 Task: Explore bike-sharing stations in Washington, DC.
Action: Key pressed bike<Key.space>sharing<Key.space>statiobn<Key.space><Key.backspace><Key.backspace><Key.backspace>n
Screenshot: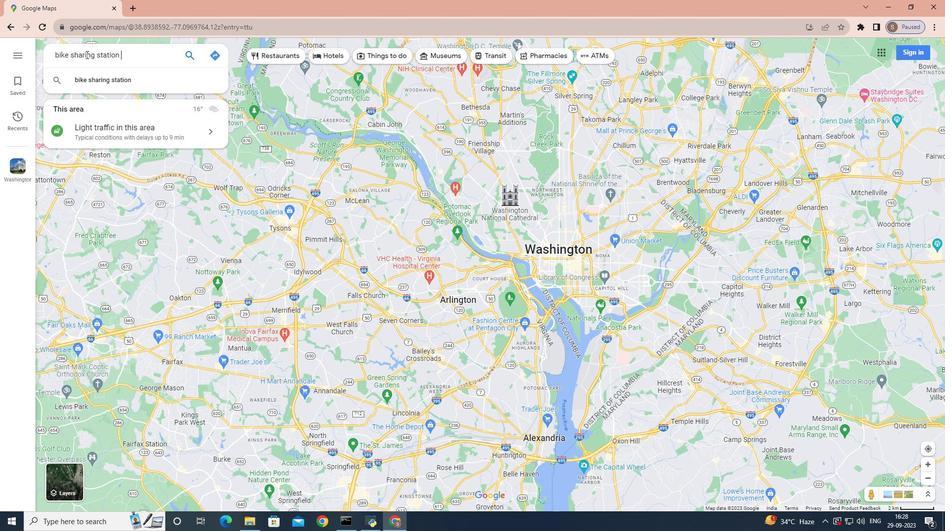 
Action: Mouse moved to (86, 54)
Screenshot: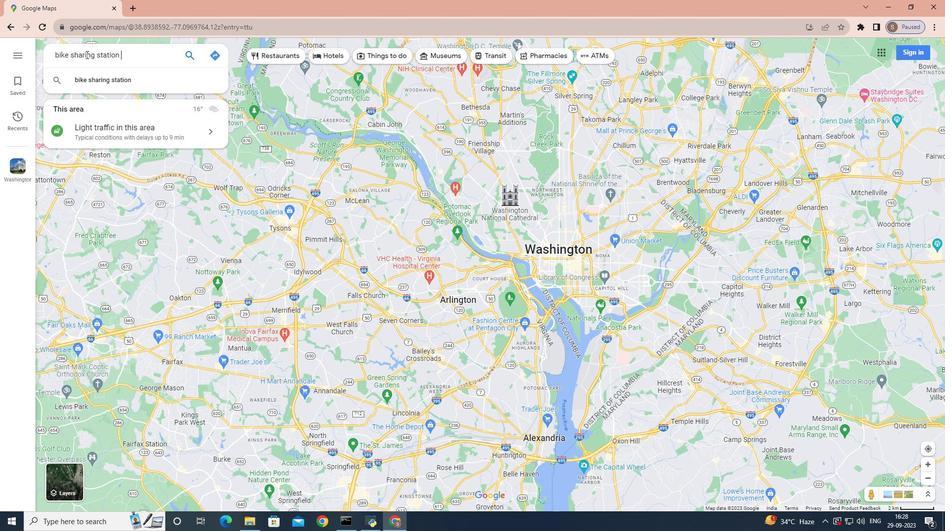 
Action: Key pressed <Key.space>in<Key.space>washingt
Screenshot: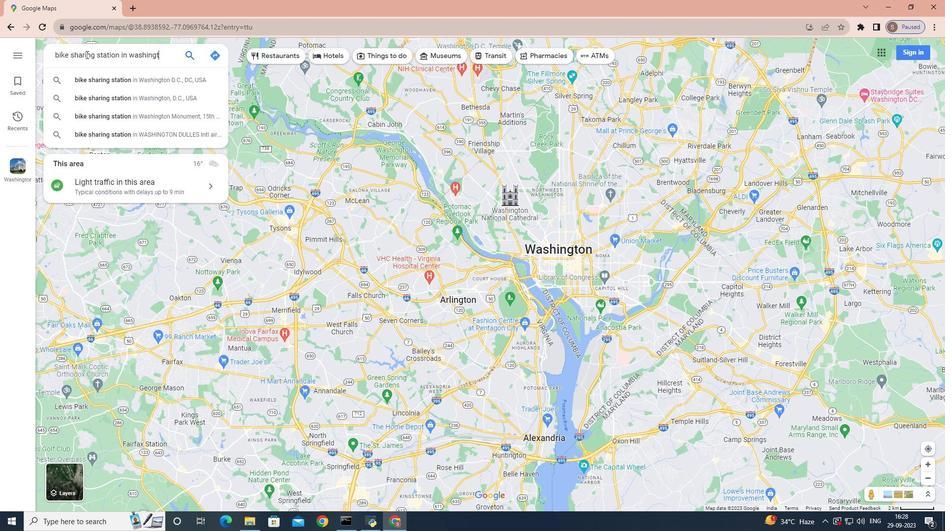 
Action: Mouse moved to (116, 72)
Screenshot: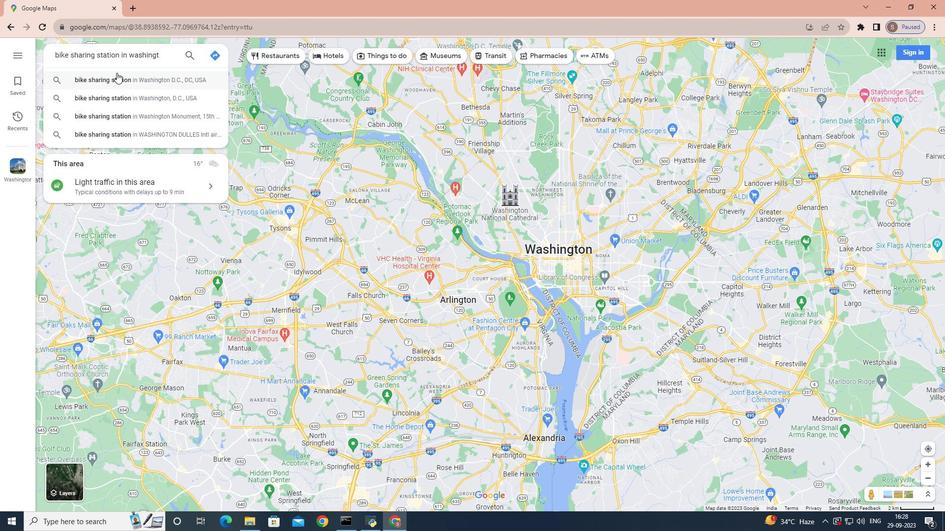 
Action: Mouse pressed left at (116, 72)
Screenshot: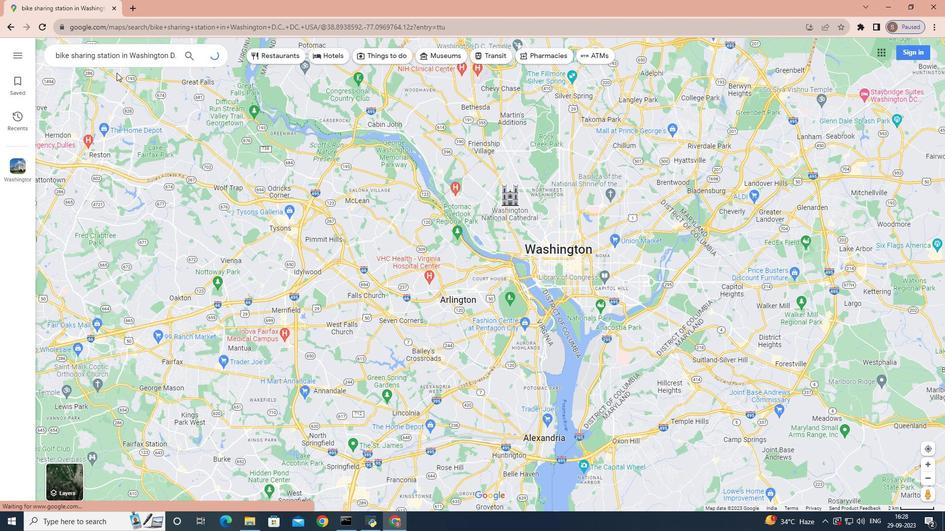 
Action: Mouse moved to (58, 236)
Screenshot: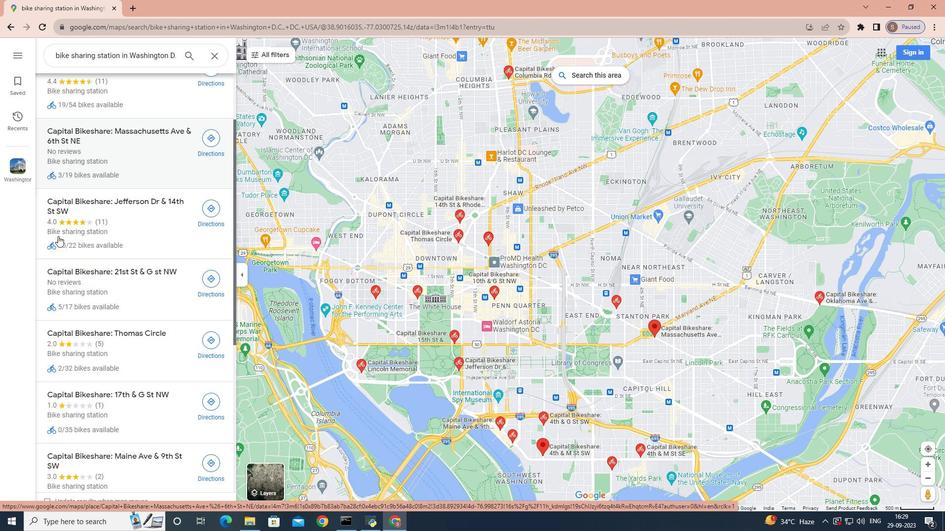 
Action: Mouse scrolled (58, 235) with delta (0, 0)
Screenshot: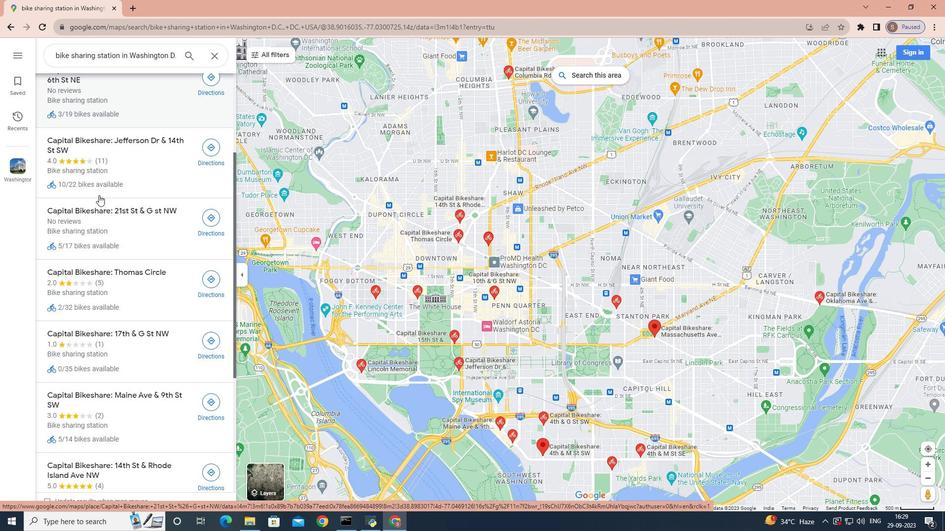 
Action: Mouse scrolled (58, 235) with delta (0, 0)
Screenshot: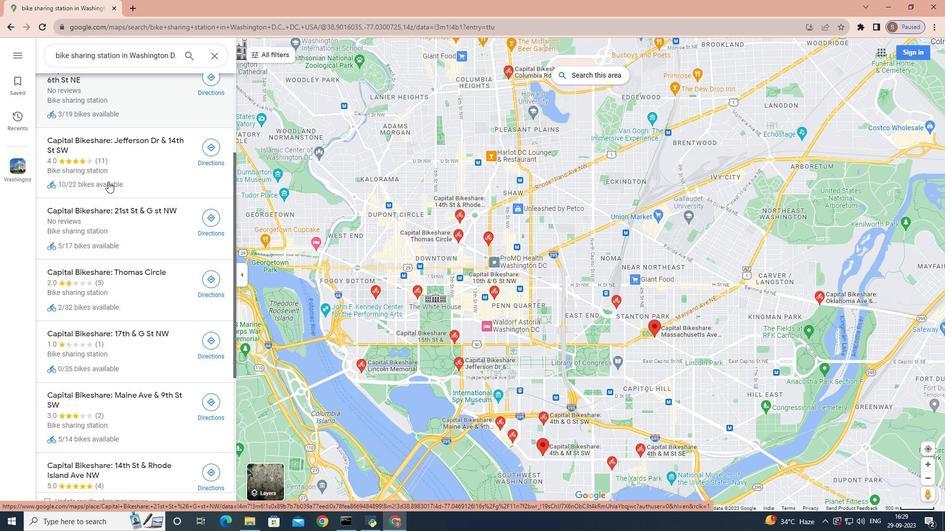 
Action: Mouse scrolled (58, 235) with delta (0, 0)
Screenshot: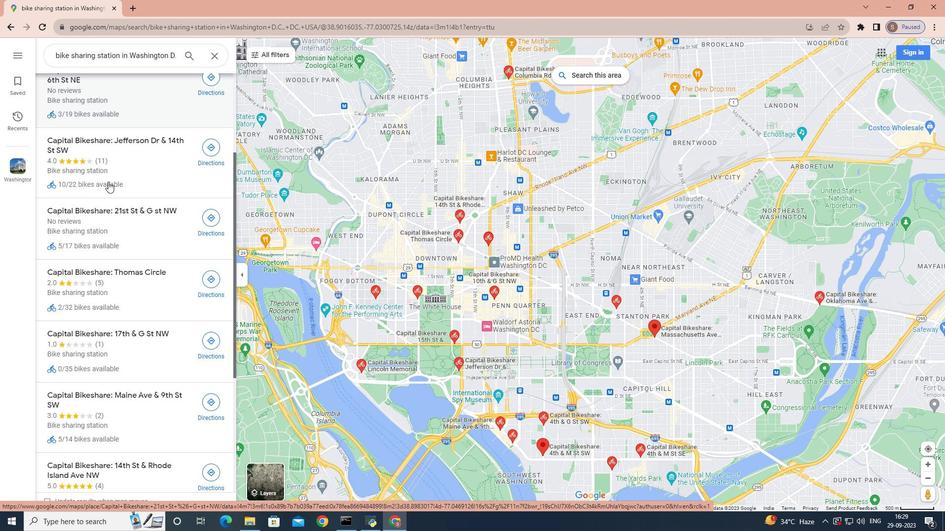 
Action: Mouse moved to (119, 161)
Screenshot: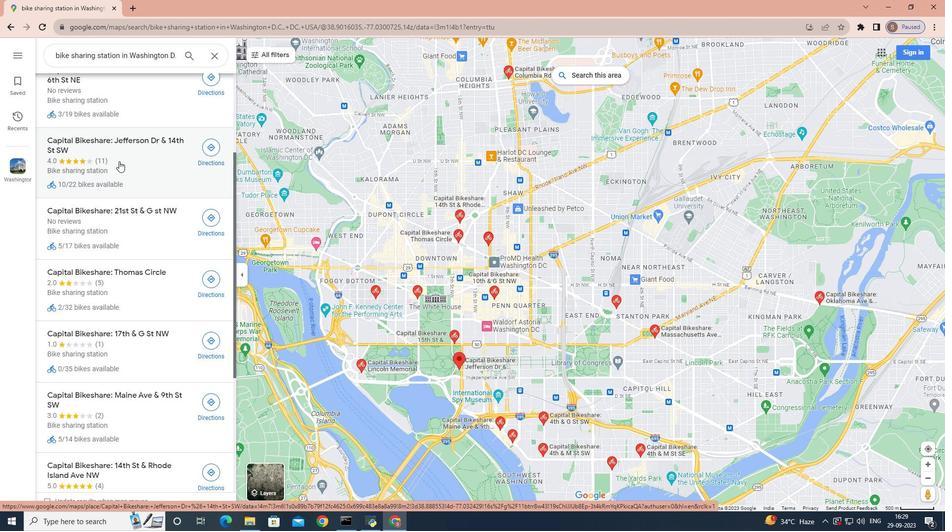 
Action: Mouse pressed left at (119, 161)
Screenshot: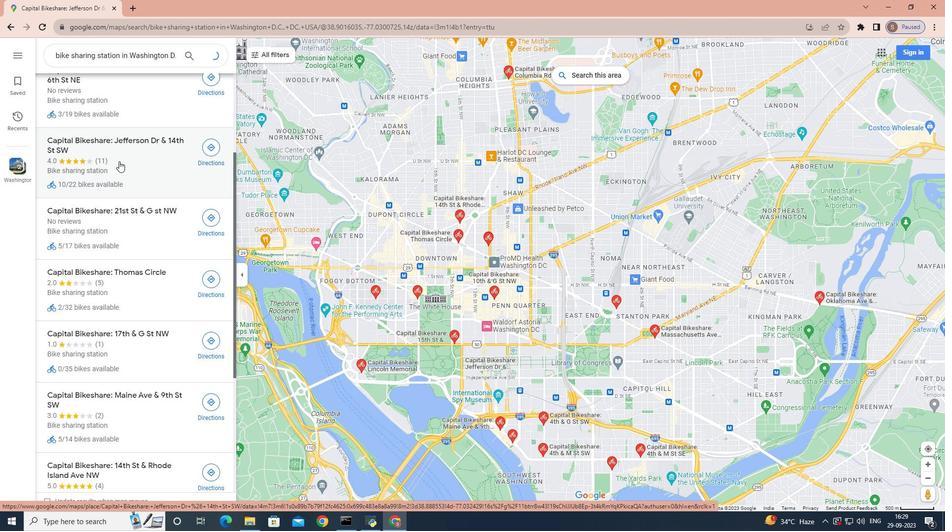 
Action: Mouse moved to (312, 280)
Screenshot: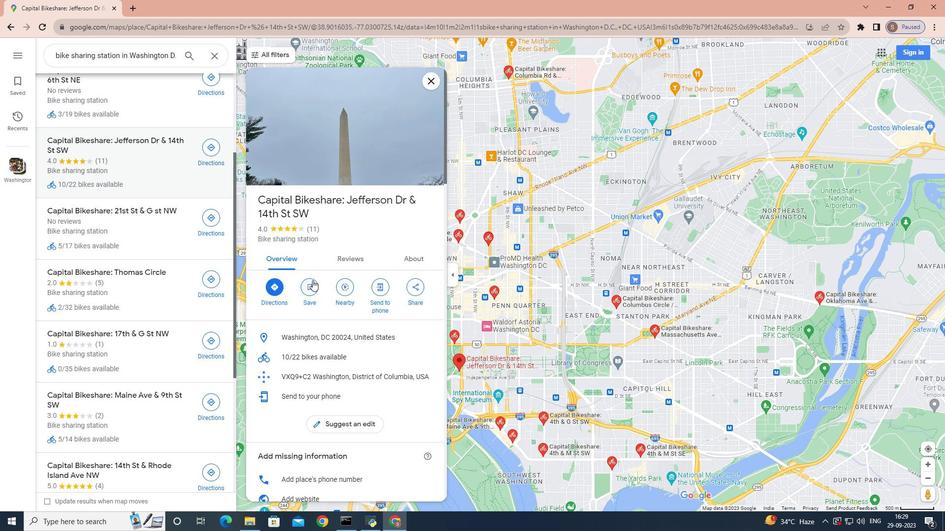 
Action: Mouse scrolled (312, 280) with delta (0, 0)
Screenshot: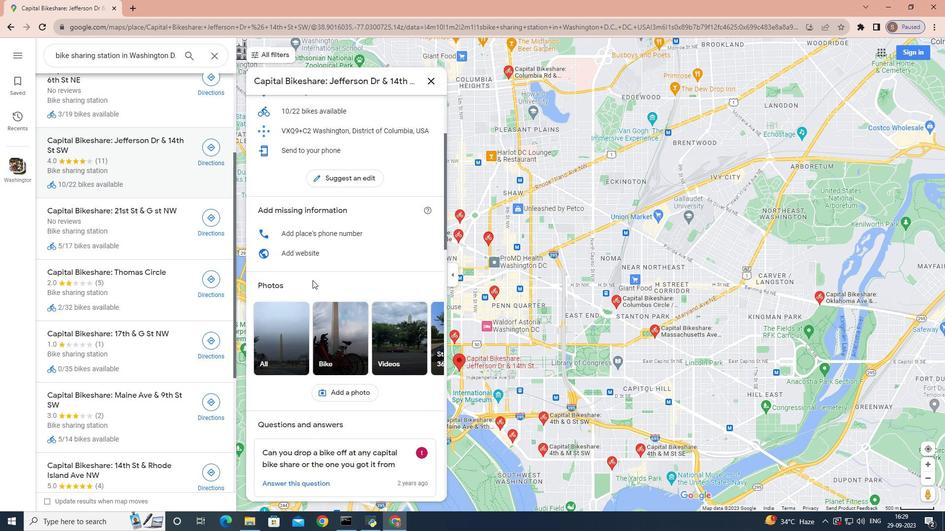 
Action: Mouse scrolled (312, 280) with delta (0, 0)
Screenshot: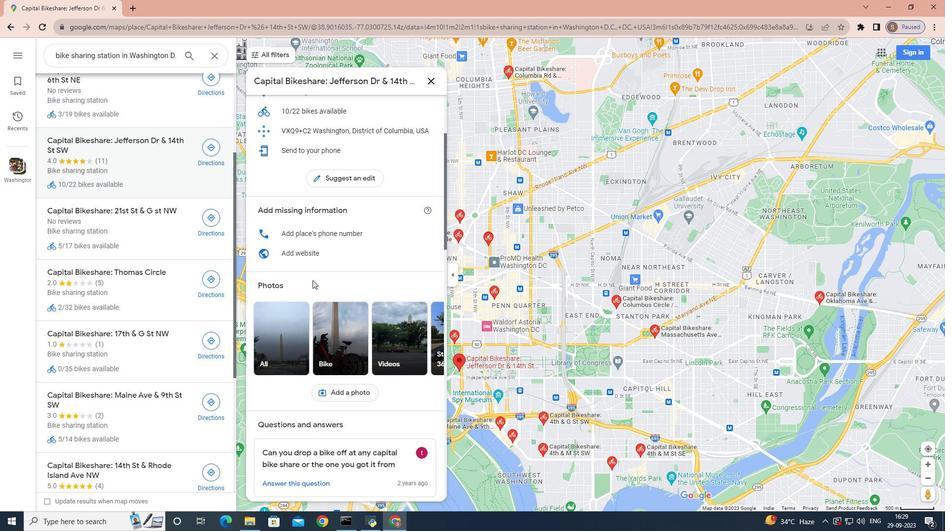 
Action: Mouse scrolled (312, 280) with delta (0, 0)
Screenshot: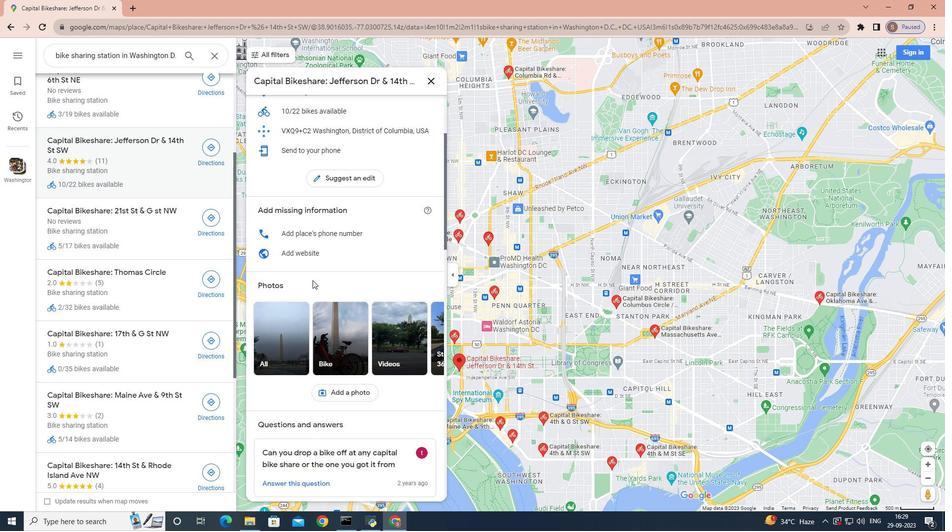 
Action: Mouse scrolled (312, 280) with delta (0, 0)
Screenshot: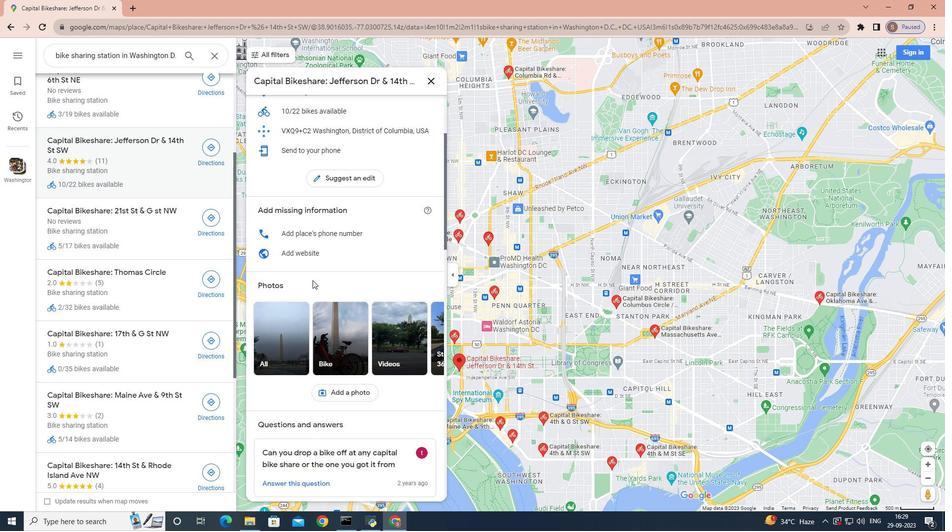 
Action: Mouse scrolled (312, 280) with delta (0, 0)
Screenshot: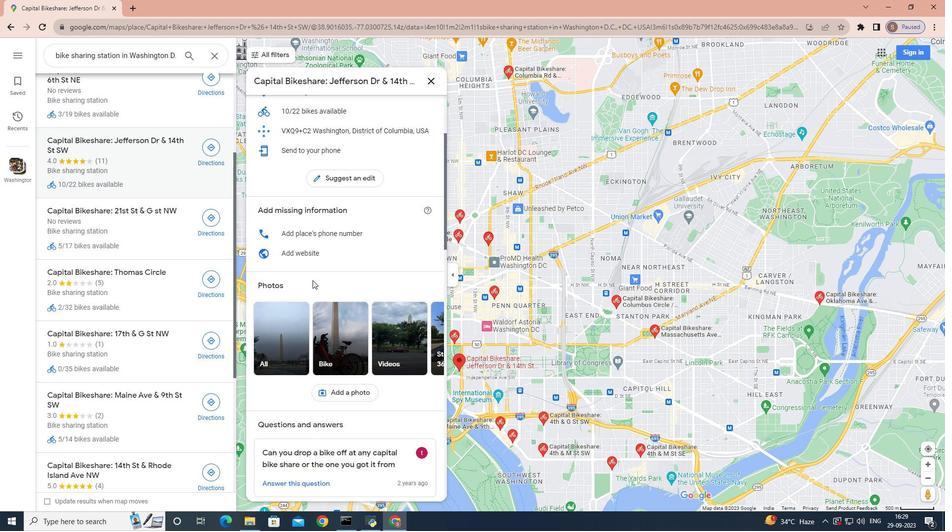 
Action: Mouse scrolled (312, 280) with delta (0, 0)
Screenshot: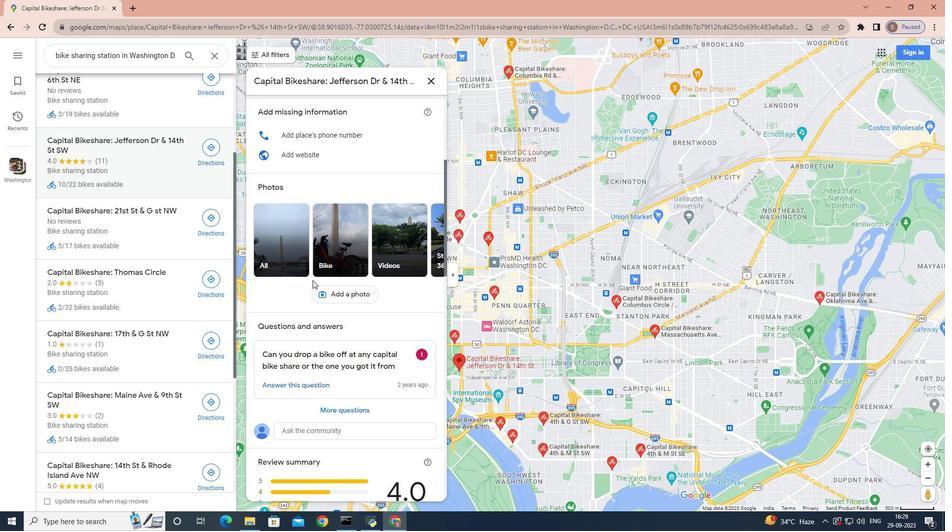 
Action: Mouse scrolled (312, 280) with delta (0, 0)
Screenshot: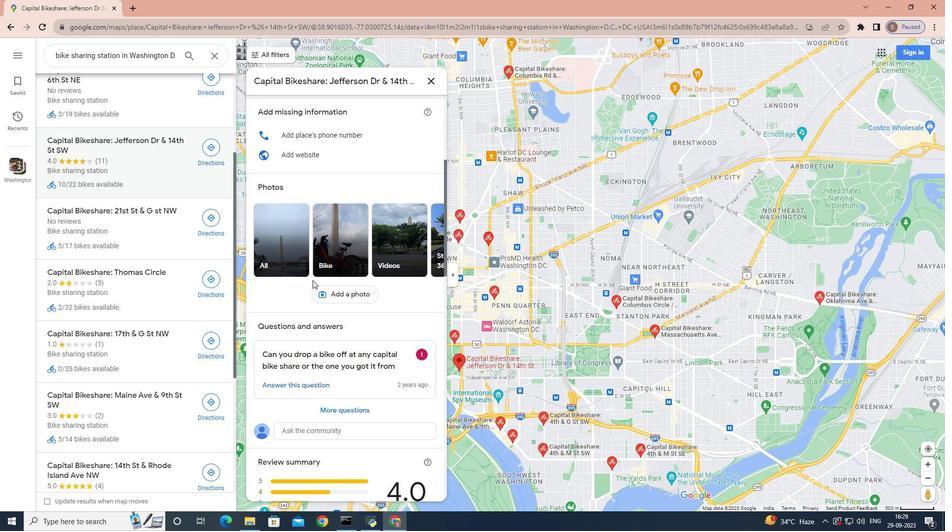 
Action: Mouse scrolled (312, 280) with delta (0, 0)
Screenshot: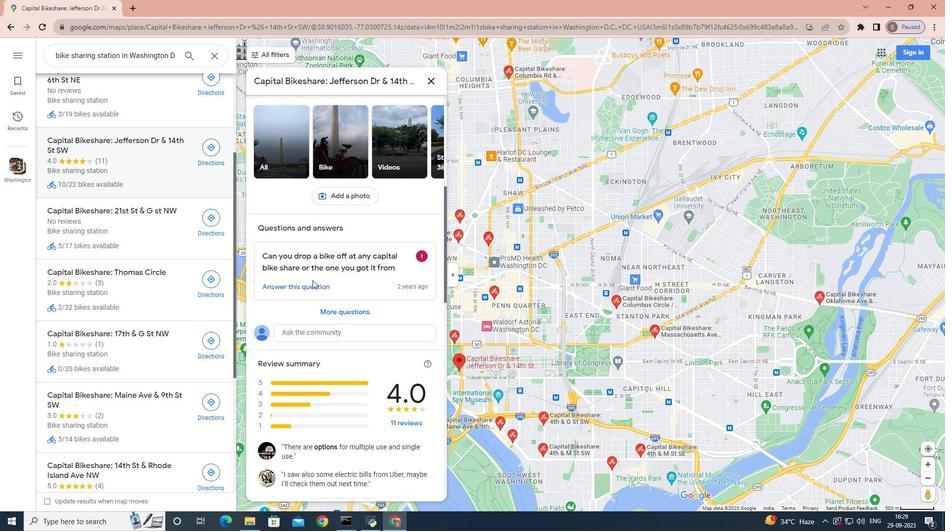 
Action: Mouse scrolled (312, 280) with delta (0, 0)
Screenshot: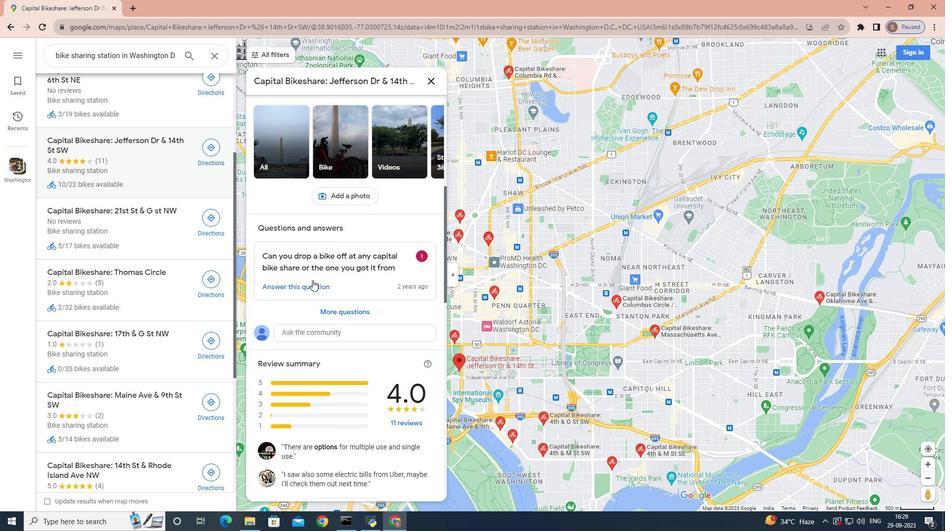 
Action: Mouse scrolled (312, 280) with delta (0, 0)
Screenshot: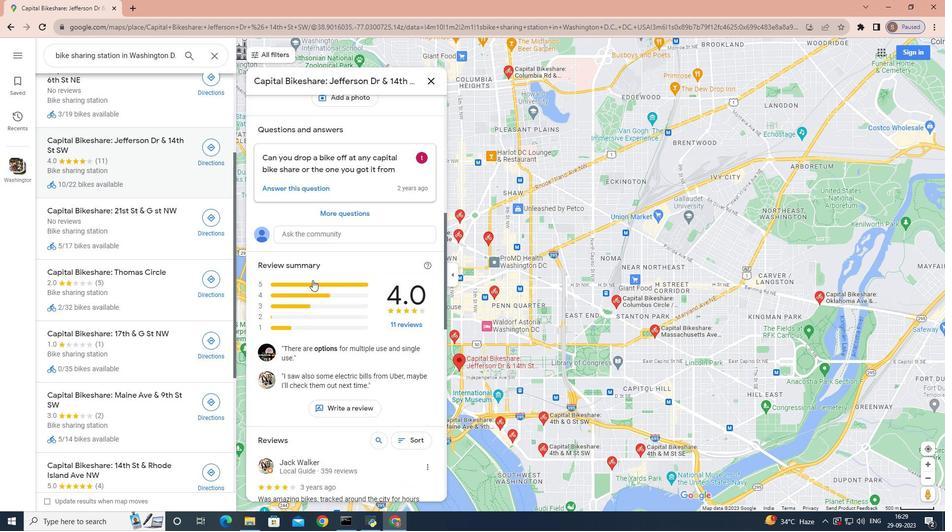 
Action: Mouse scrolled (312, 280) with delta (0, 0)
Screenshot: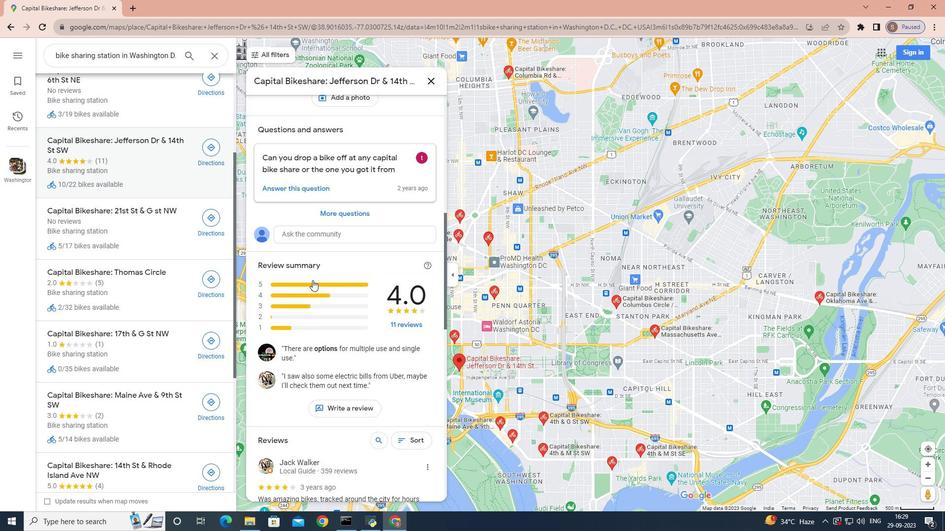 
Action: Mouse scrolled (312, 280) with delta (0, 0)
Screenshot: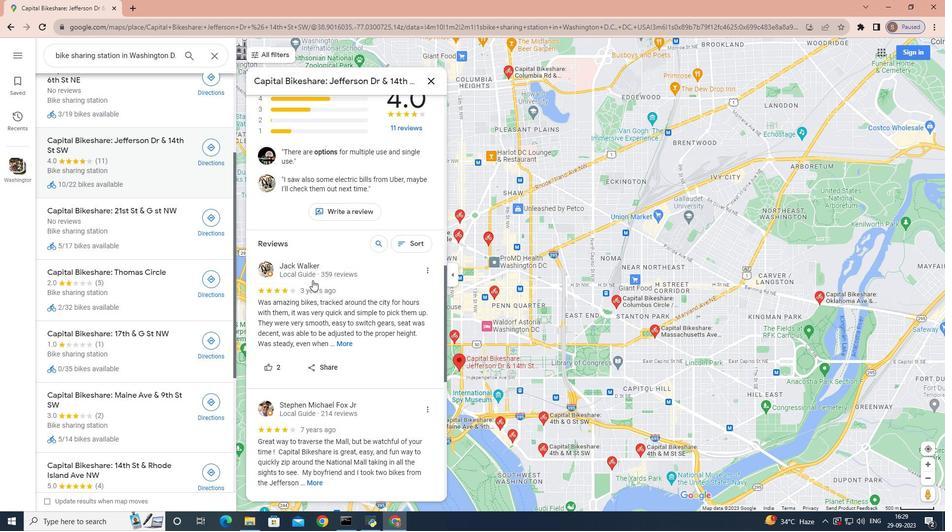 
Action: Mouse scrolled (312, 280) with delta (0, 0)
Screenshot: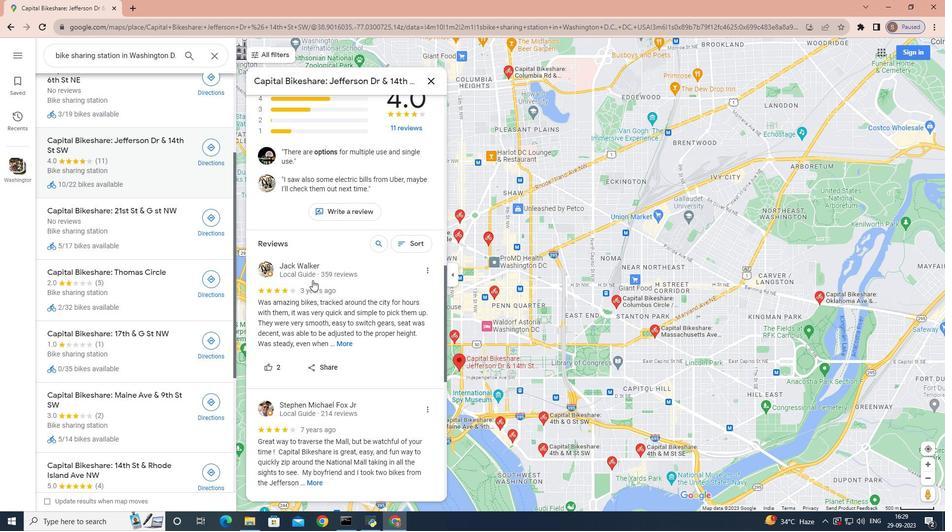 
Action: Mouse scrolled (312, 280) with delta (0, 0)
Screenshot: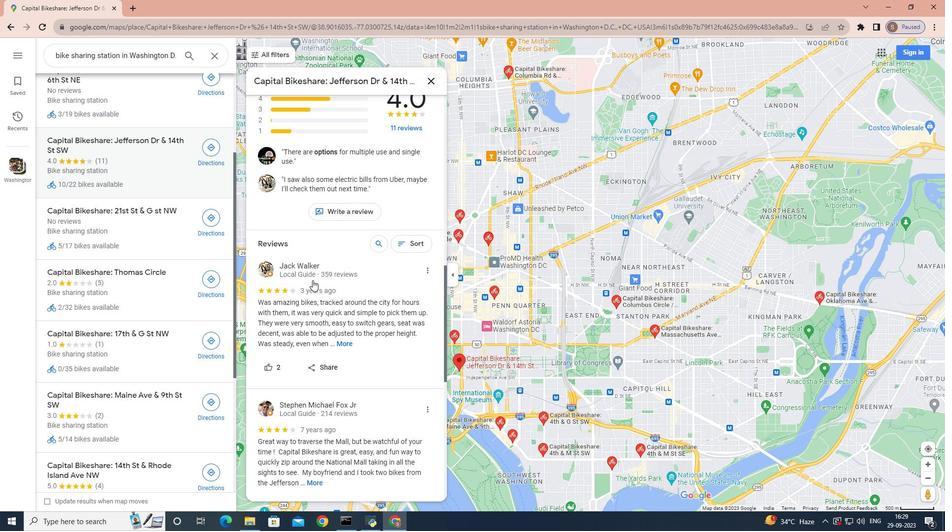 
Action: Mouse scrolled (312, 280) with delta (0, 0)
Screenshot: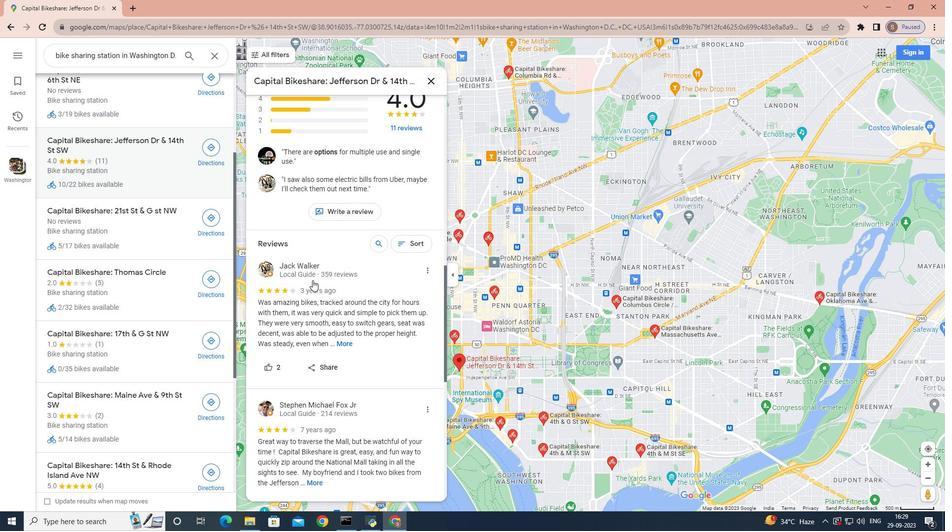 
Action: Mouse moved to (346, 345)
Screenshot: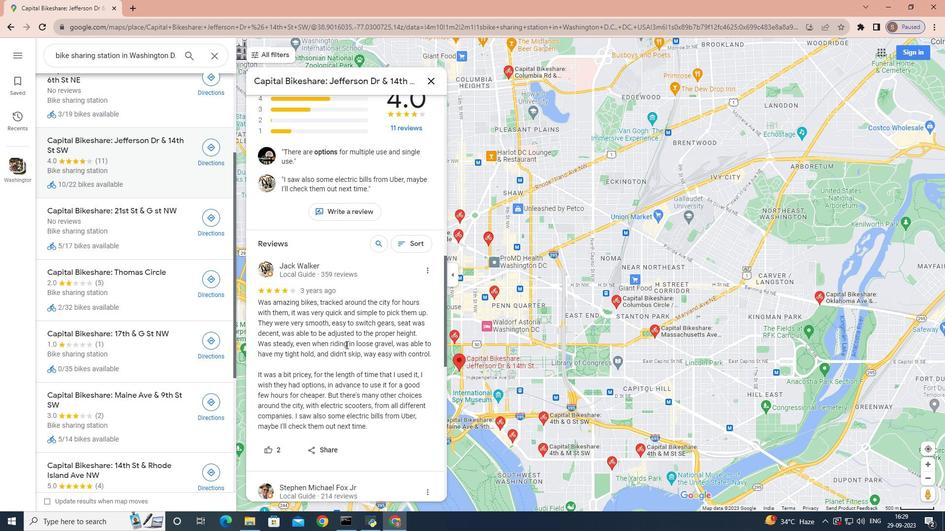 
Action: Mouse pressed left at (346, 345)
Screenshot: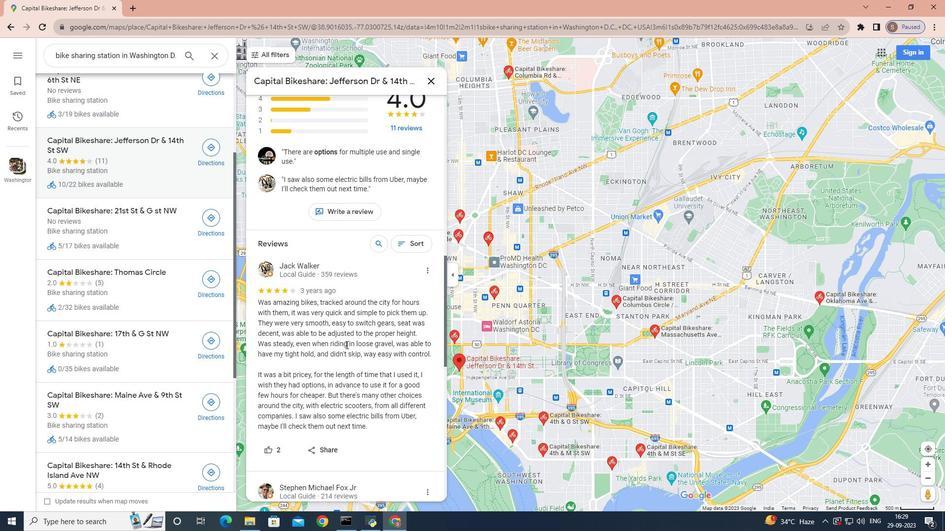 
Action: Mouse scrolled (346, 344) with delta (0, 0)
Screenshot: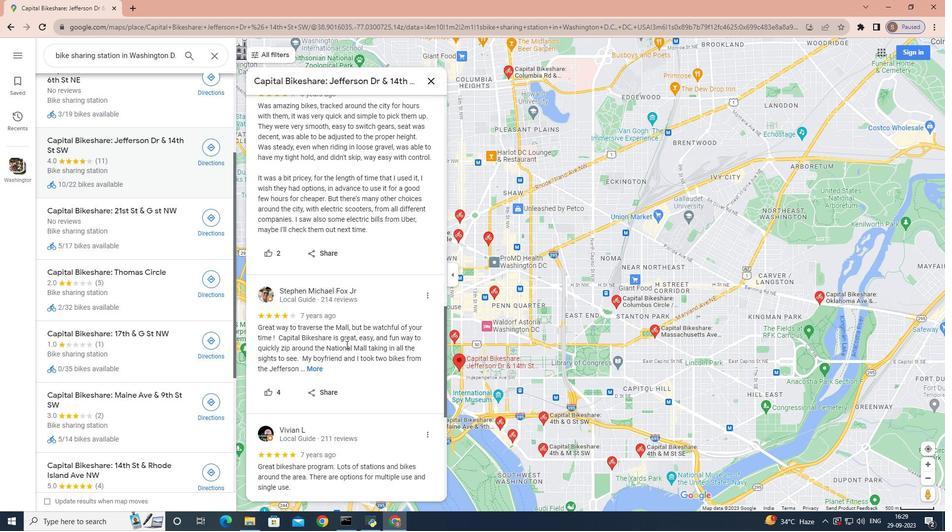 
Action: Mouse scrolled (346, 344) with delta (0, 0)
Screenshot: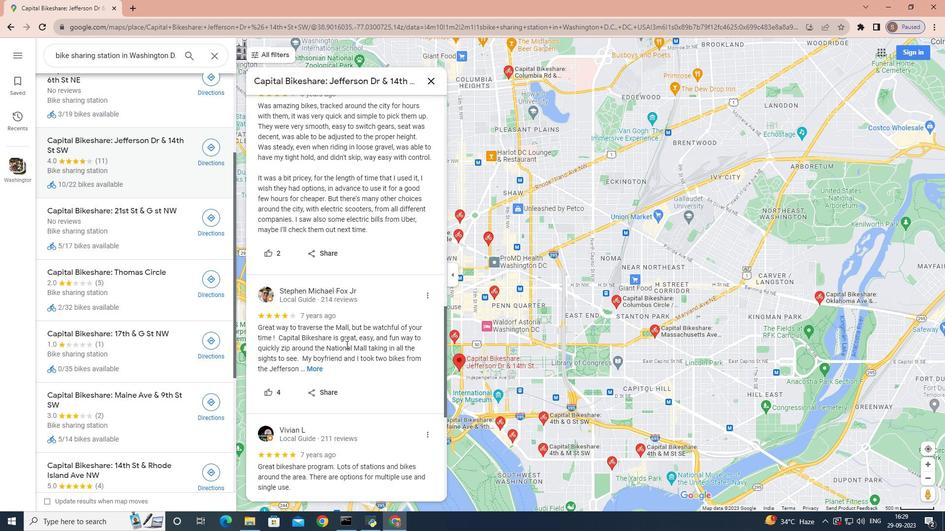 
Action: Mouse scrolled (346, 344) with delta (0, 0)
Screenshot: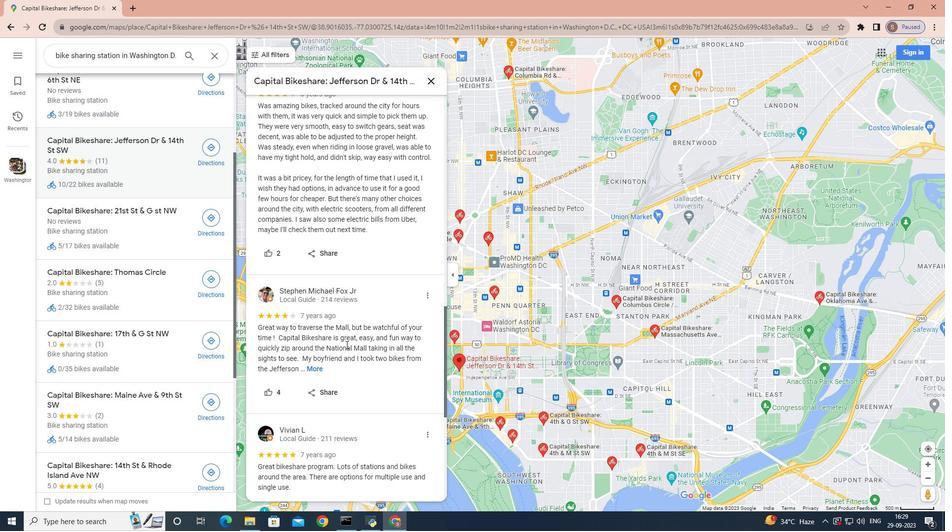 
Action: Mouse scrolled (346, 344) with delta (0, 0)
Screenshot: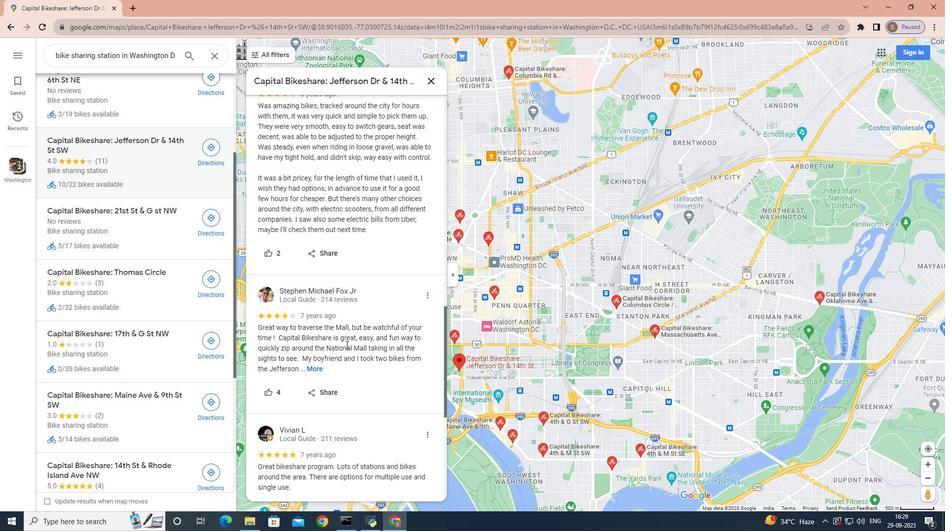
Action: Mouse moved to (313, 364)
Screenshot: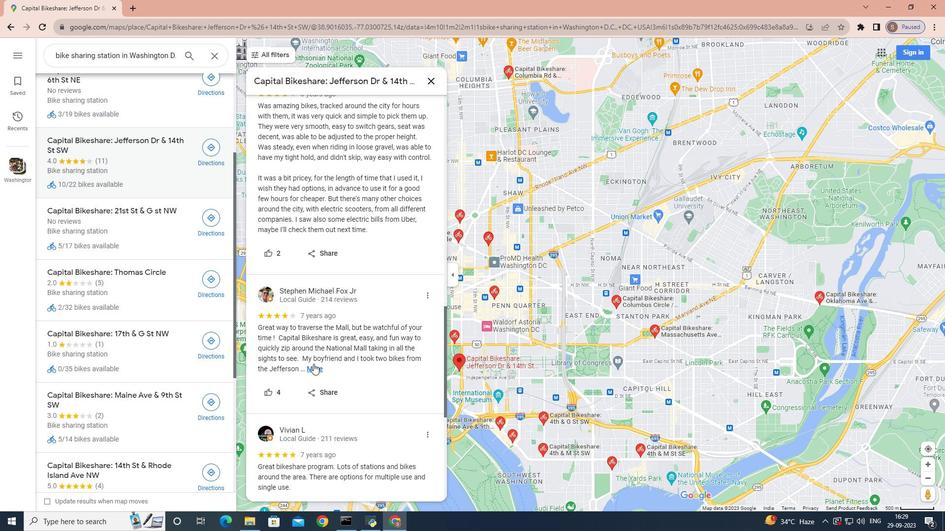 
Action: Mouse pressed left at (313, 364)
Screenshot: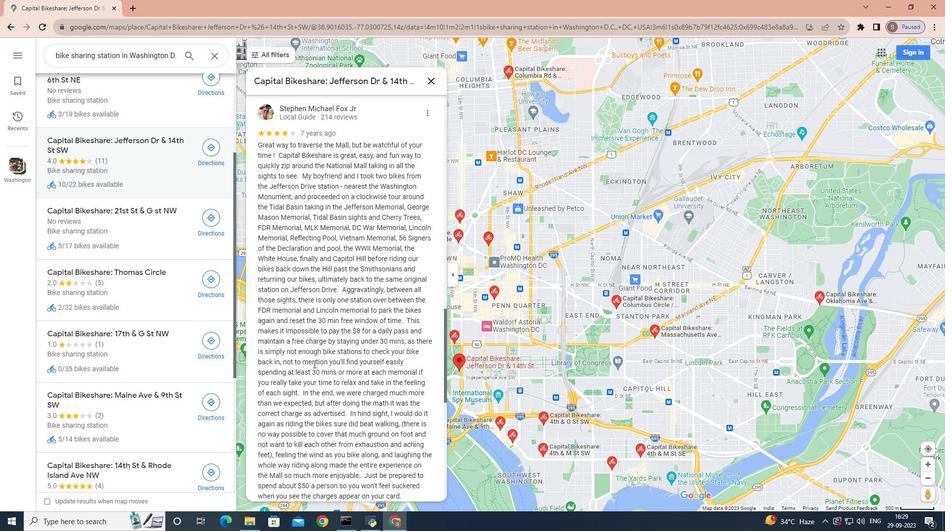 
Action: Mouse moved to (326, 355)
Screenshot: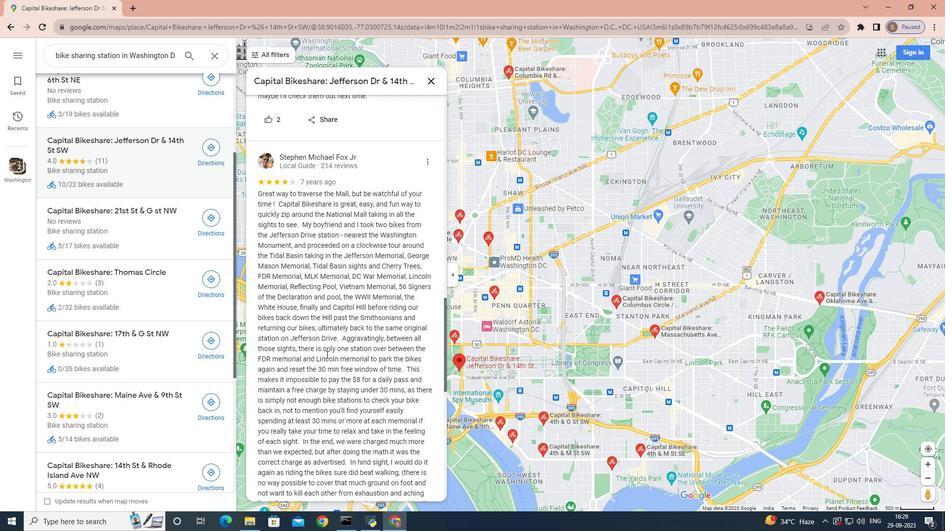 
Action: Mouse scrolled (326, 355) with delta (0, 0)
Screenshot: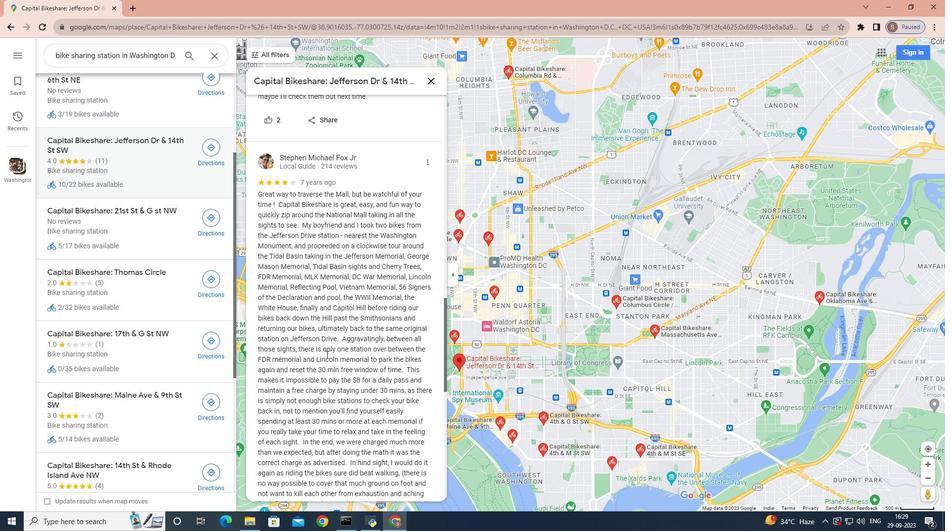 
Action: Mouse scrolled (326, 354) with delta (0, 0)
Screenshot: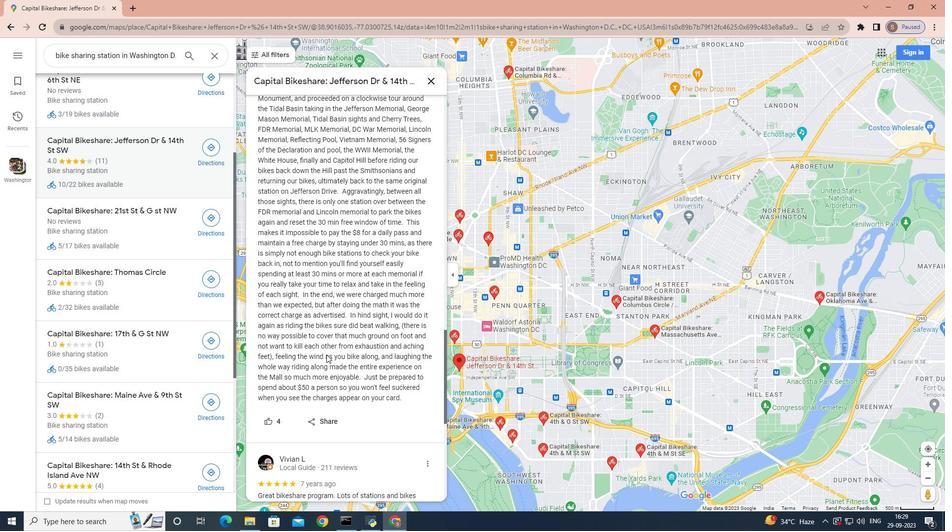 
Action: Mouse scrolled (326, 354) with delta (0, 0)
Screenshot: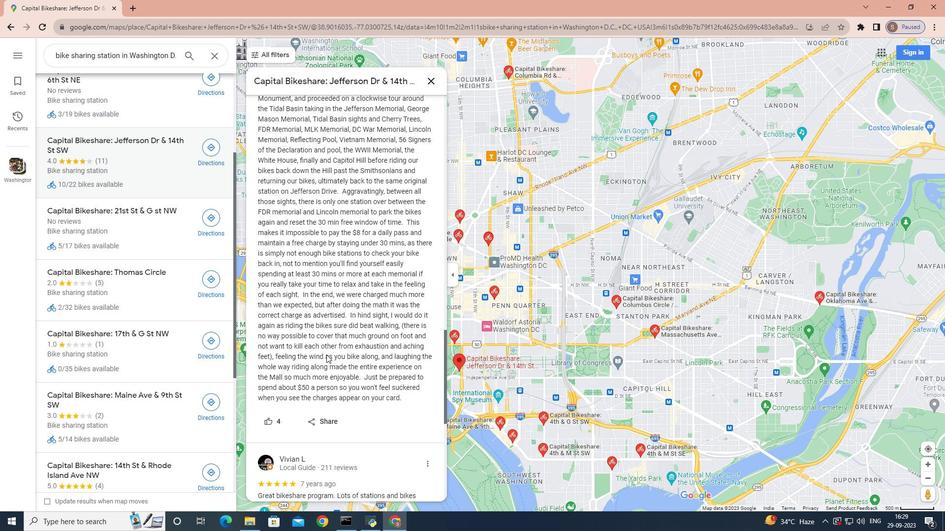 
Action: Mouse scrolled (326, 354) with delta (0, 0)
Screenshot: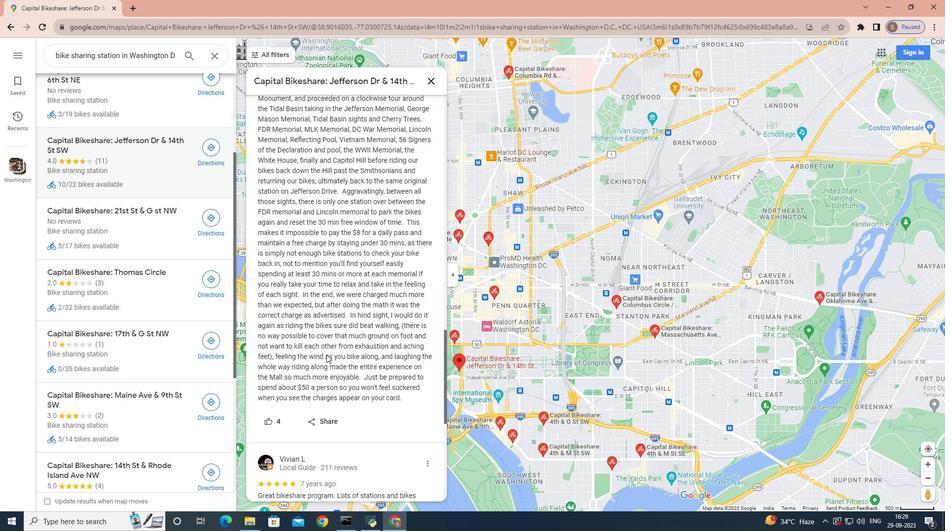 
Action: Mouse scrolled (326, 354) with delta (0, 0)
Screenshot: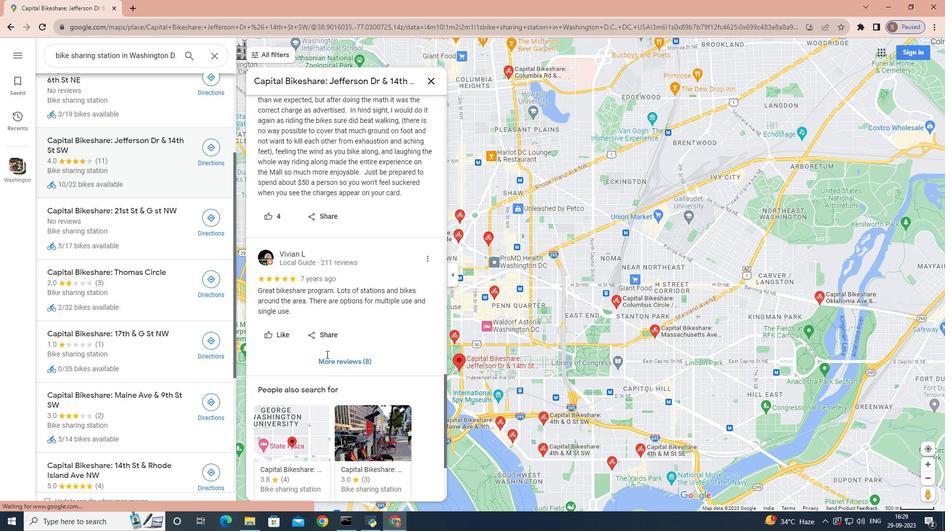 
Action: Mouse scrolled (326, 354) with delta (0, 0)
Screenshot: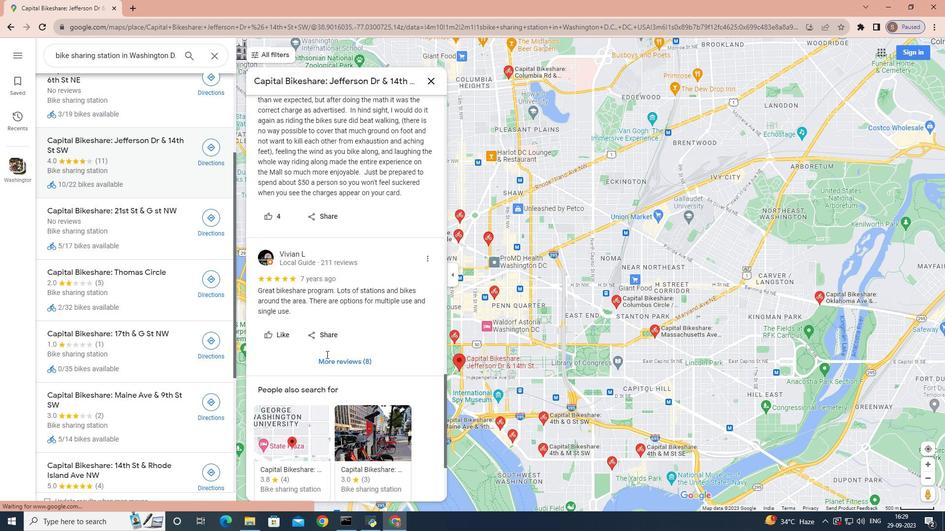 
Action: Mouse scrolled (326, 354) with delta (0, 0)
Screenshot: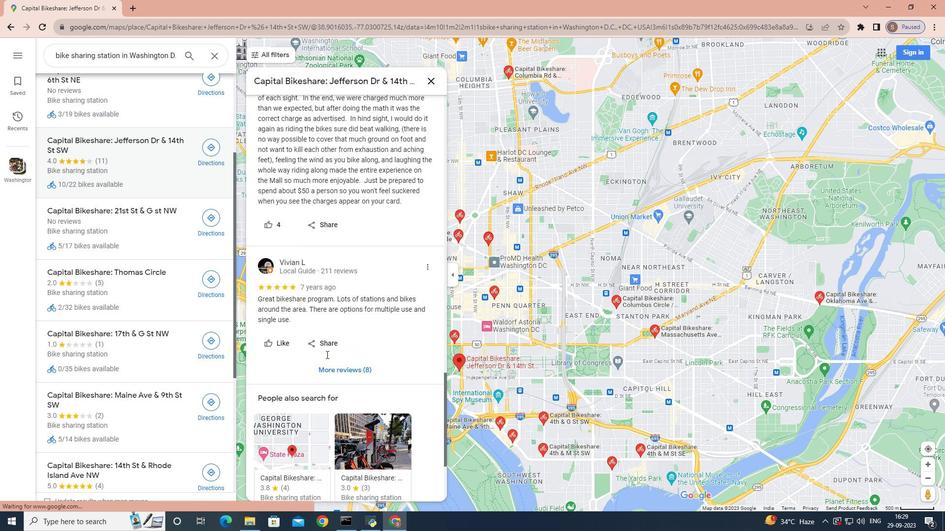 
Action: Mouse scrolled (326, 354) with delta (0, 0)
Screenshot: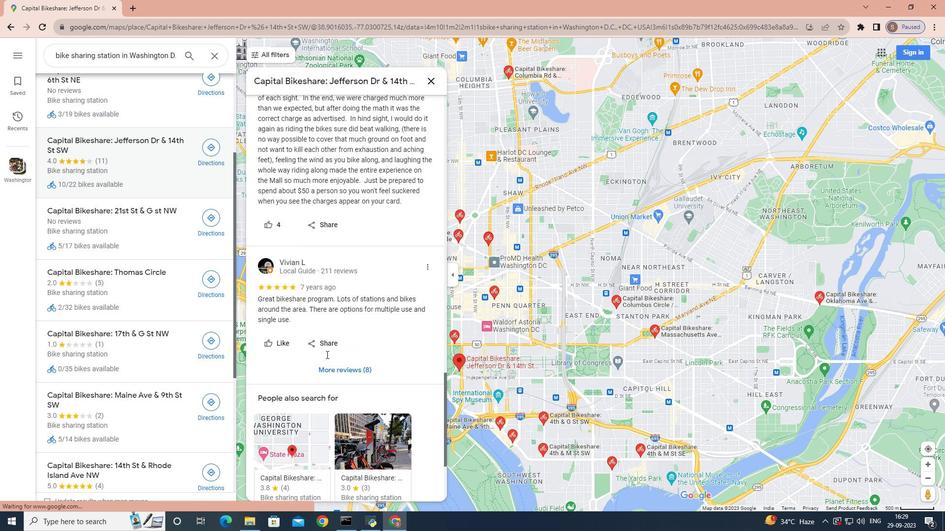 
Action: Mouse scrolled (326, 354) with delta (0, 0)
Screenshot: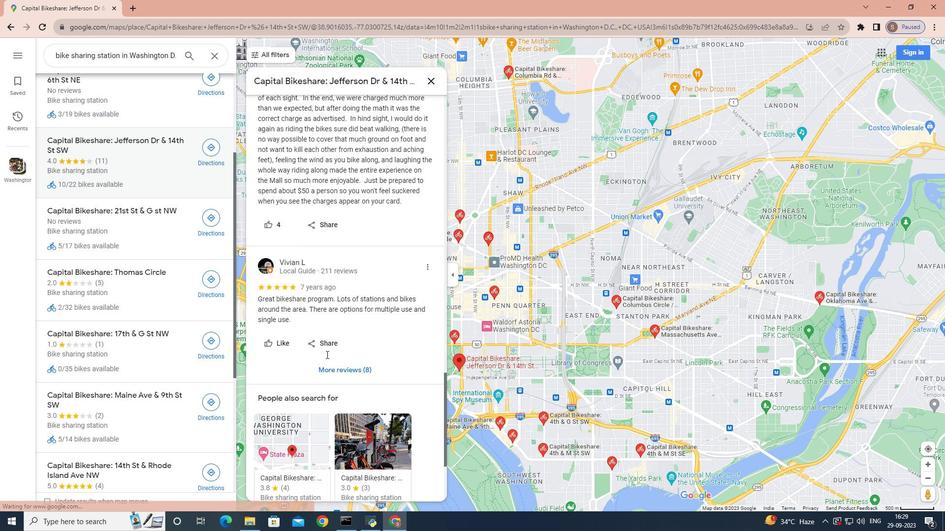 
Action: Mouse scrolled (326, 355) with delta (0, 0)
Screenshot: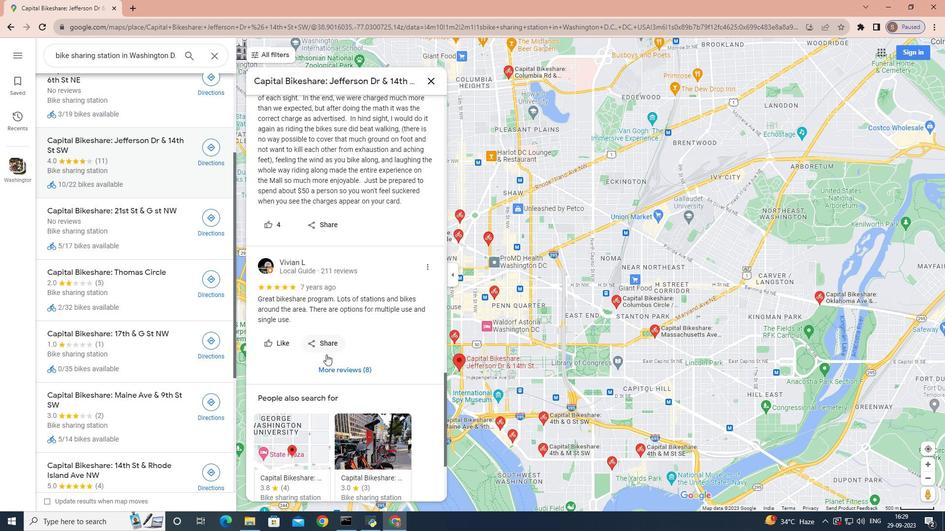 
Action: Mouse moved to (354, 323)
Screenshot: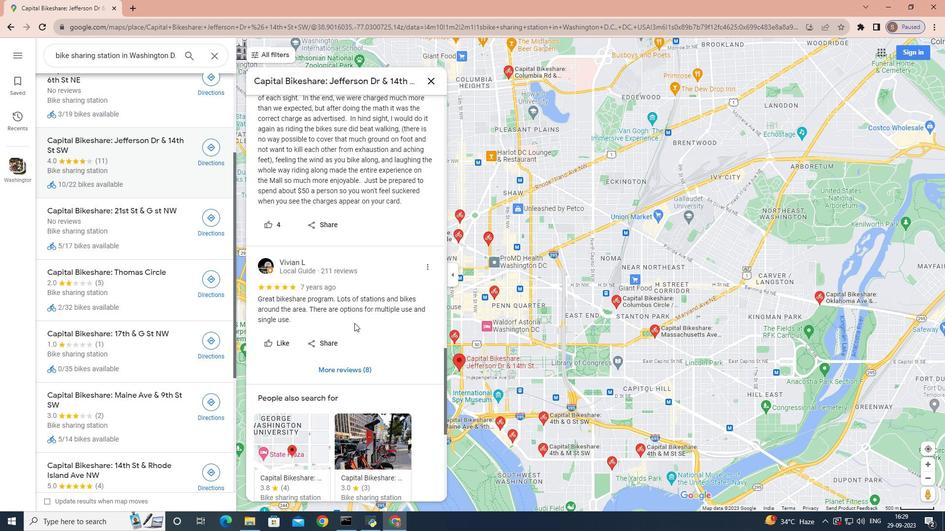 
Action: Mouse scrolled (354, 323) with delta (0, 0)
Screenshot: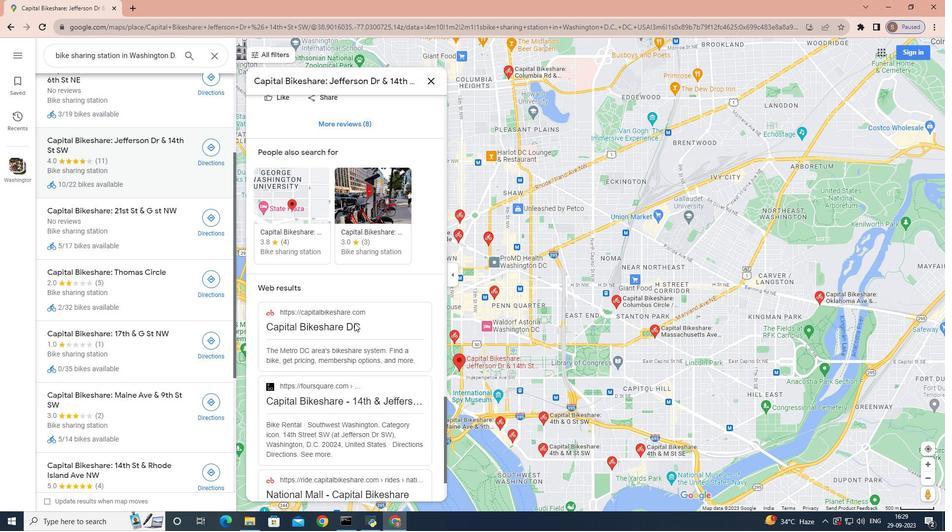 
Action: Mouse scrolled (354, 323) with delta (0, 0)
Screenshot: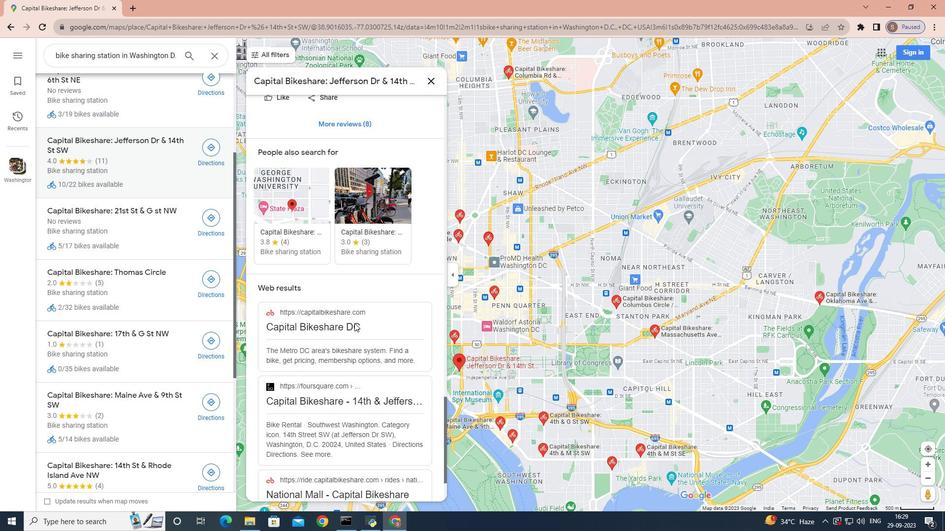 
Action: Mouse scrolled (354, 323) with delta (0, 0)
Screenshot: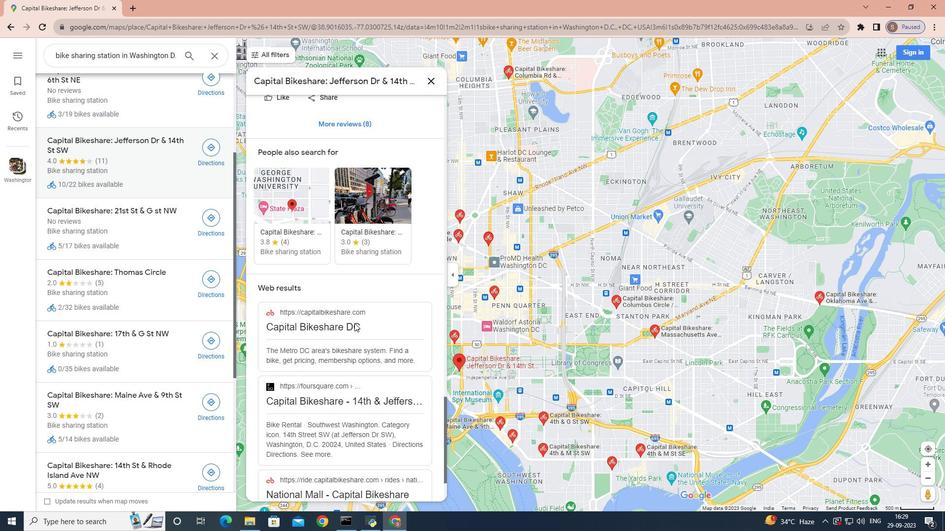 
Action: Mouse scrolled (354, 323) with delta (0, 0)
Screenshot: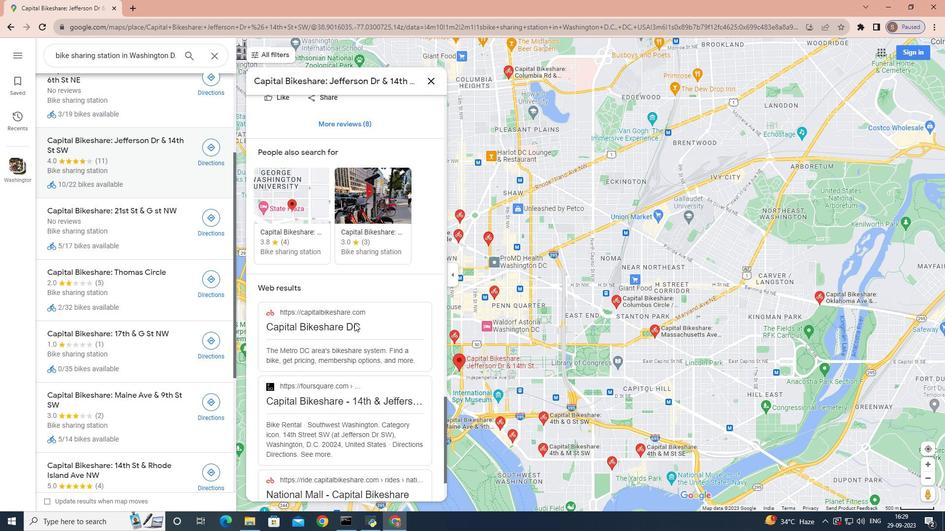 
Action: Mouse scrolled (354, 323) with delta (0, 0)
Screenshot: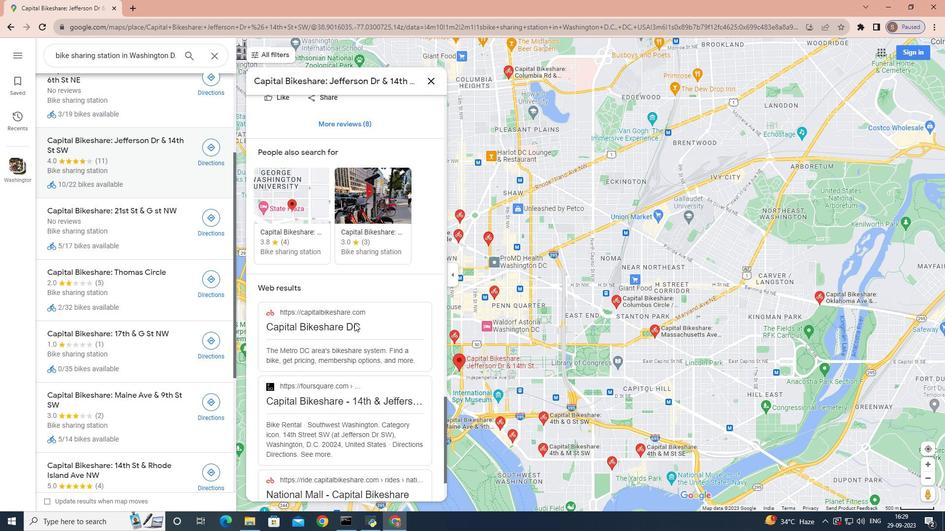 
Action: Mouse scrolled (354, 323) with delta (0, 0)
Screenshot: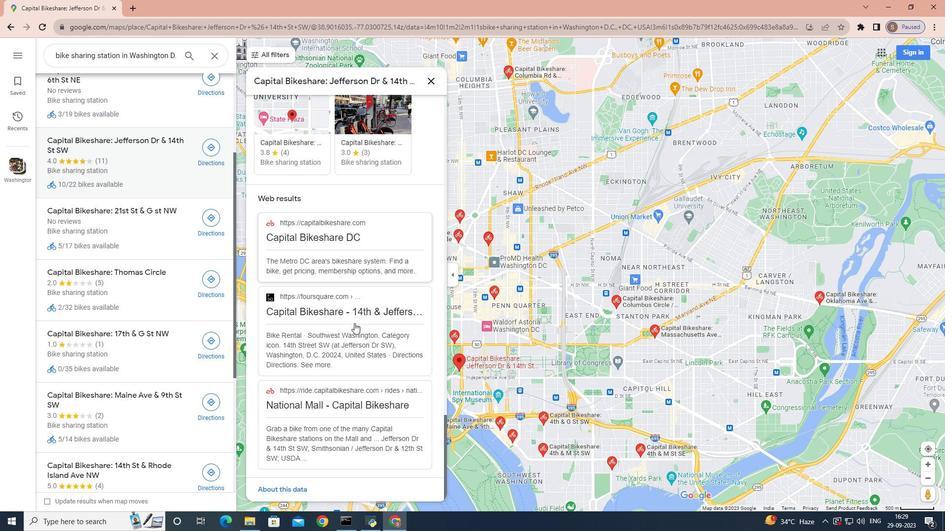 
Action: Mouse scrolled (354, 323) with delta (0, 0)
Screenshot: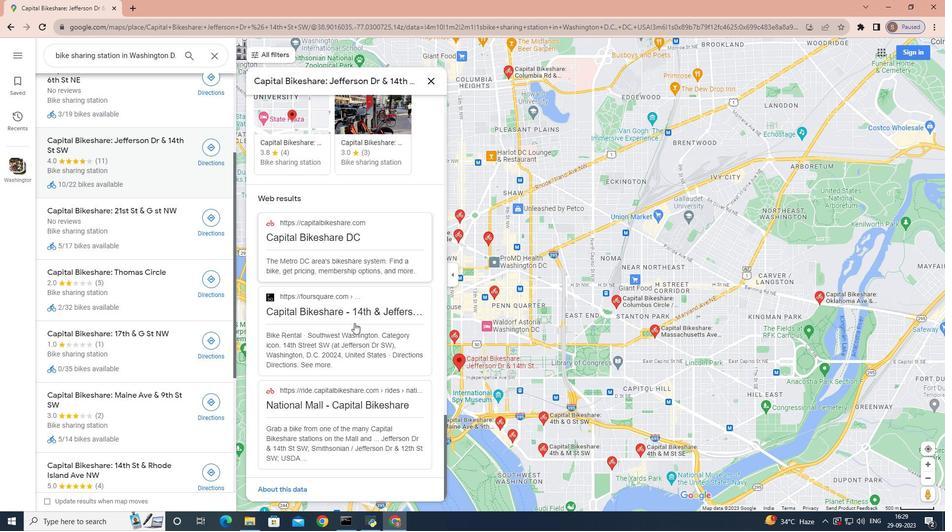 
Action: Mouse scrolled (354, 323) with delta (0, 0)
Screenshot: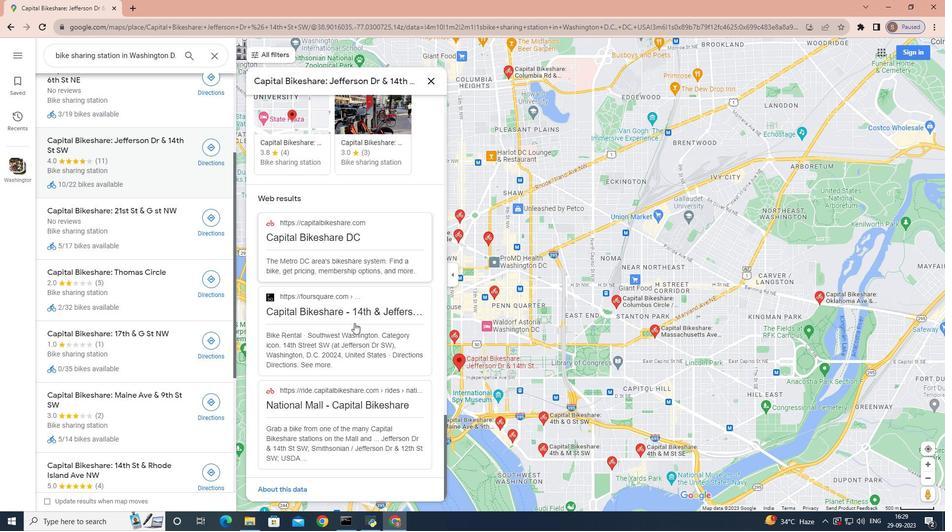 
Action: Mouse scrolled (354, 323) with delta (0, 0)
Screenshot: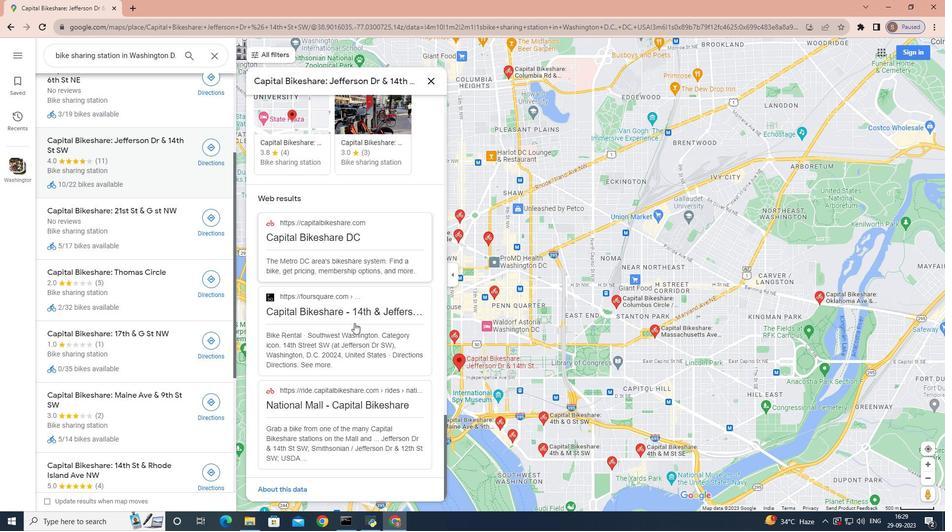 
Action: Mouse scrolled (354, 323) with delta (0, 0)
Screenshot: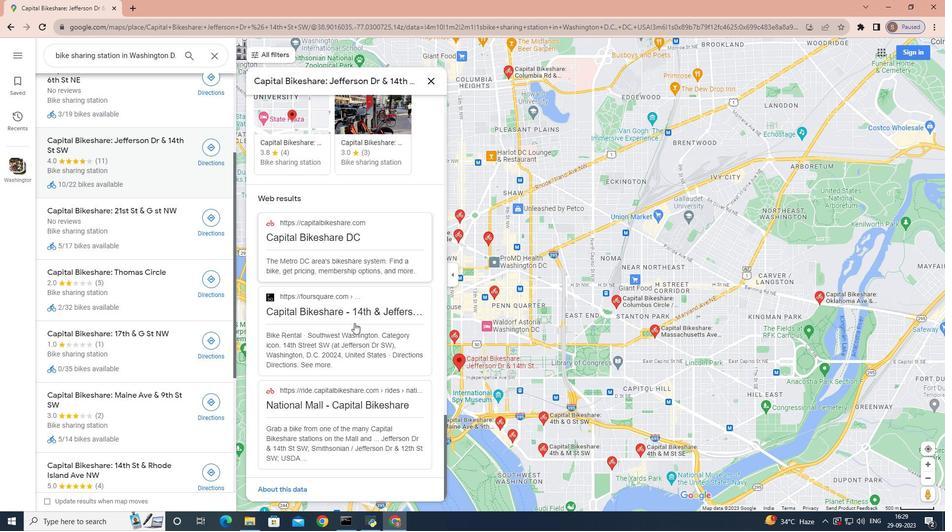 
Action: Mouse scrolled (354, 324) with delta (0, 0)
Screenshot: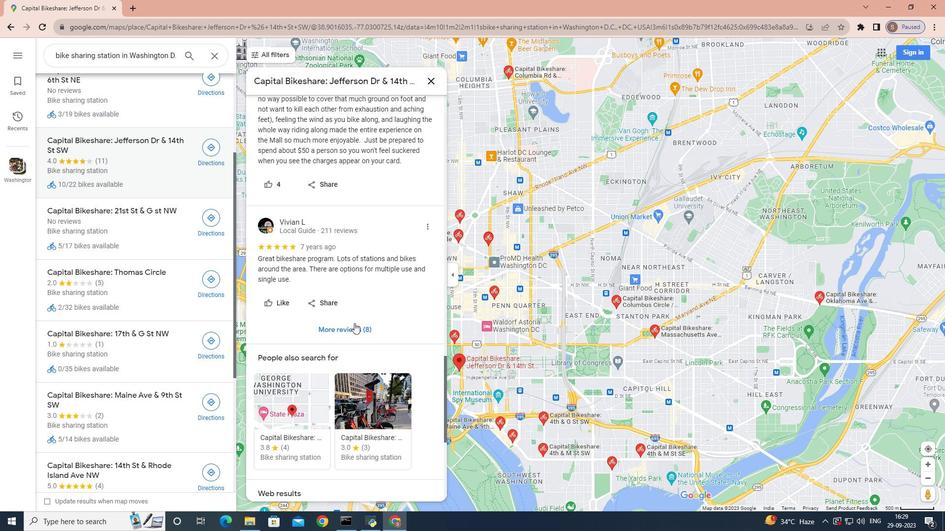 
Action: Mouse scrolled (354, 324) with delta (0, 0)
Screenshot: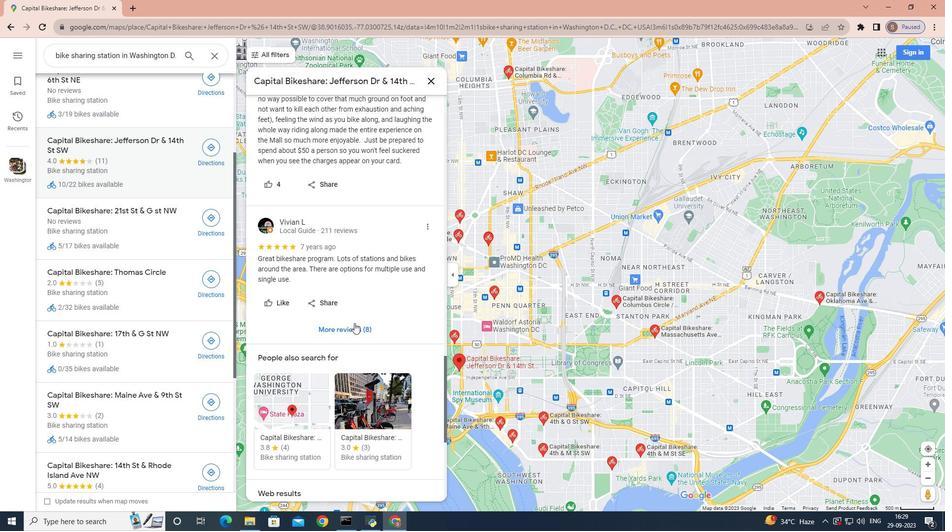 
Action: Mouse scrolled (354, 324) with delta (0, 0)
Screenshot: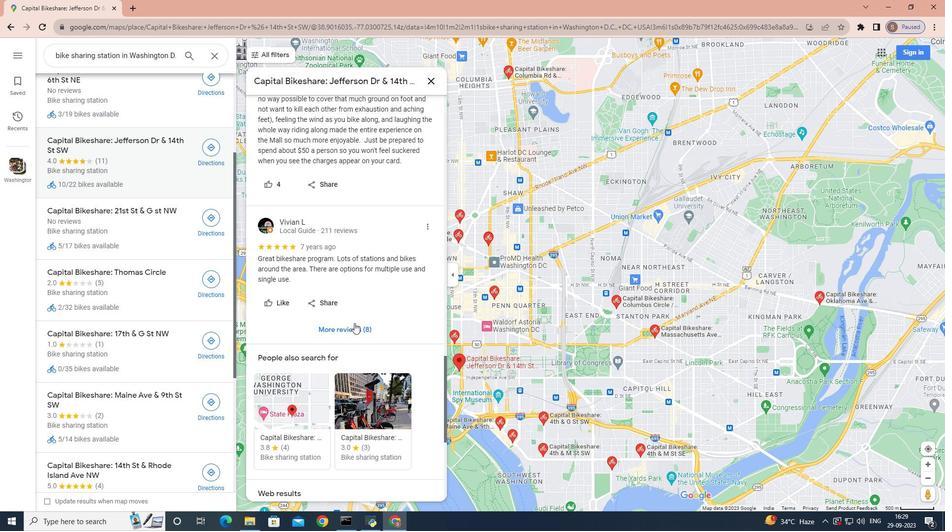 
Action: Mouse scrolled (354, 324) with delta (0, 0)
Screenshot: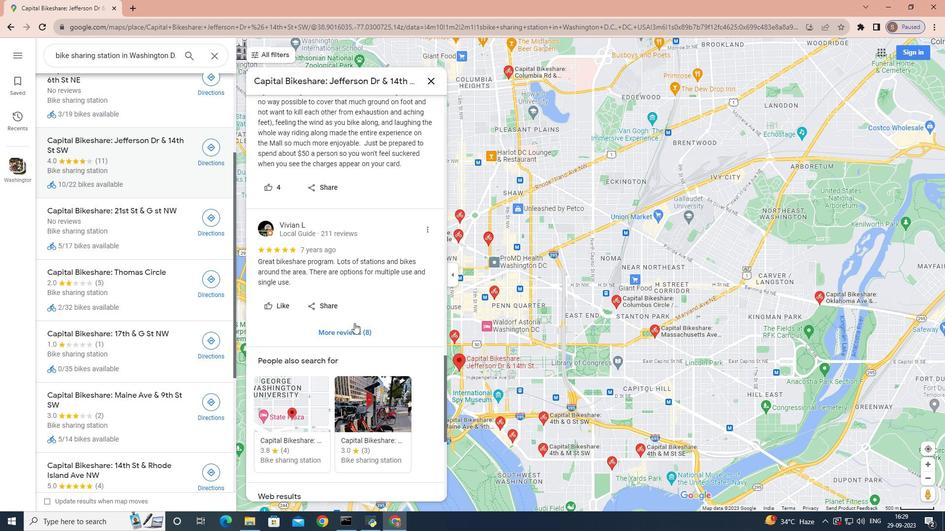 
Action: Mouse scrolled (354, 324) with delta (0, 0)
Screenshot: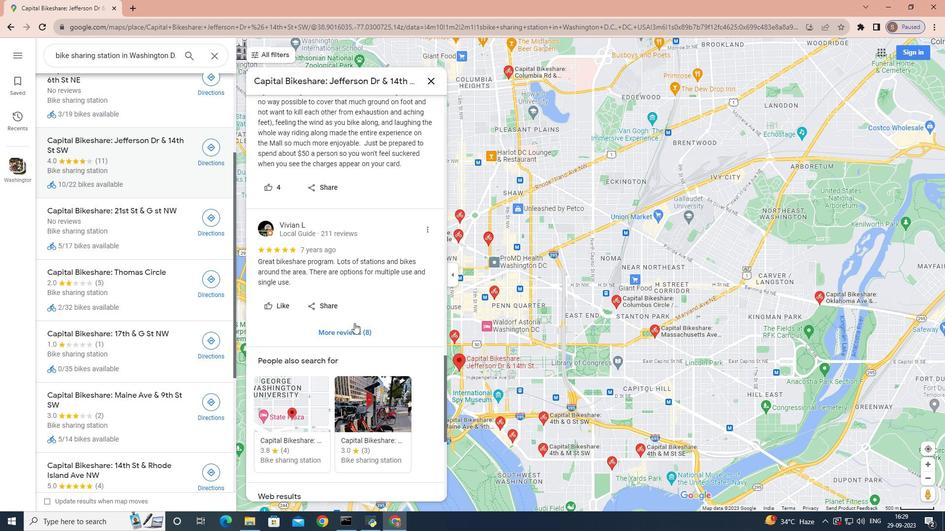
Action: Mouse scrolled (354, 324) with delta (0, 0)
Screenshot: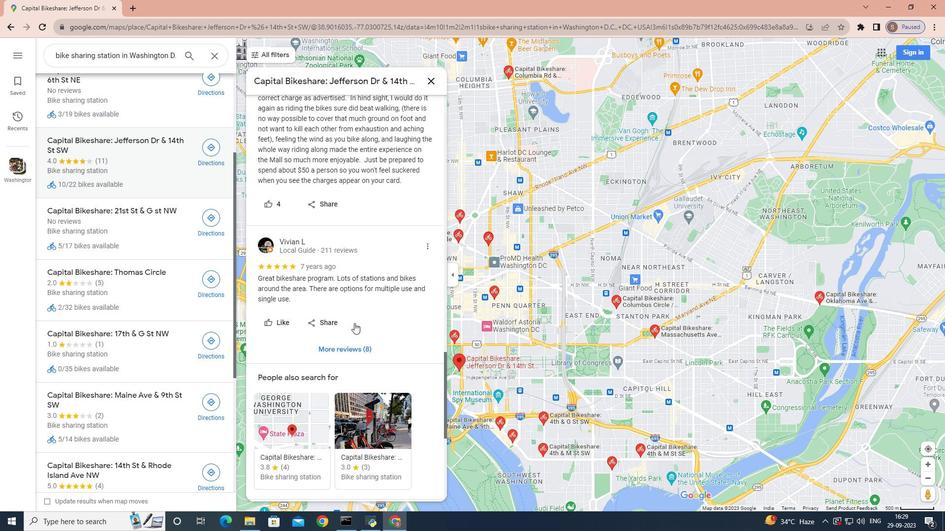 
Action: Mouse scrolled (354, 324) with delta (0, 0)
Screenshot: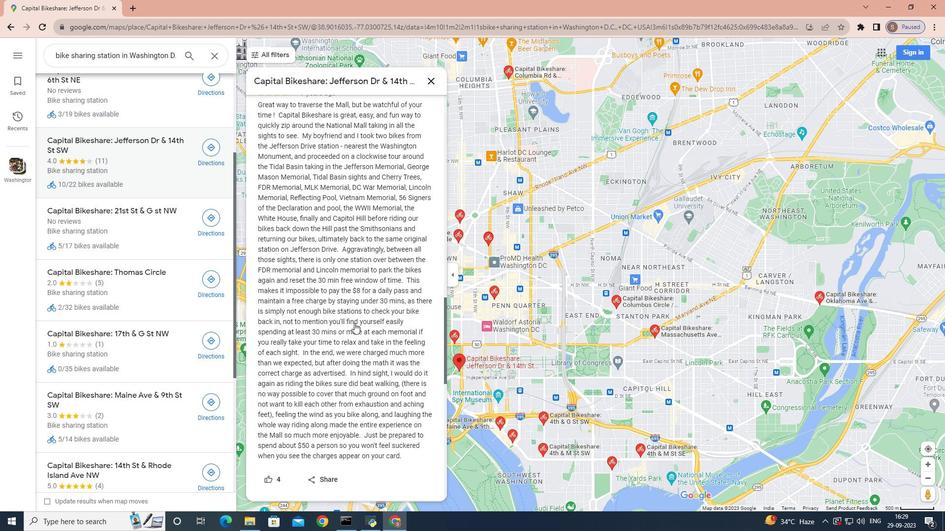 
Action: Mouse scrolled (354, 324) with delta (0, 0)
Screenshot: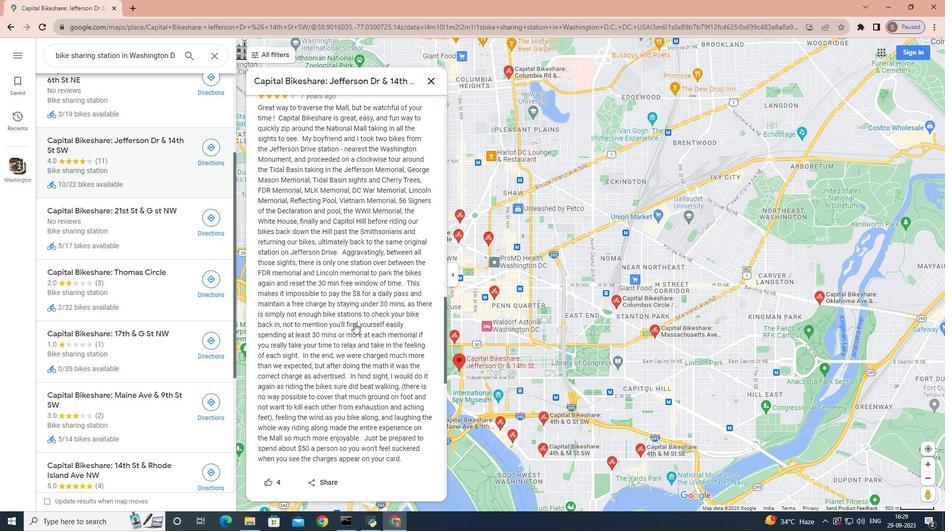 
Action: Mouse scrolled (354, 324) with delta (0, 0)
Screenshot: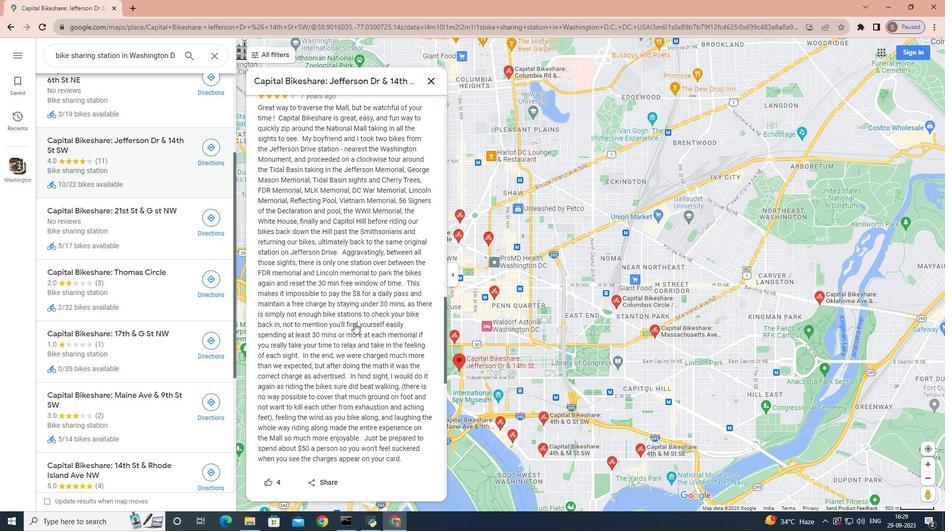 
Action: Mouse scrolled (354, 324) with delta (0, 0)
Screenshot: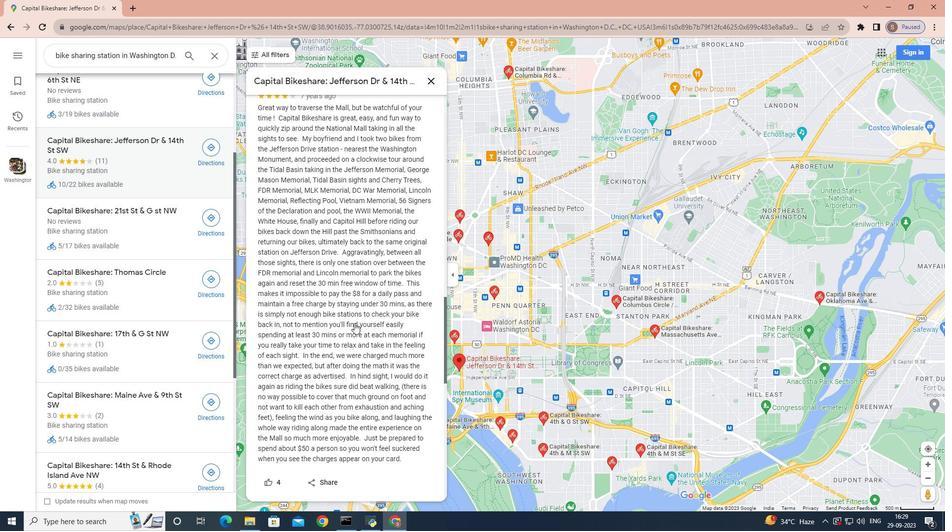 
Action: Mouse scrolled (354, 324) with delta (0, 0)
Screenshot: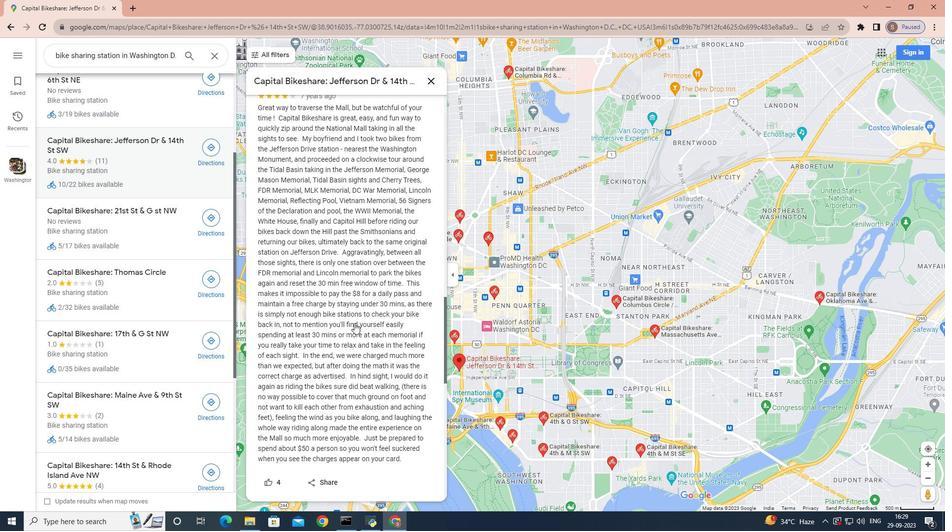 
Action: Mouse scrolled (354, 324) with delta (0, 0)
Screenshot: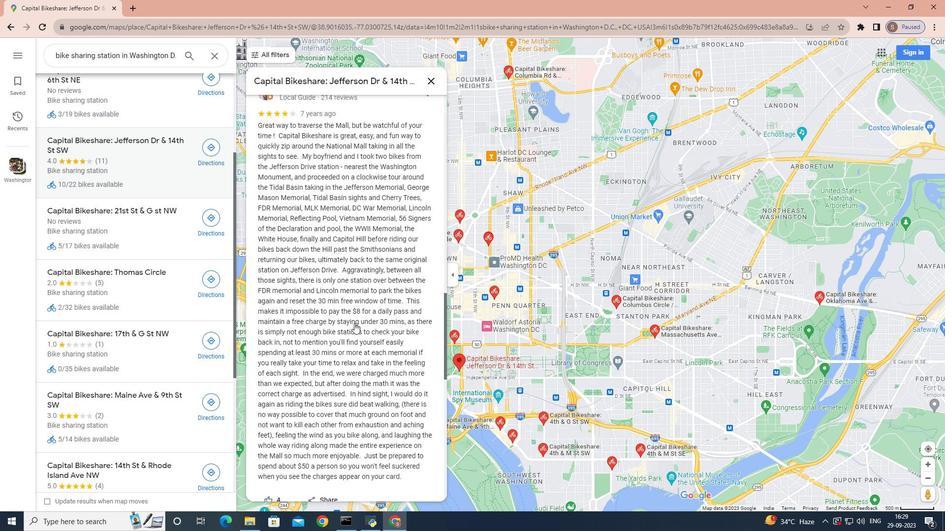
Action: Mouse scrolled (354, 324) with delta (0, 0)
Screenshot: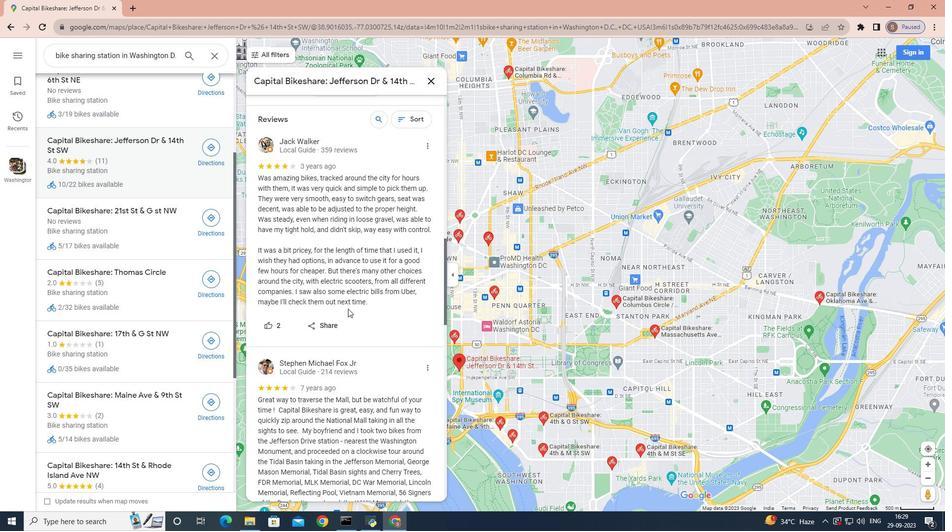
Action: Mouse scrolled (354, 324) with delta (0, 0)
Screenshot: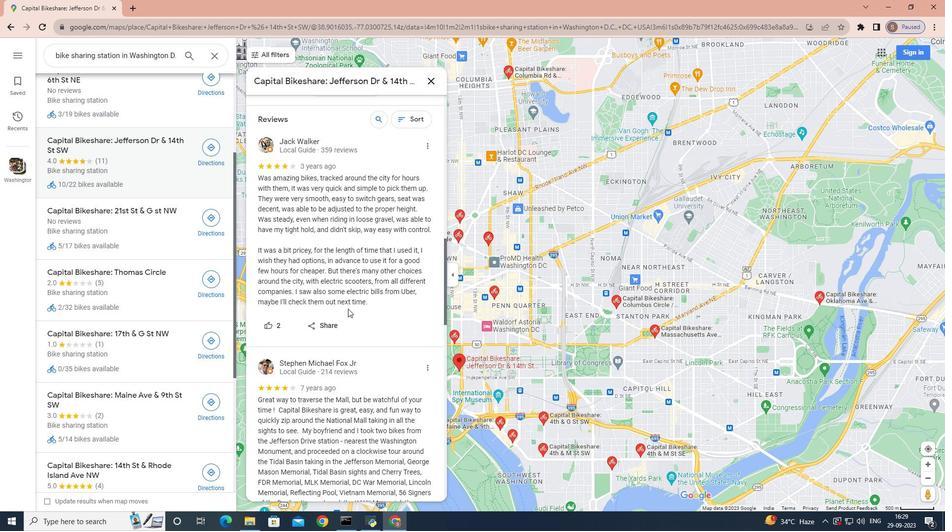 
Action: Mouse scrolled (354, 324) with delta (0, 0)
Screenshot: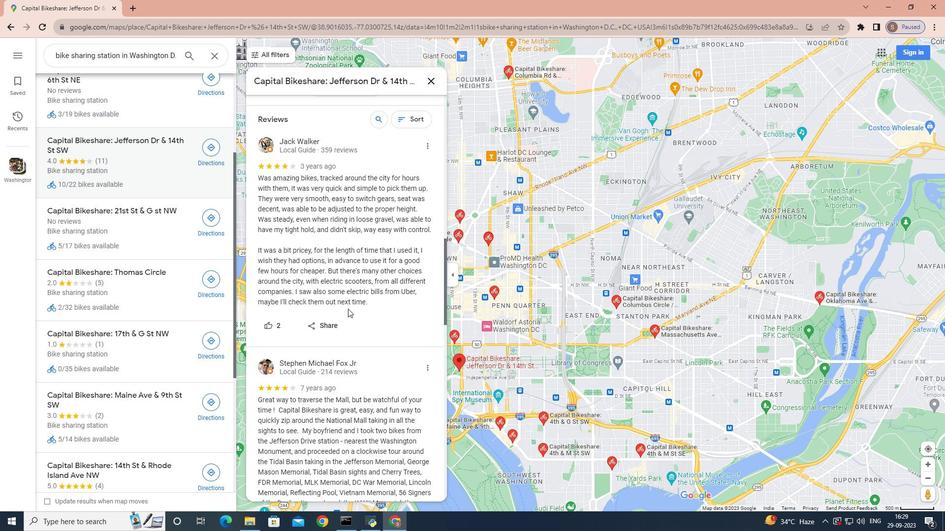 
Action: Mouse scrolled (354, 324) with delta (0, 0)
Screenshot: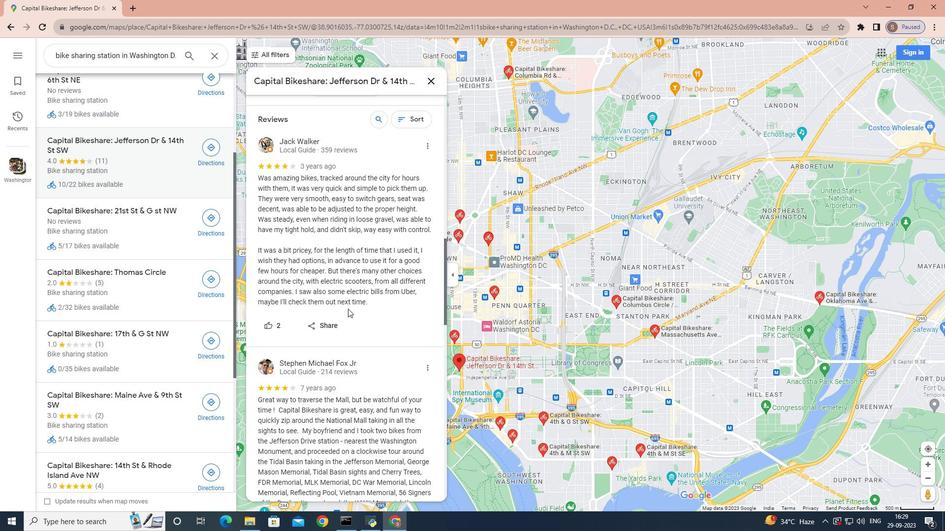 
Action: Mouse scrolled (354, 324) with delta (0, 0)
Screenshot: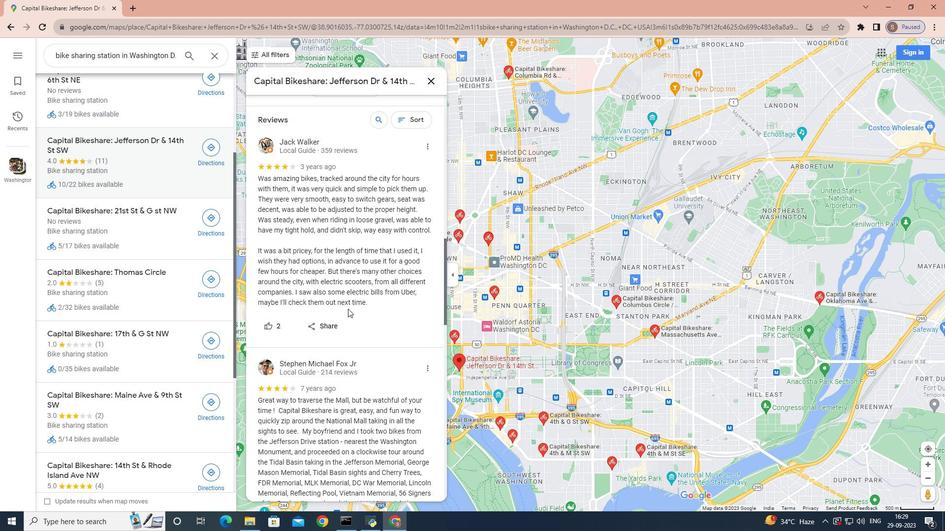 
Action: Mouse scrolled (354, 324) with delta (0, 0)
Screenshot: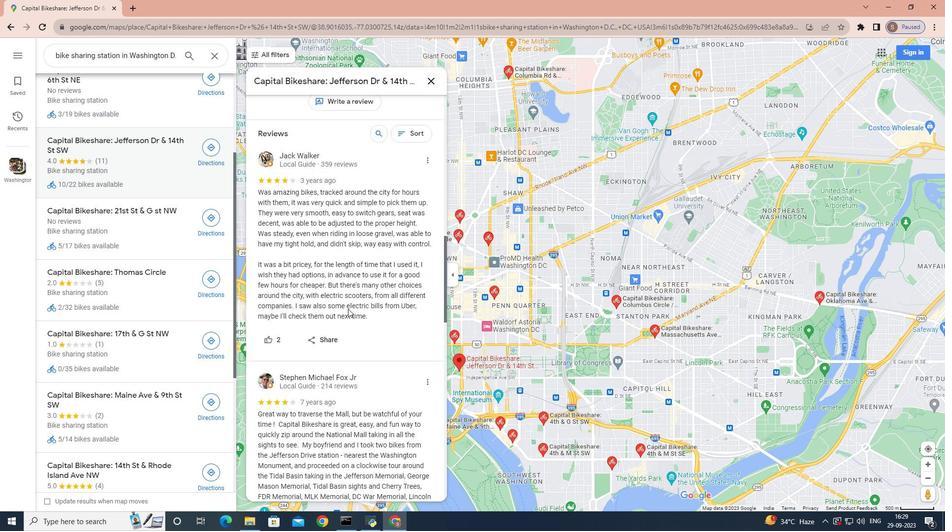 
Action: Mouse moved to (348, 309)
Screenshot: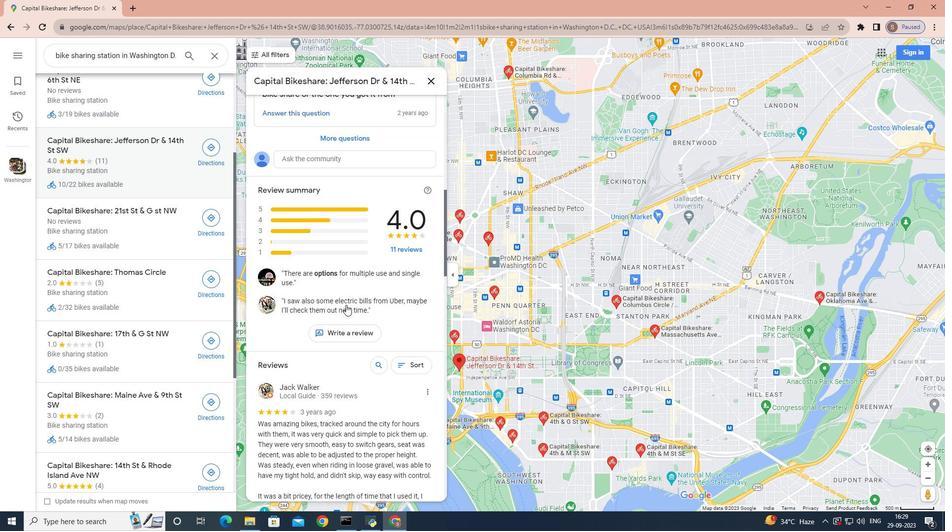 
Action: Mouse scrolled (348, 309) with delta (0, 0)
Screenshot: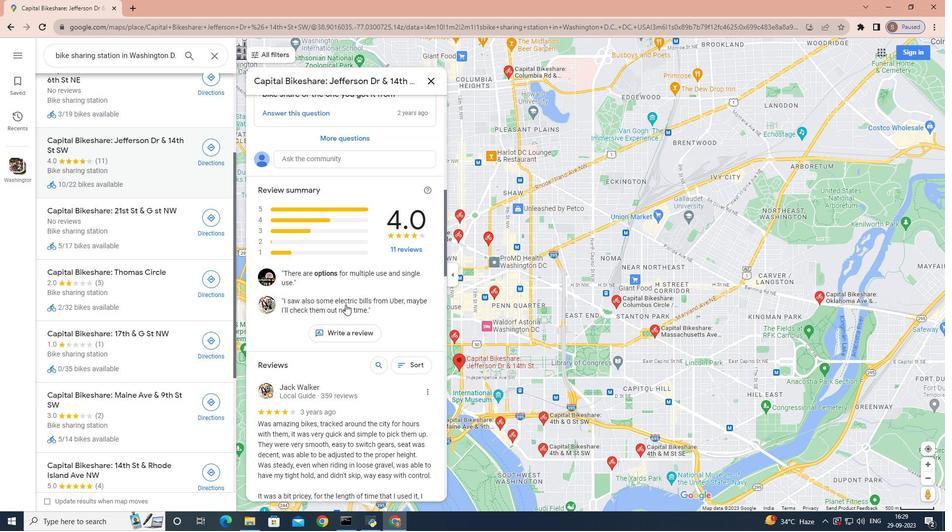 
Action: Mouse scrolled (348, 309) with delta (0, 0)
Screenshot: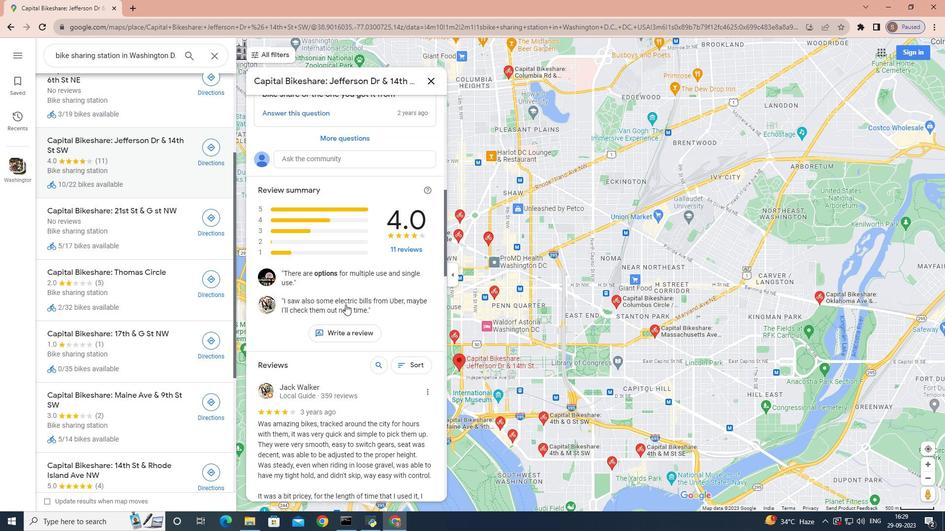 
Action: Mouse scrolled (348, 309) with delta (0, 0)
Screenshot: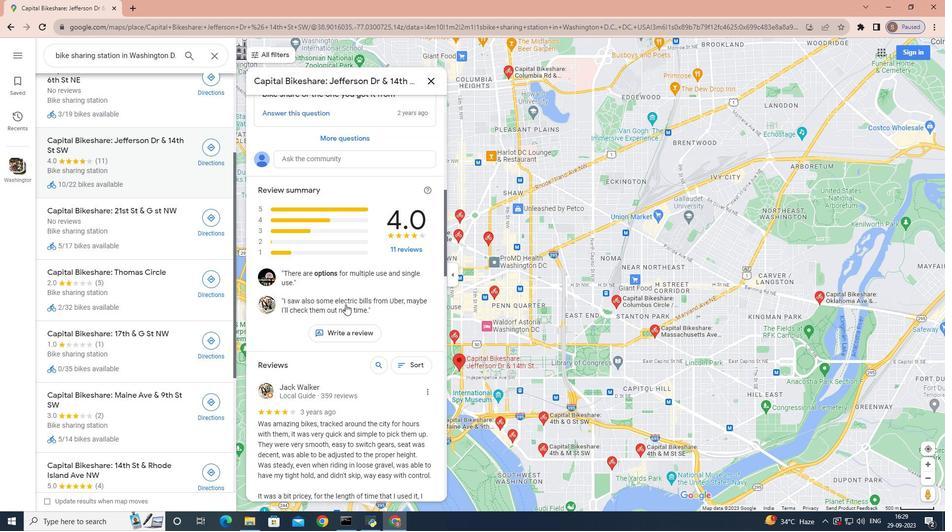 
Action: Mouse scrolled (348, 309) with delta (0, 0)
Screenshot: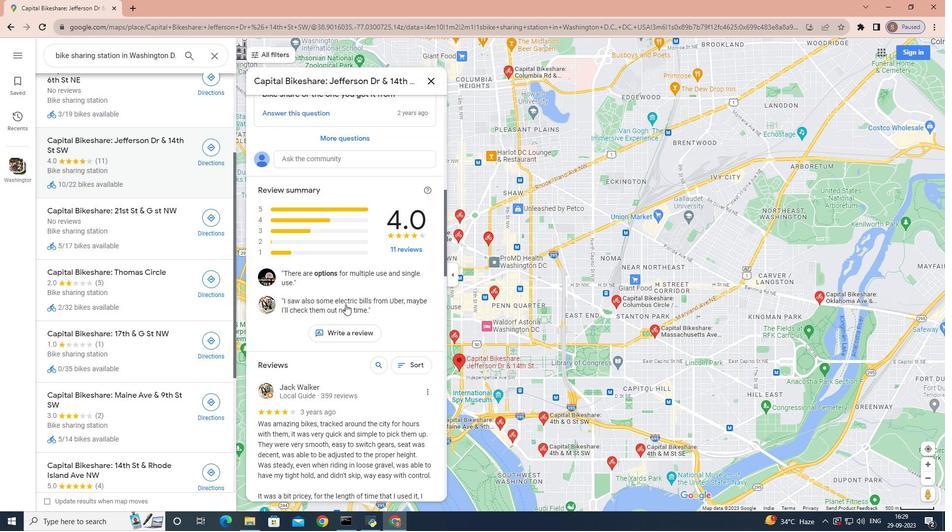 
Action: Mouse scrolled (348, 309) with delta (0, 0)
Screenshot: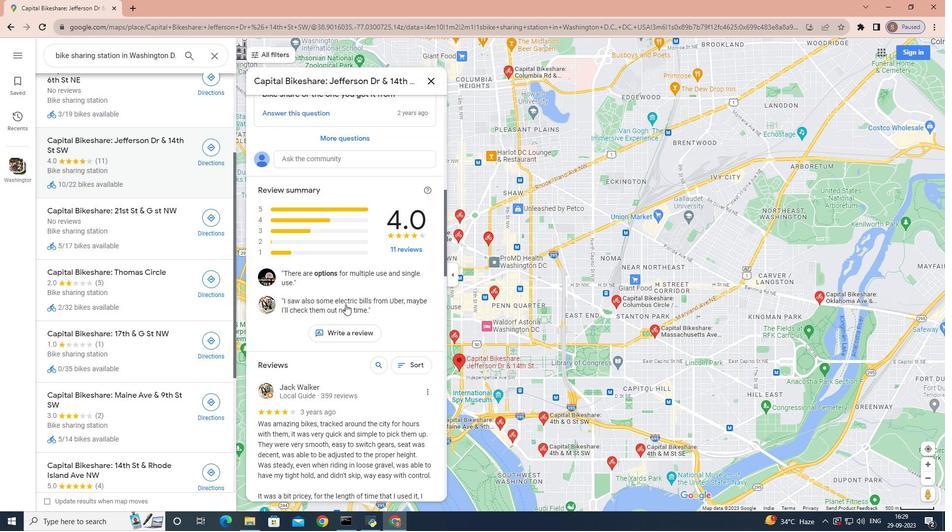
Action: Mouse moved to (345, 304)
Screenshot: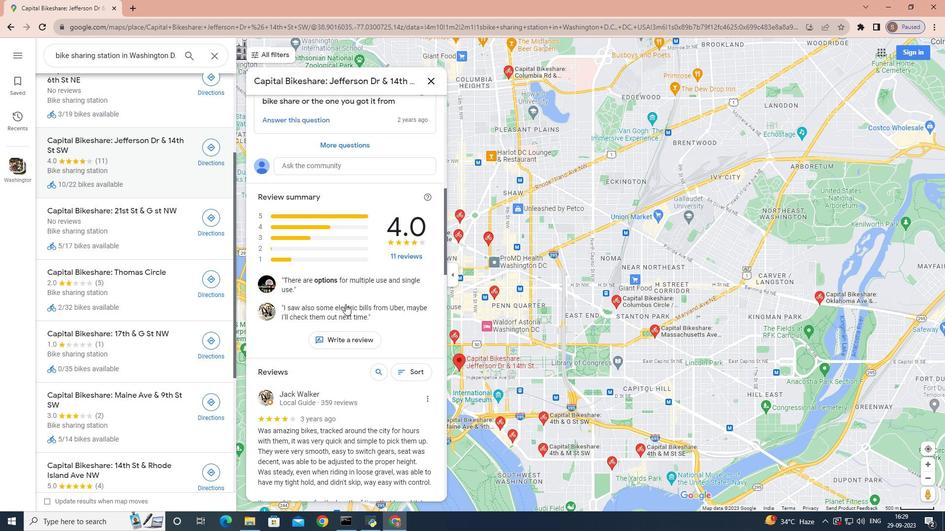
Action: Mouse scrolled (345, 305) with delta (0, 0)
Screenshot: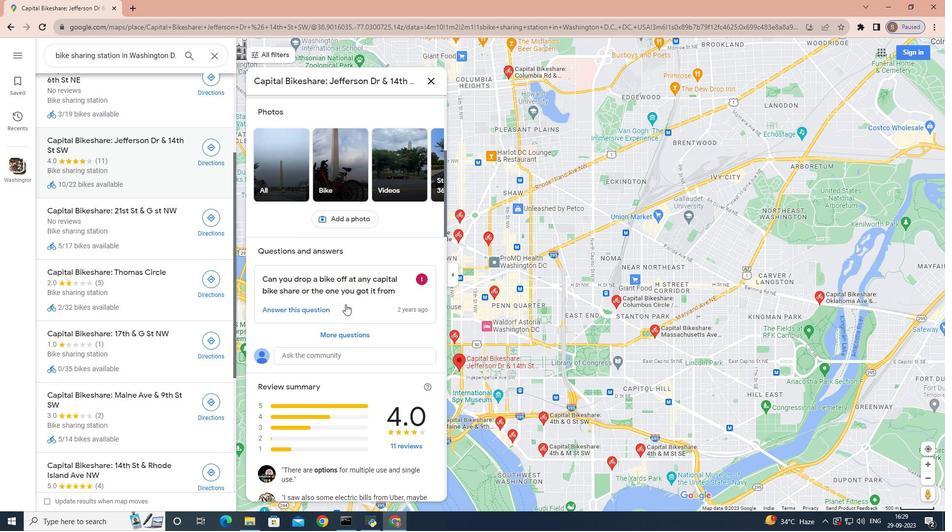 
Action: Mouse scrolled (345, 305) with delta (0, 0)
Screenshot: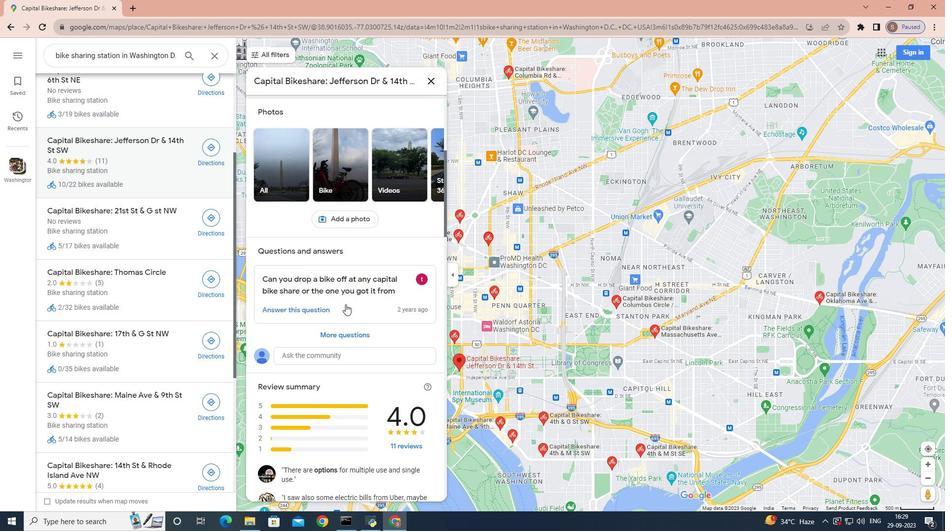 
Action: Mouse scrolled (345, 305) with delta (0, 0)
Screenshot: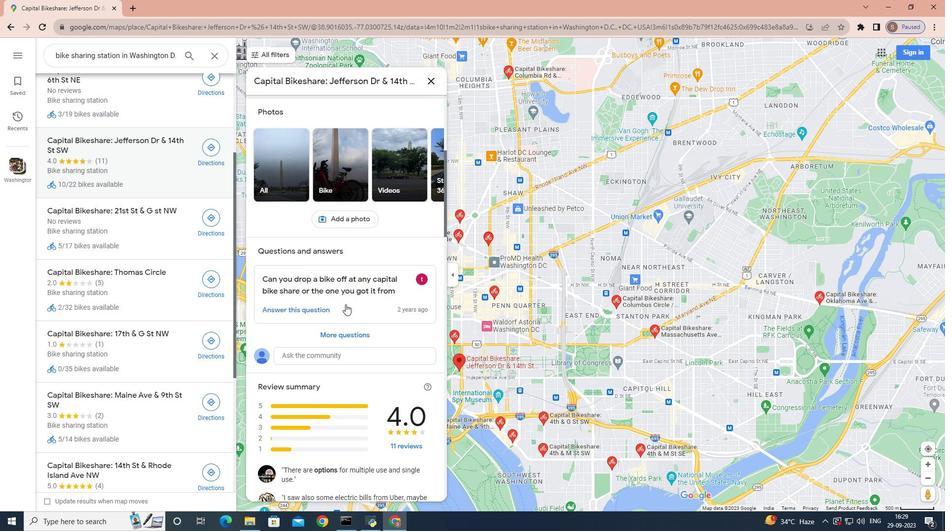 
Action: Mouse scrolled (345, 305) with delta (0, 0)
Screenshot: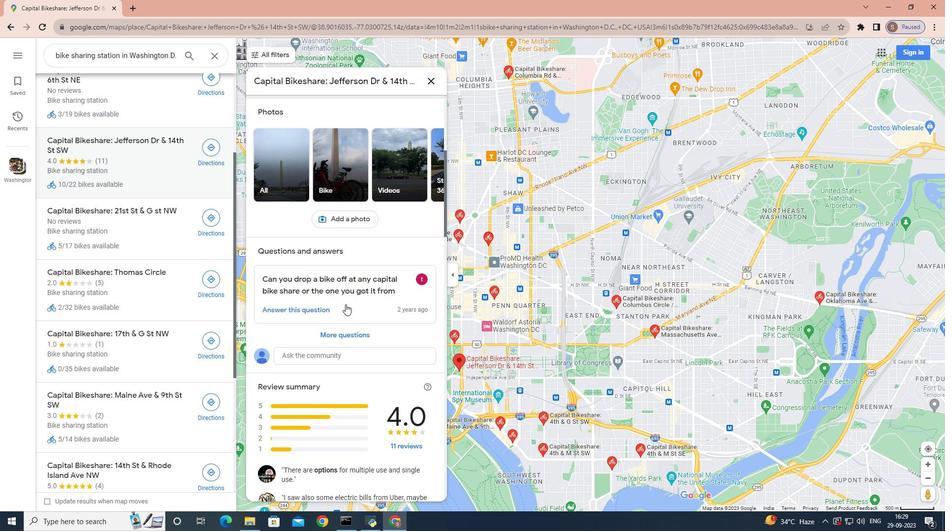 
Action: Mouse scrolled (345, 305) with delta (0, 0)
Screenshot: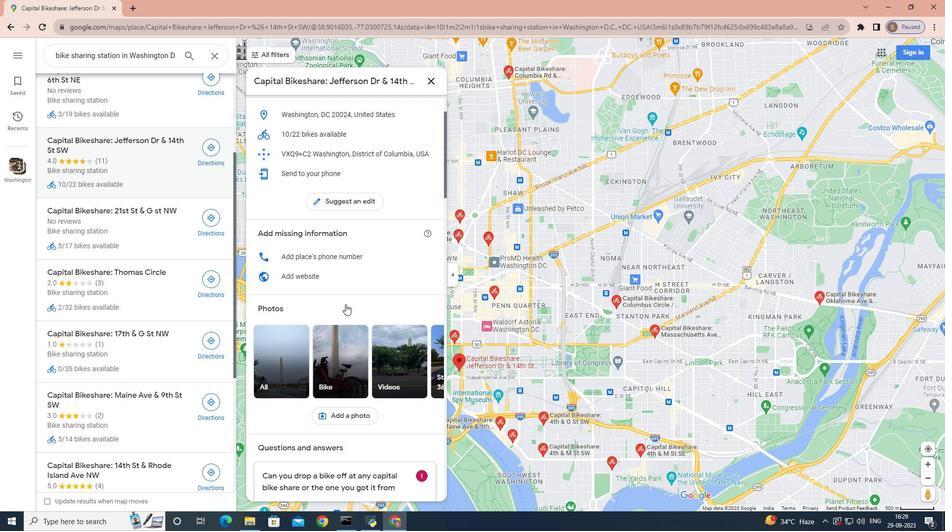 
Action: Mouse scrolled (345, 305) with delta (0, 0)
Screenshot: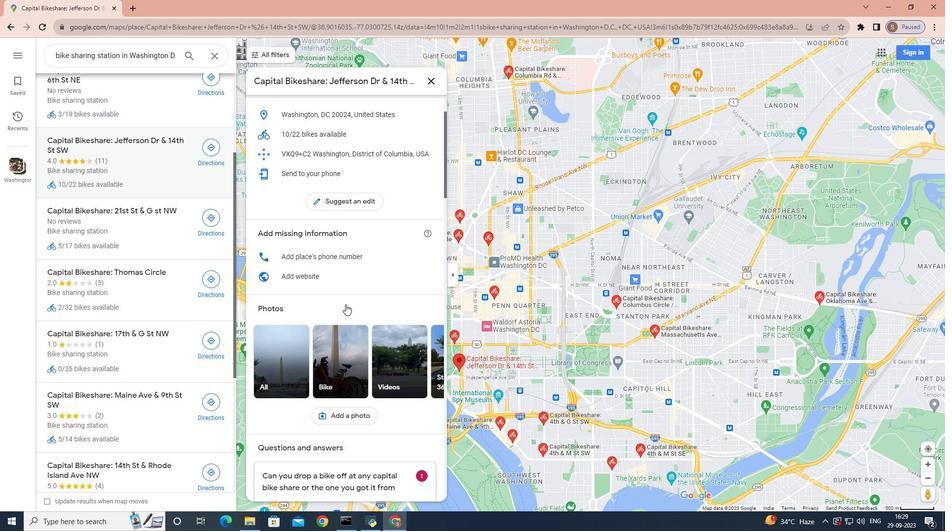 
Action: Mouse scrolled (345, 305) with delta (0, 0)
Screenshot: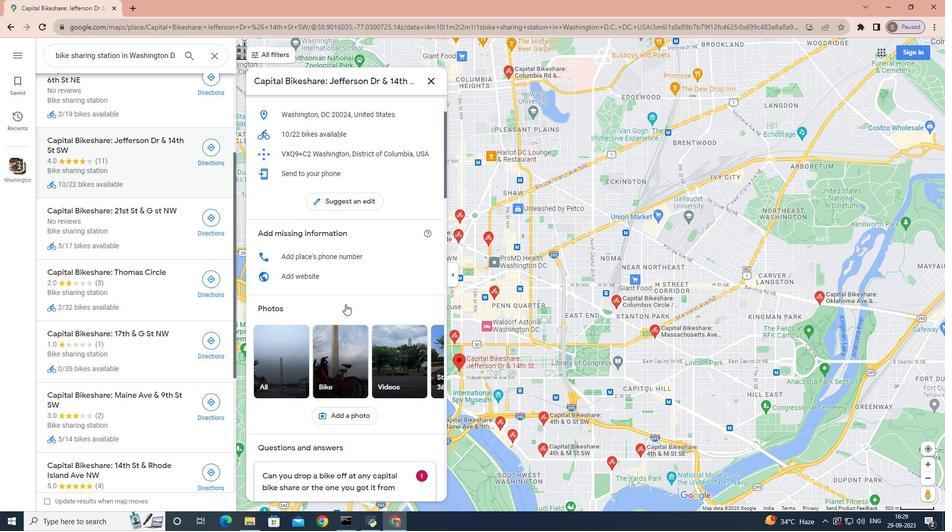 
Action: Mouse scrolled (345, 305) with delta (0, 0)
Screenshot: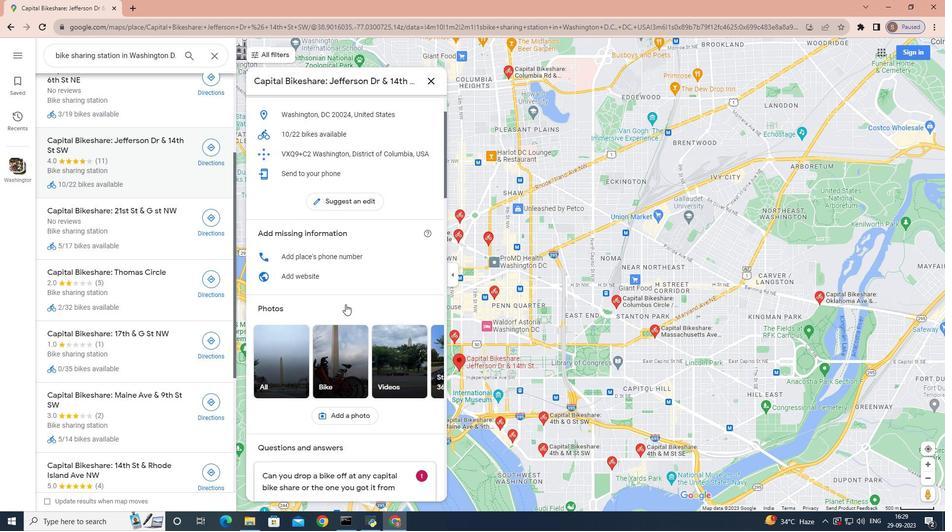 
Action: Mouse scrolled (345, 305) with delta (0, 0)
Screenshot: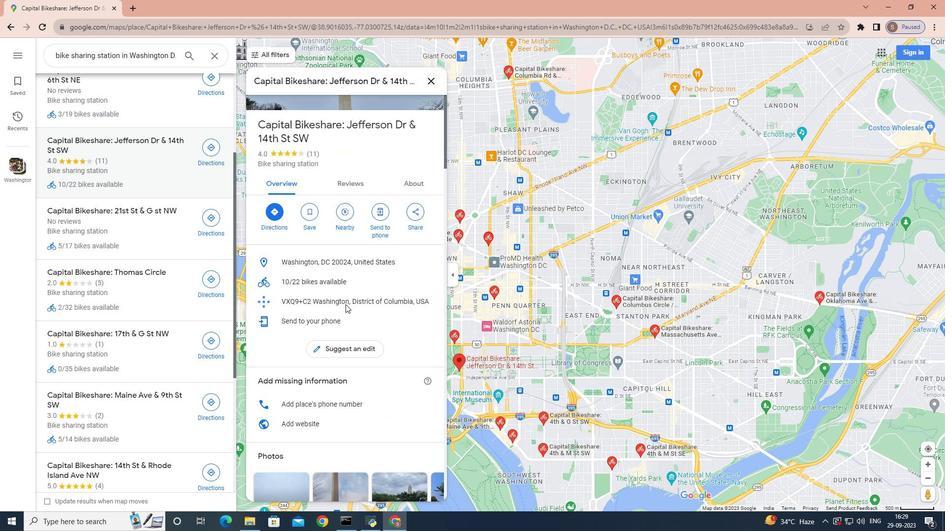 
Action: Mouse scrolled (345, 305) with delta (0, 0)
Screenshot: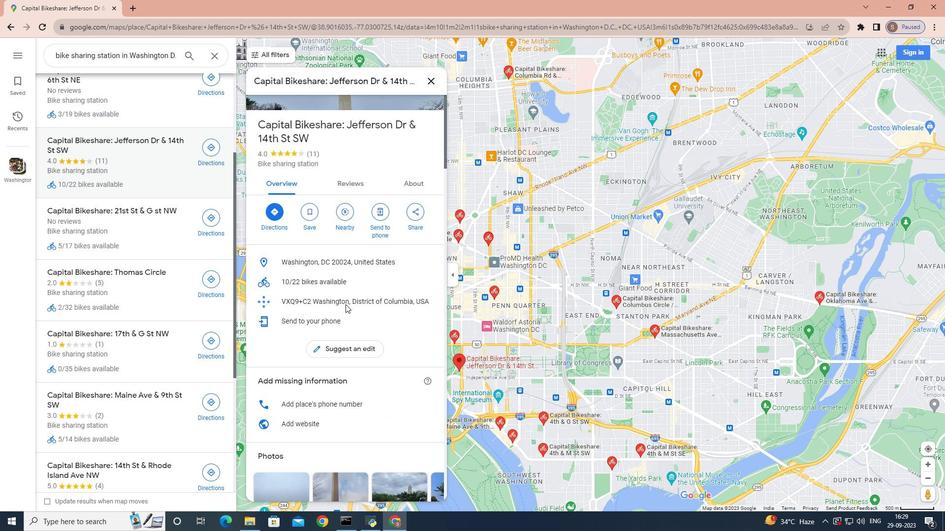 
Action: Mouse scrolled (345, 305) with delta (0, 0)
Screenshot: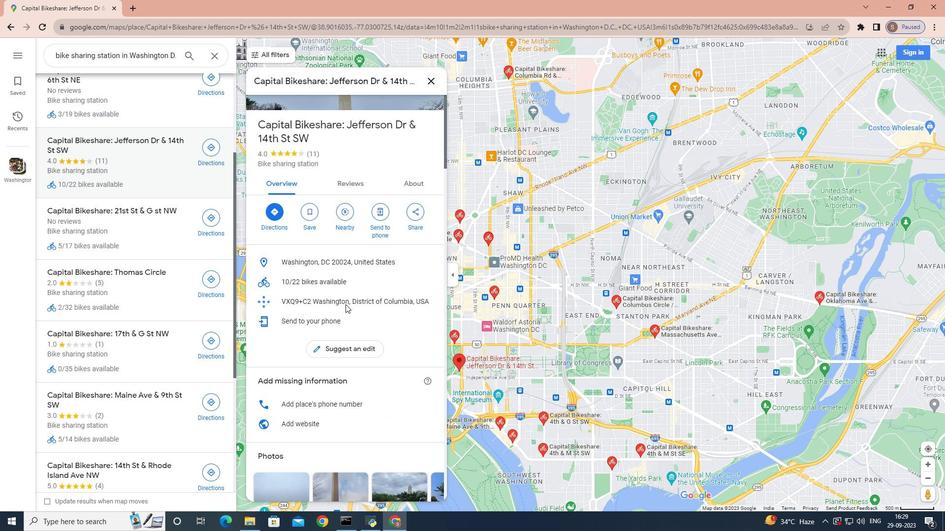 
Action: Mouse scrolled (345, 305) with delta (0, 0)
Screenshot: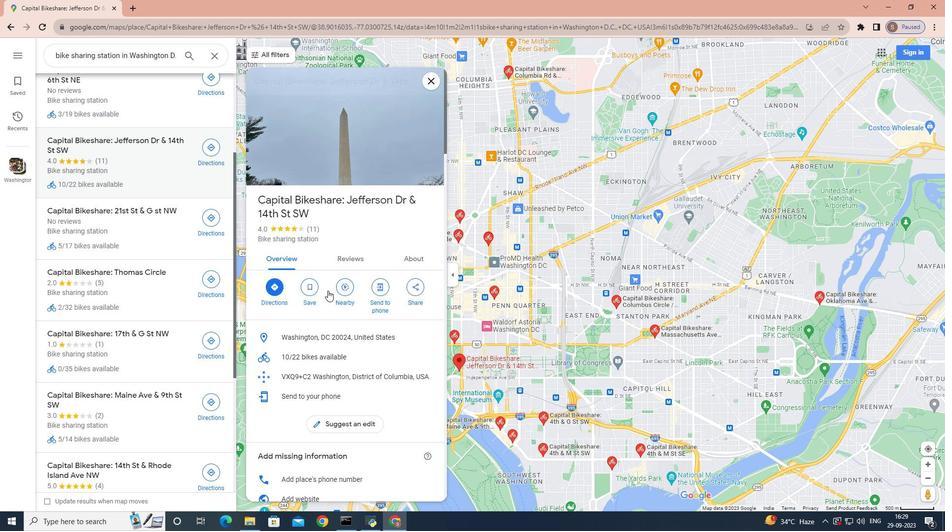 
Action: Mouse scrolled (345, 305) with delta (0, 0)
Screenshot: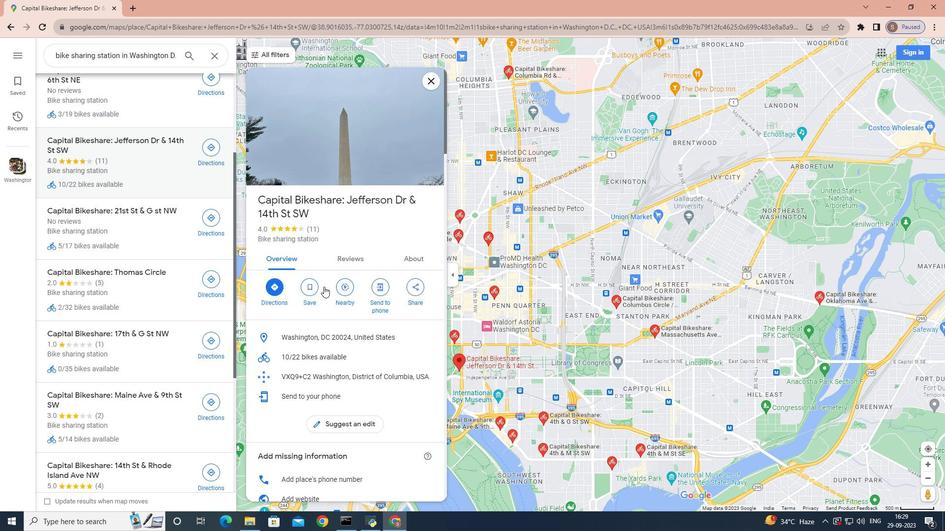 
Action: Mouse scrolled (345, 305) with delta (0, 0)
Screenshot: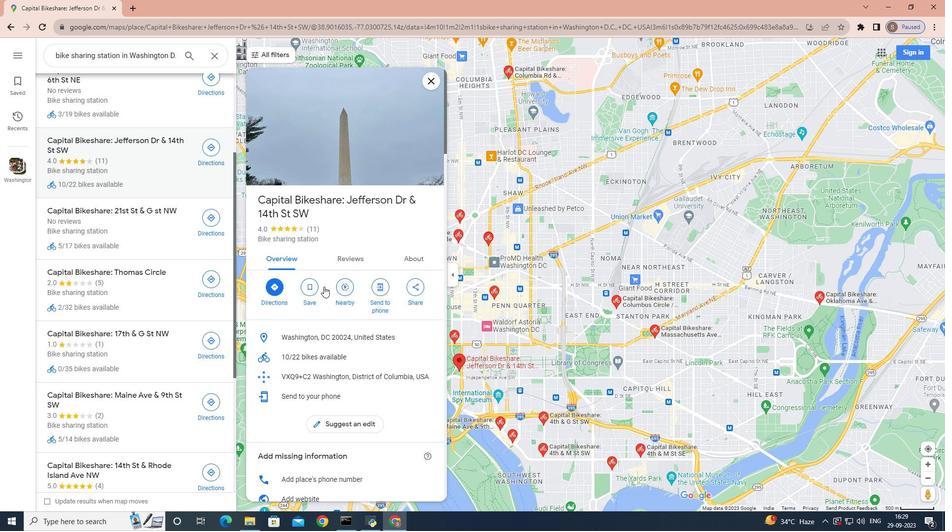 
Action: Mouse scrolled (345, 305) with delta (0, 0)
Screenshot: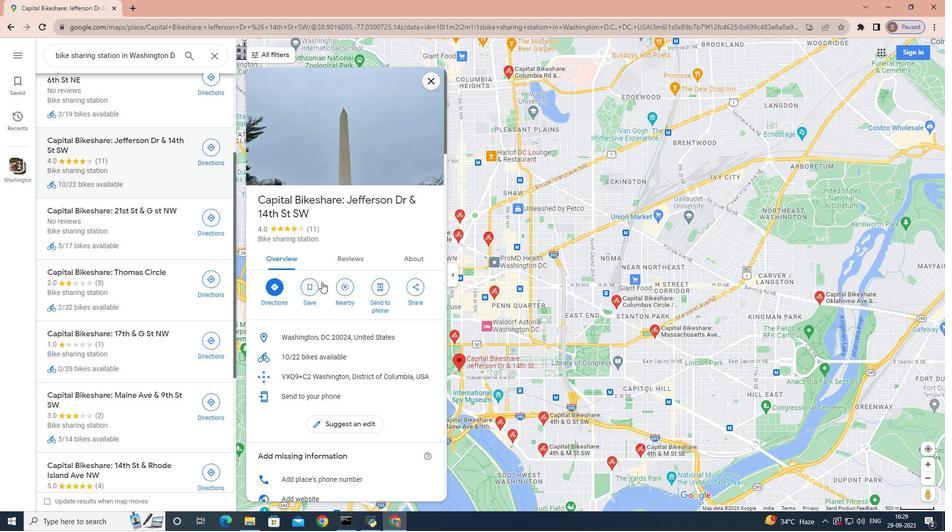 
Action: Mouse moved to (323, 231)
Screenshot: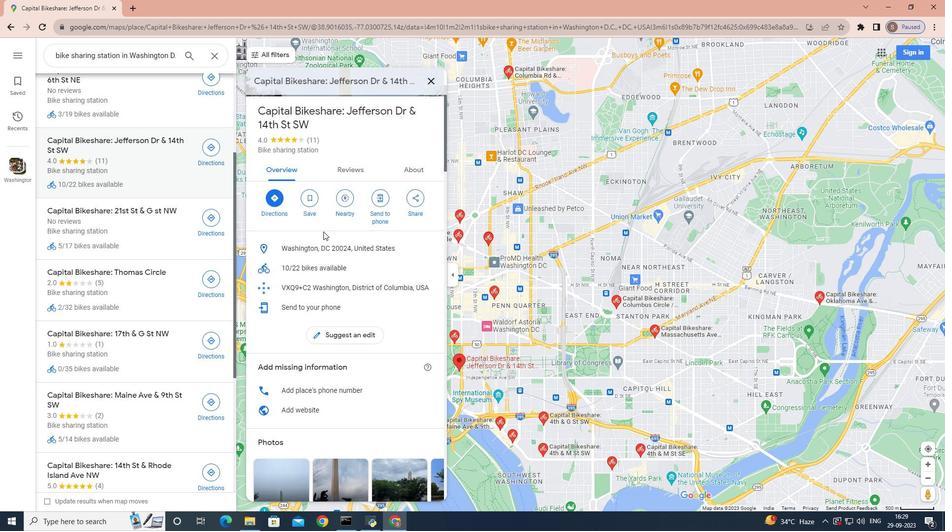 
Action: Mouse scrolled (323, 231) with delta (0, 0)
Screenshot: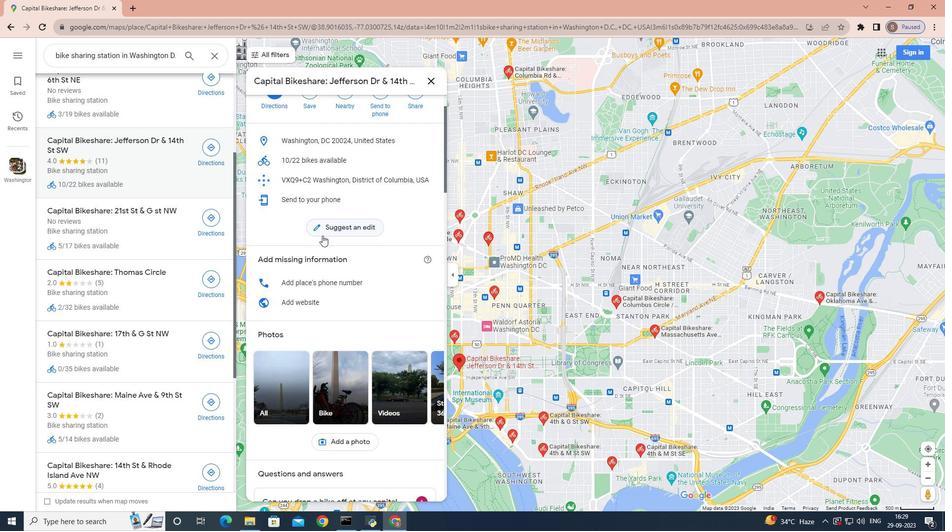 
Action: Mouse scrolled (323, 231) with delta (0, 0)
Screenshot: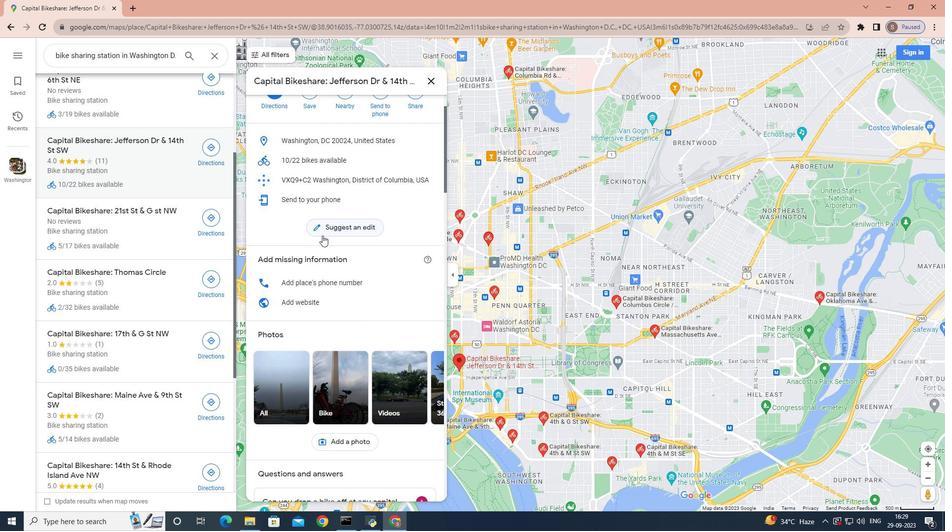 
Action: Mouse scrolled (323, 231) with delta (0, 0)
Screenshot: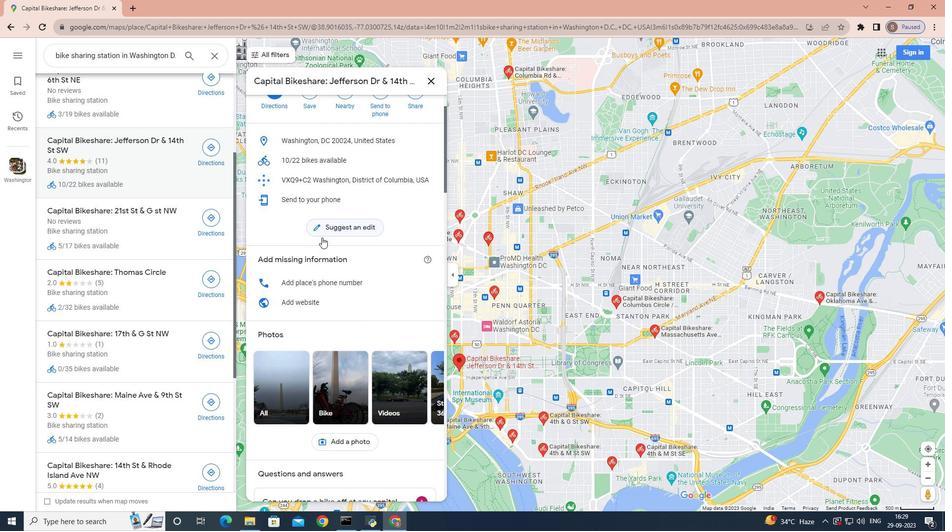 
Action: Mouse scrolled (323, 231) with delta (0, 0)
Screenshot: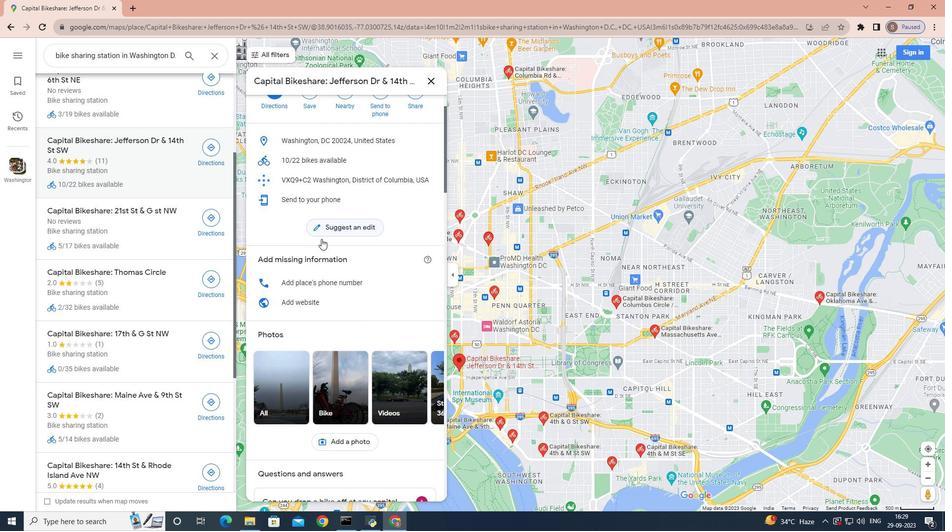 
Action: Mouse moved to (314, 254)
Screenshot: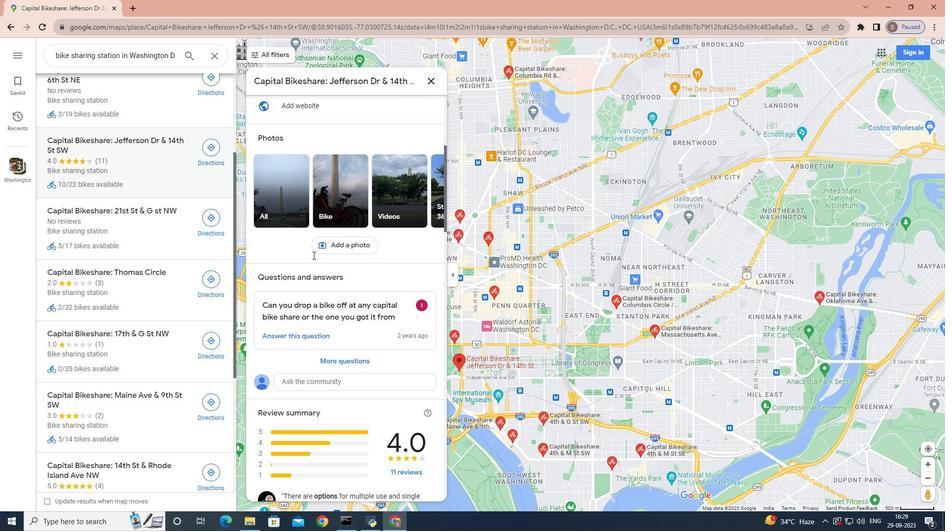 
Action: Mouse scrolled (314, 253) with delta (0, 0)
Screenshot: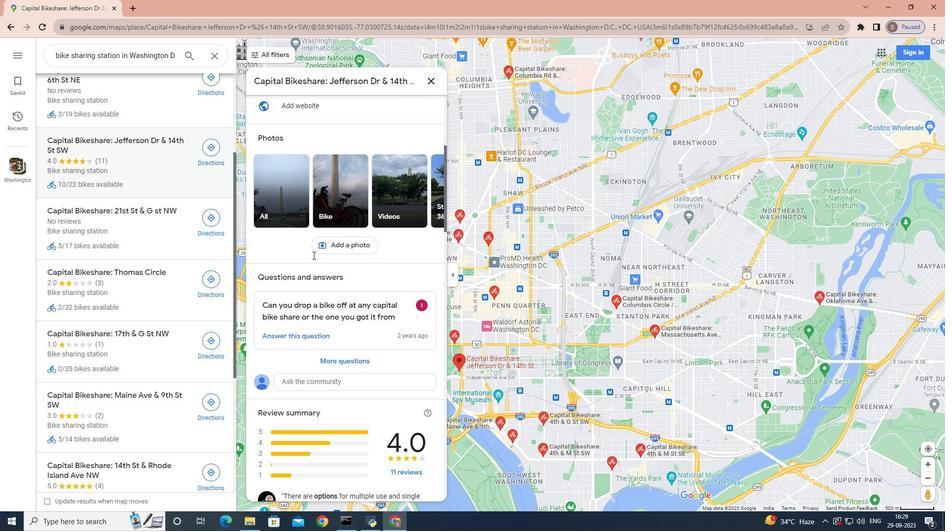
Action: Mouse moved to (313, 255)
Screenshot: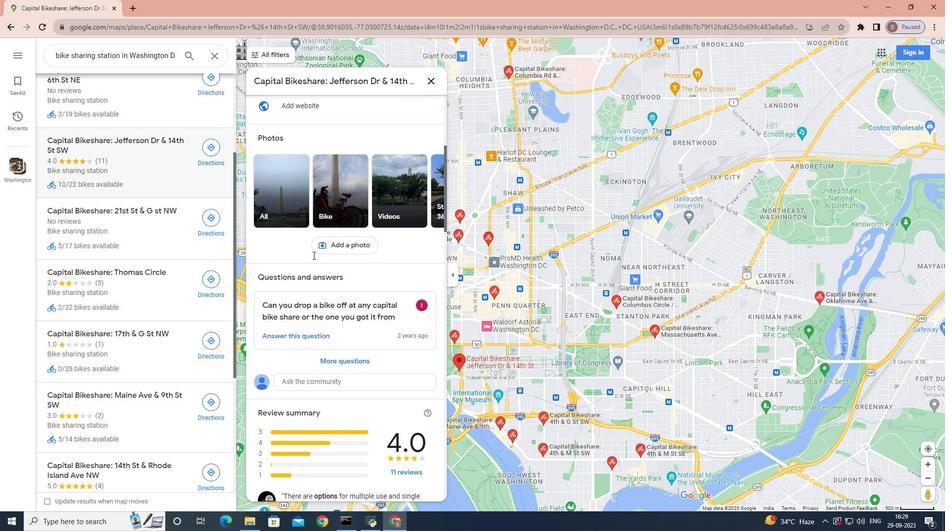 
Action: Mouse scrolled (313, 255) with delta (0, 0)
Screenshot: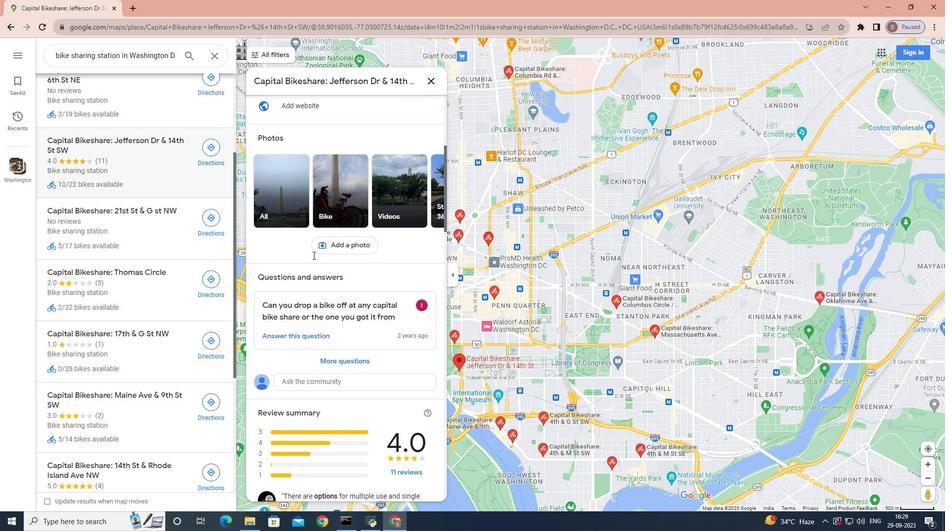 
Action: Mouse scrolled (313, 255) with delta (0, 0)
Screenshot: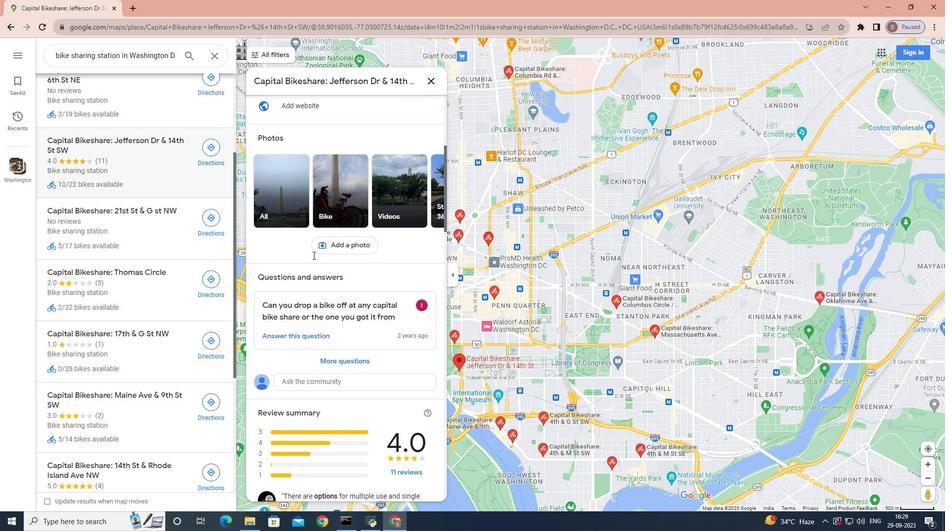 
Action: Mouse scrolled (313, 255) with delta (0, 0)
Screenshot: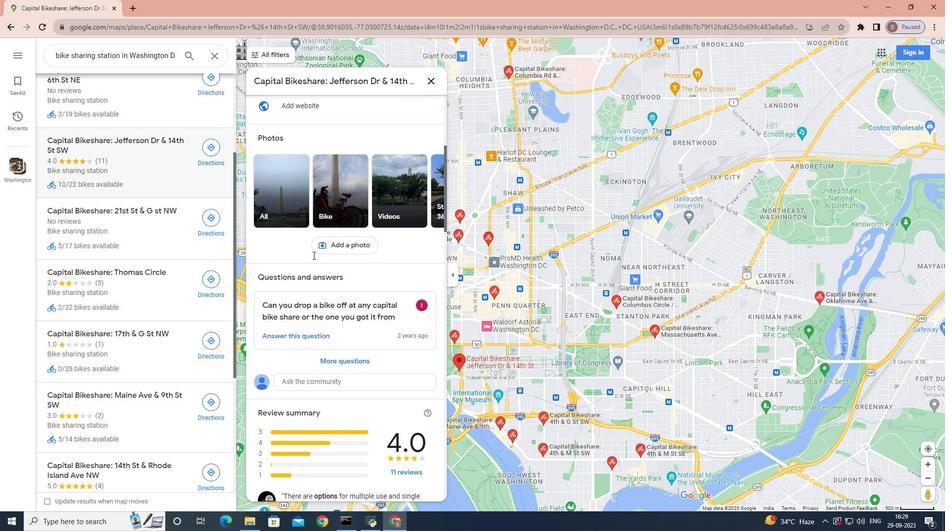 
Action: Mouse moved to (290, 211)
Screenshot: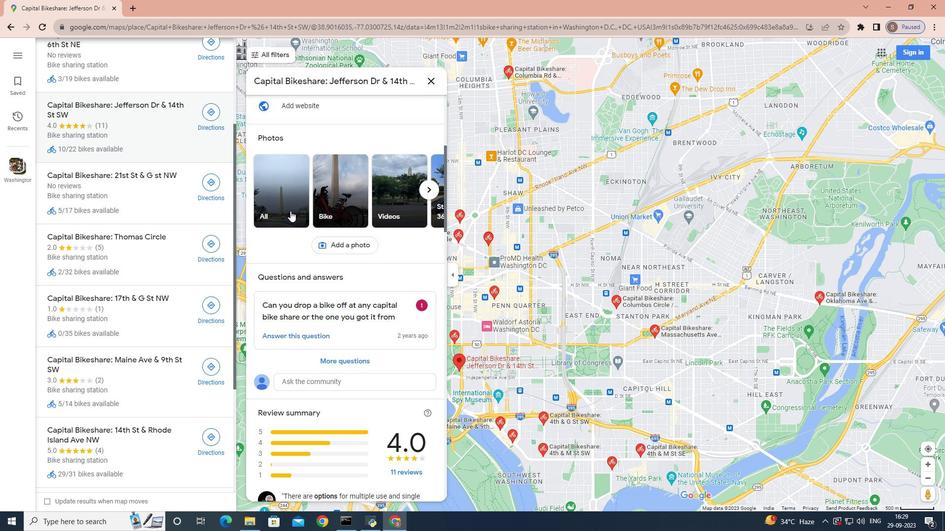 
Action: Mouse pressed left at (290, 211)
Screenshot: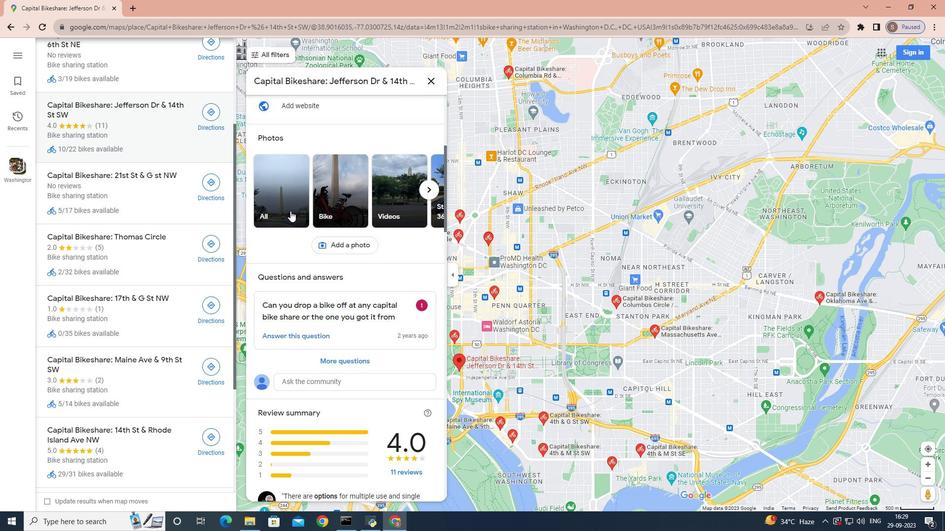 
Action: Mouse moved to (610, 442)
Screenshot: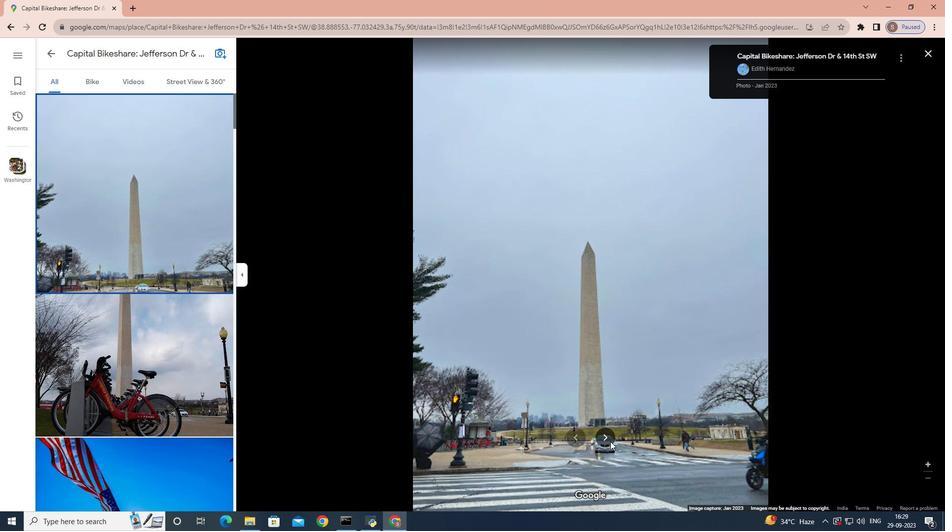 
Action: Mouse pressed left at (610, 442)
Screenshot: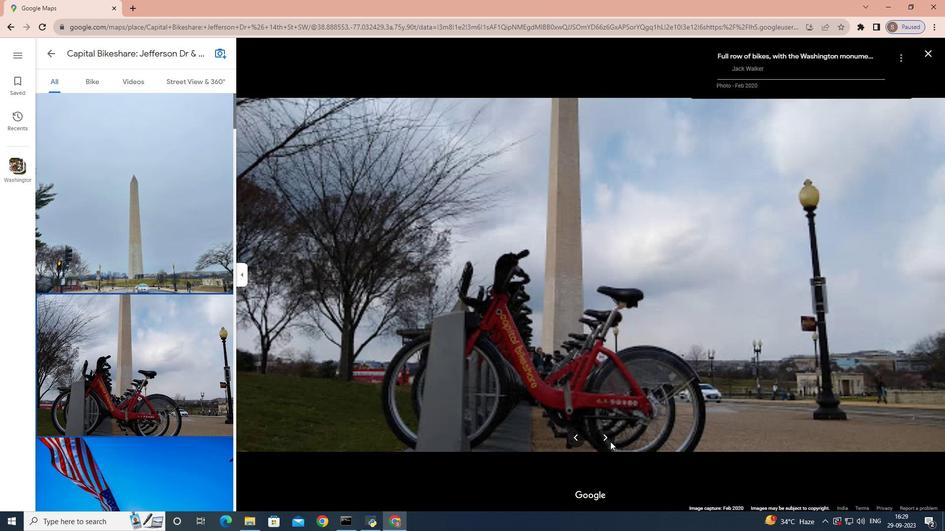 
Action: Mouse pressed left at (610, 442)
Screenshot: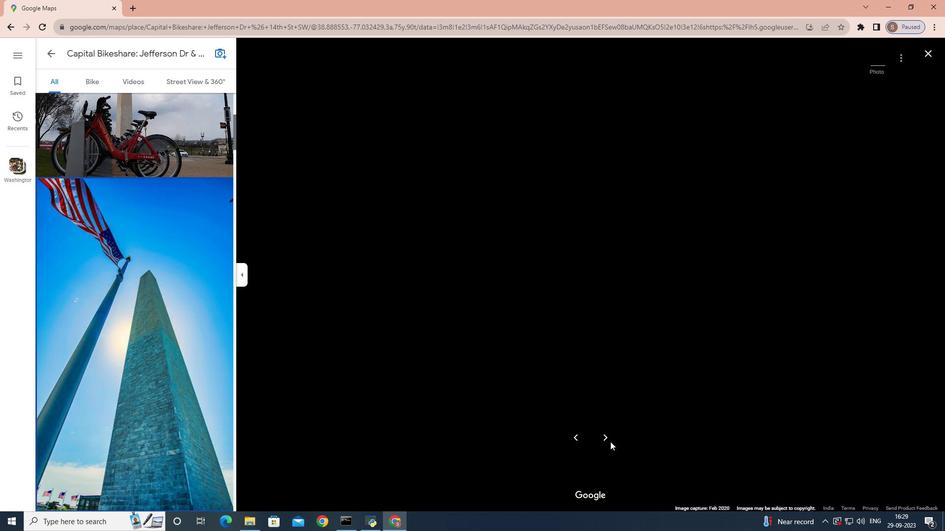 
Action: Mouse pressed left at (610, 442)
Screenshot: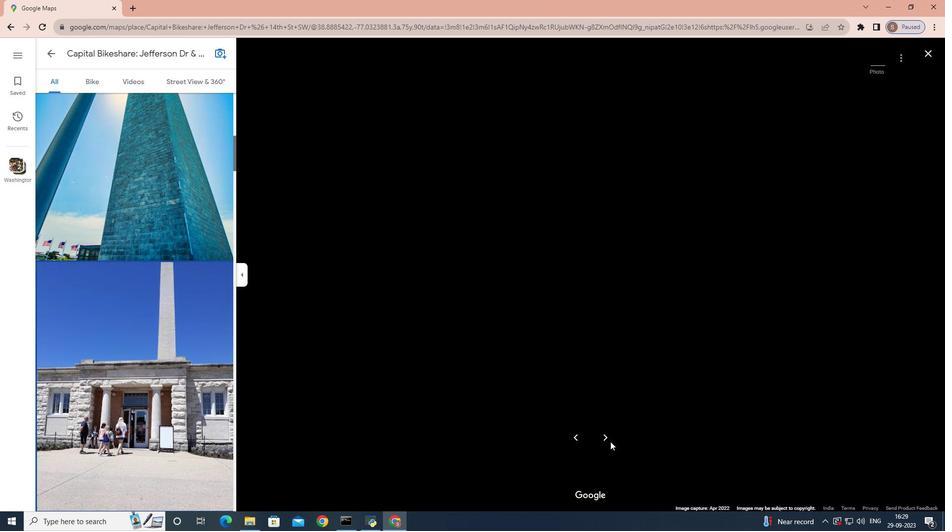 
Action: Mouse pressed left at (610, 442)
Screenshot: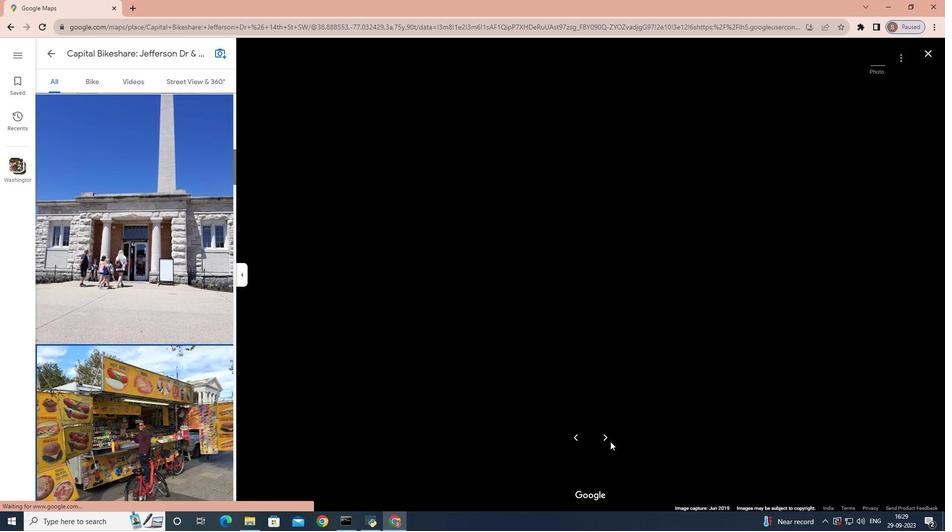 
Action: Mouse pressed left at (610, 442)
Screenshot: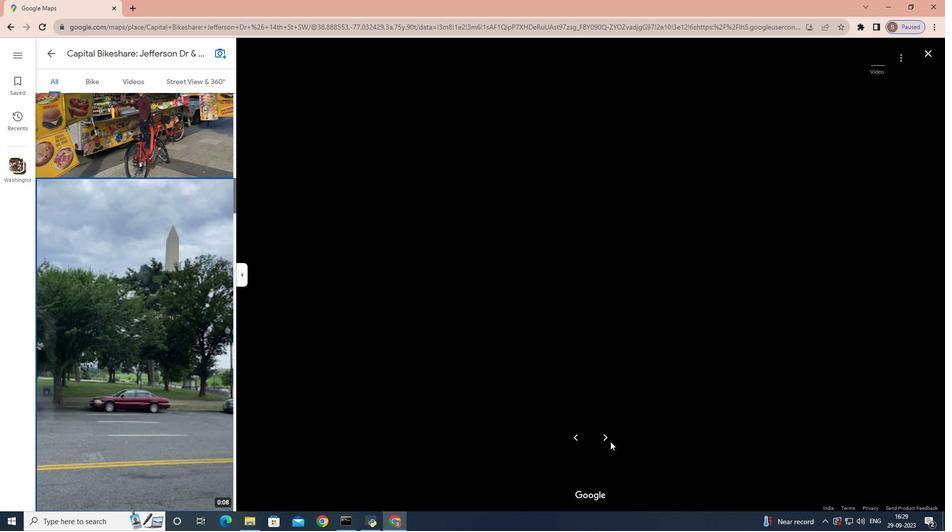 
Action: Mouse pressed left at (610, 442)
Screenshot: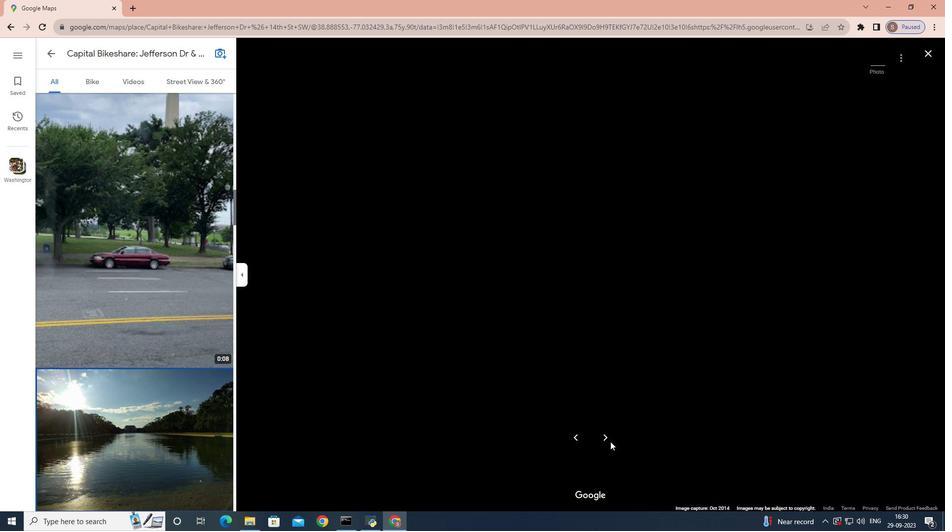 
Action: Mouse pressed left at (610, 442)
Screenshot: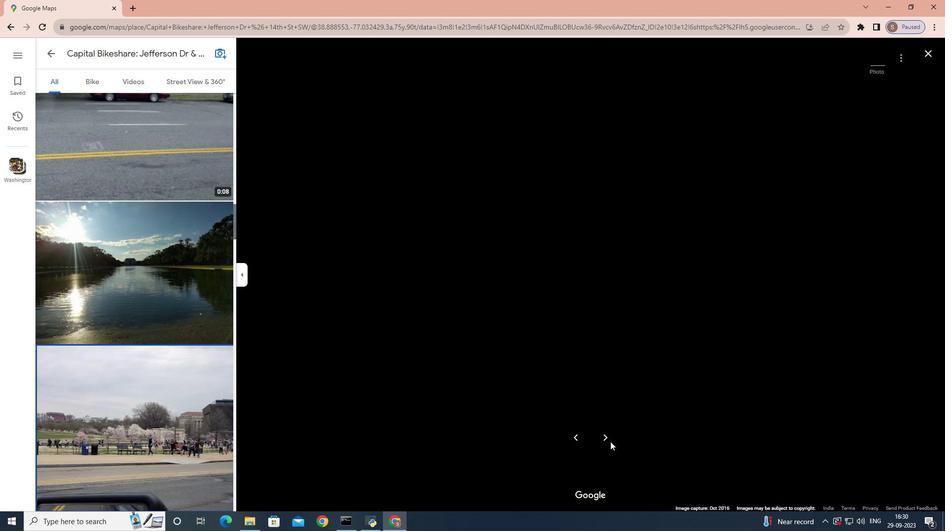 
Action: Mouse pressed left at (610, 442)
Screenshot: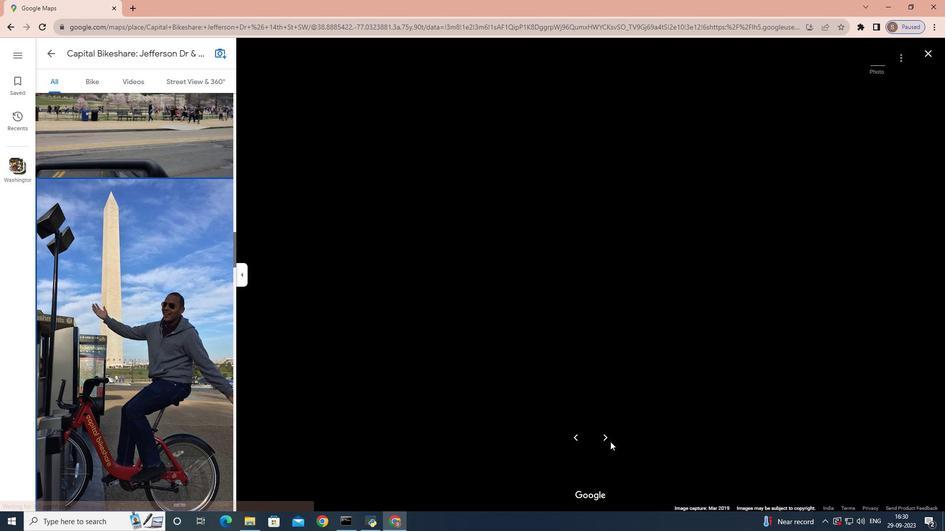 
Action: Mouse pressed left at (610, 442)
Screenshot: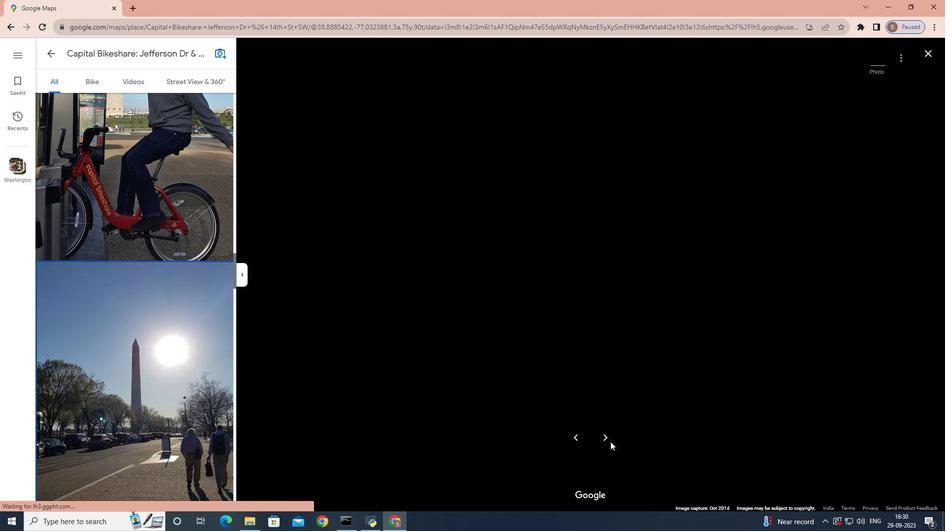 
Action: Mouse pressed left at (610, 442)
Screenshot: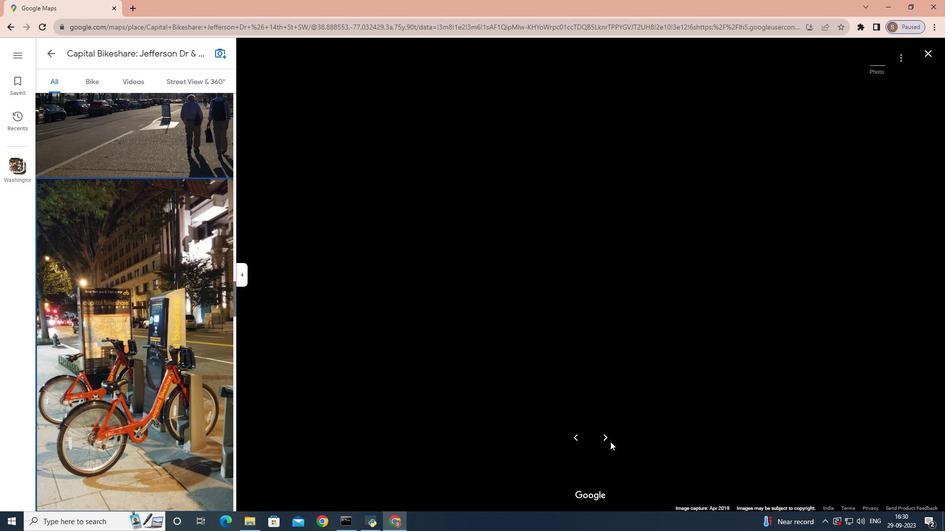 
Action: Mouse pressed left at (610, 442)
Screenshot: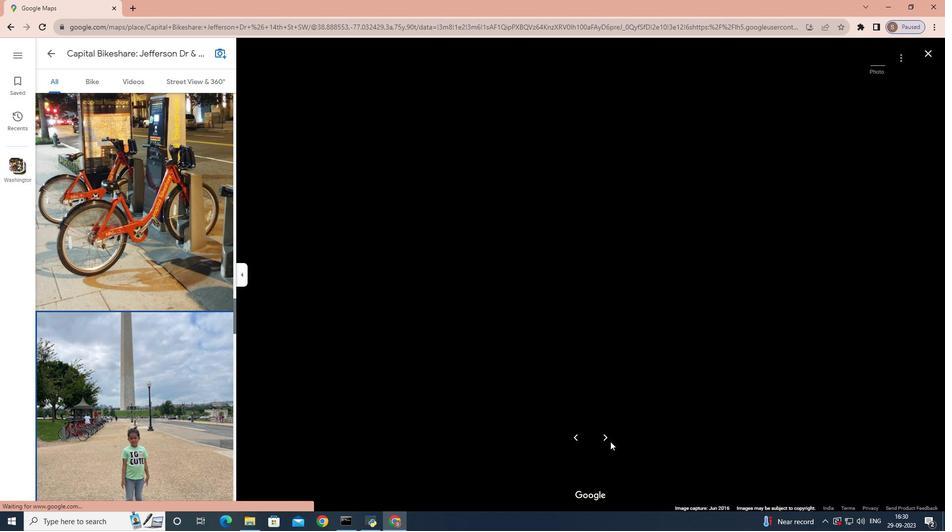 
Action: Mouse moved to (604, 436)
Screenshot: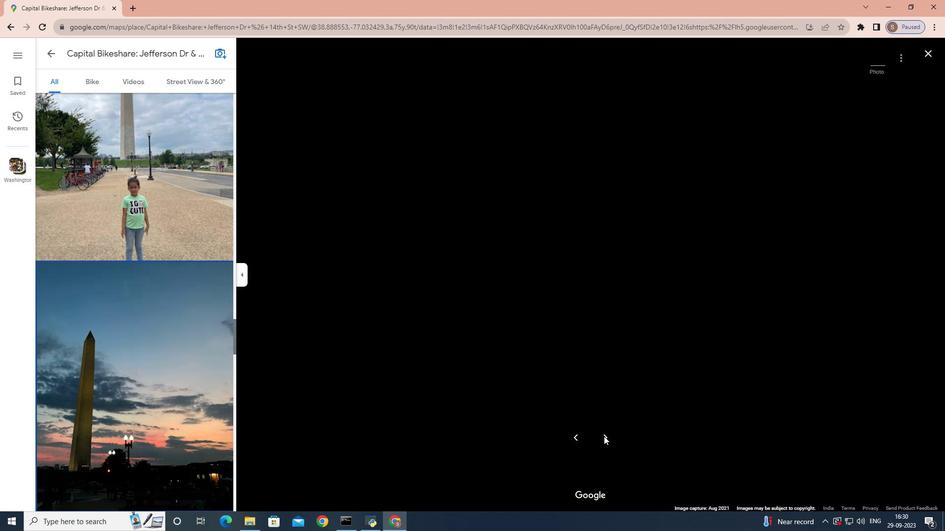 
Action: Mouse pressed left at (604, 436)
Screenshot: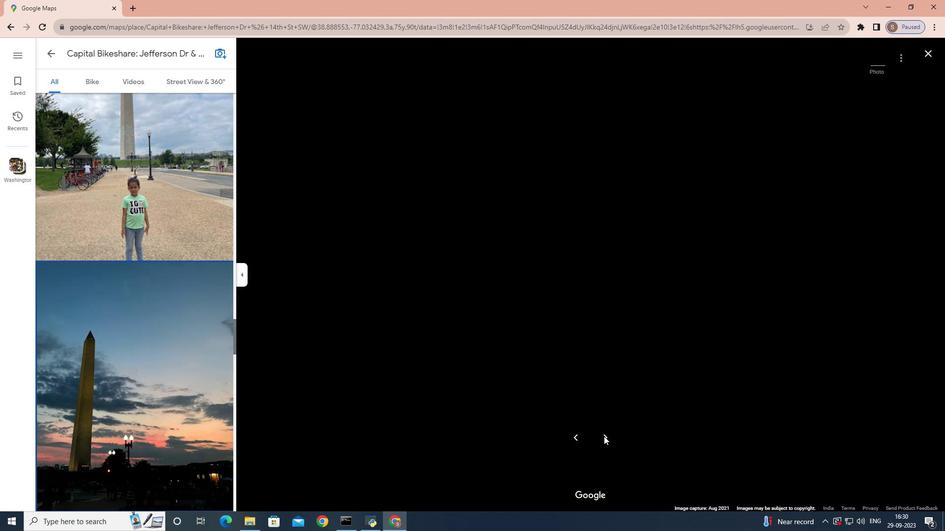
Action: Mouse pressed left at (604, 436)
Screenshot: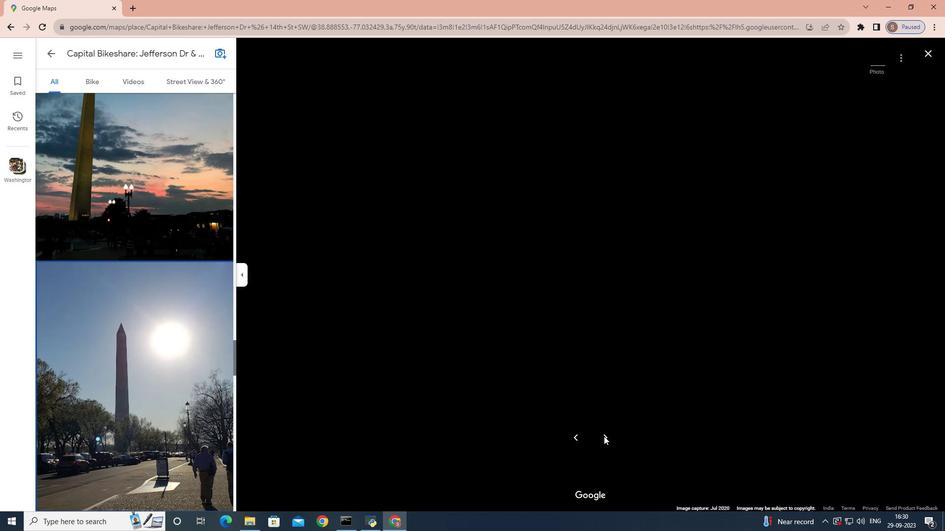 
Action: Mouse pressed left at (604, 436)
Screenshot: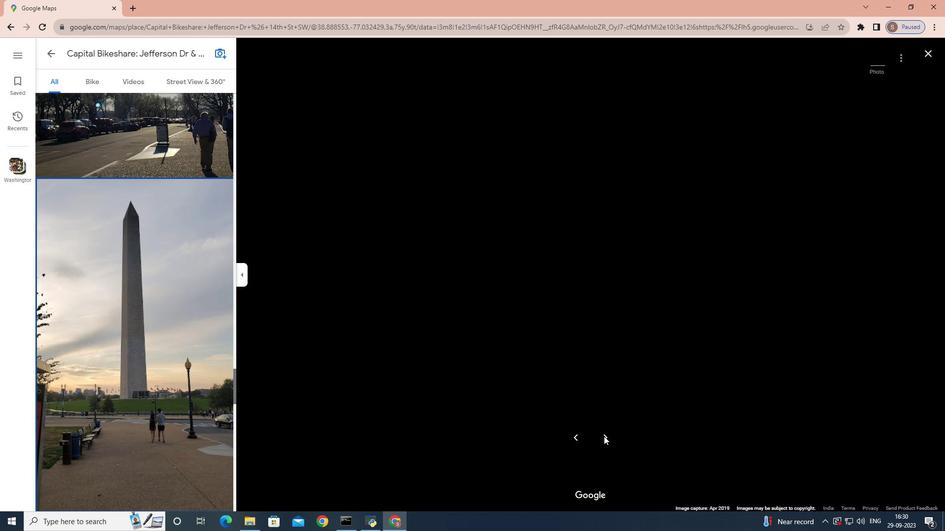 
Action: Mouse pressed left at (604, 436)
Screenshot: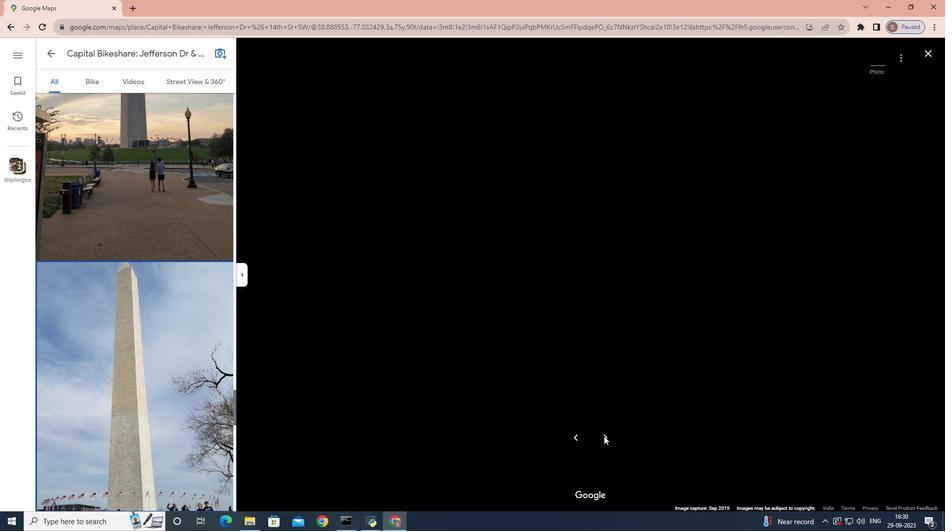 
Action: Mouse pressed left at (604, 436)
Screenshot: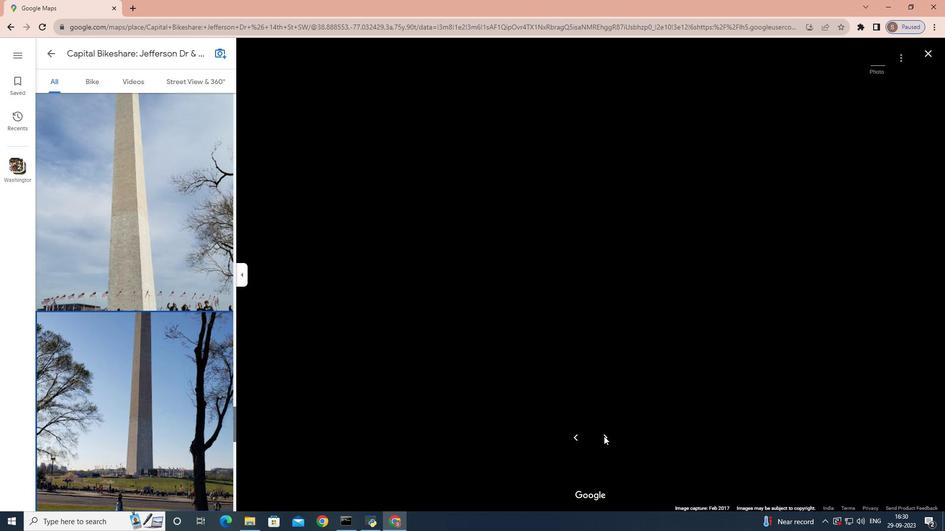
Action: Mouse pressed left at (604, 436)
Screenshot: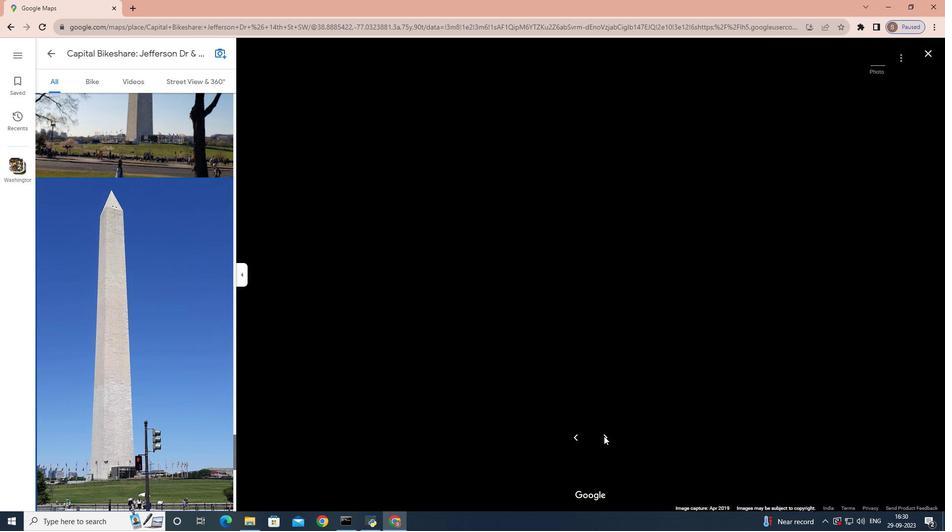 
Action: Mouse pressed left at (604, 436)
Screenshot: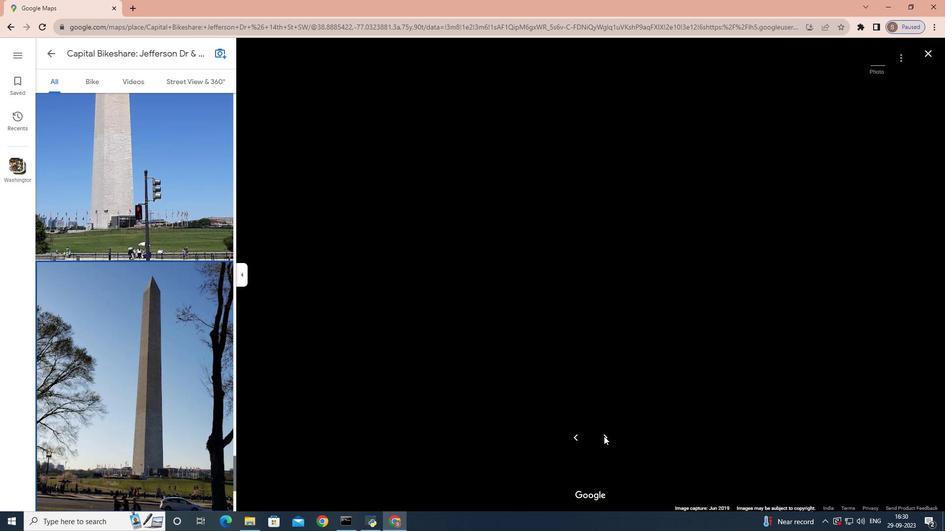 
Action: Mouse pressed left at (604, 436)
Screenshot: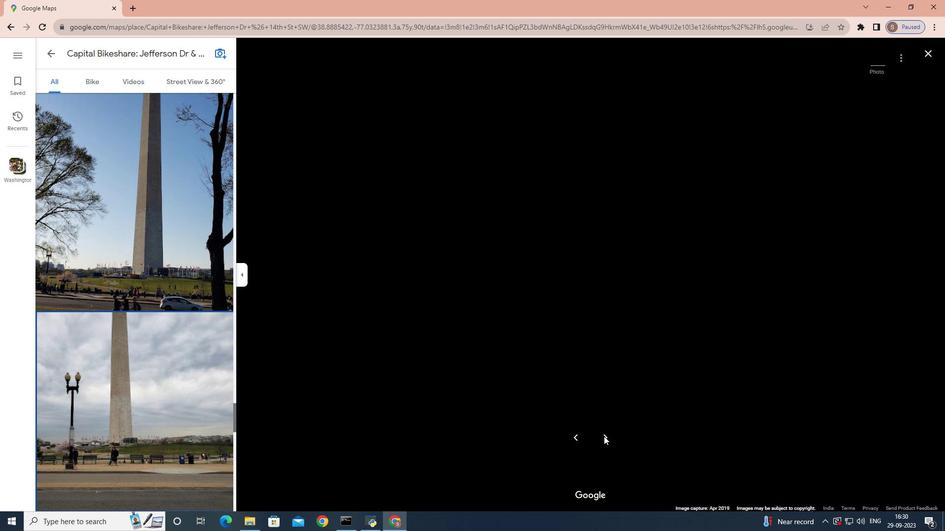
Action: Mouse pressed left at (604, 436)
Screenshot: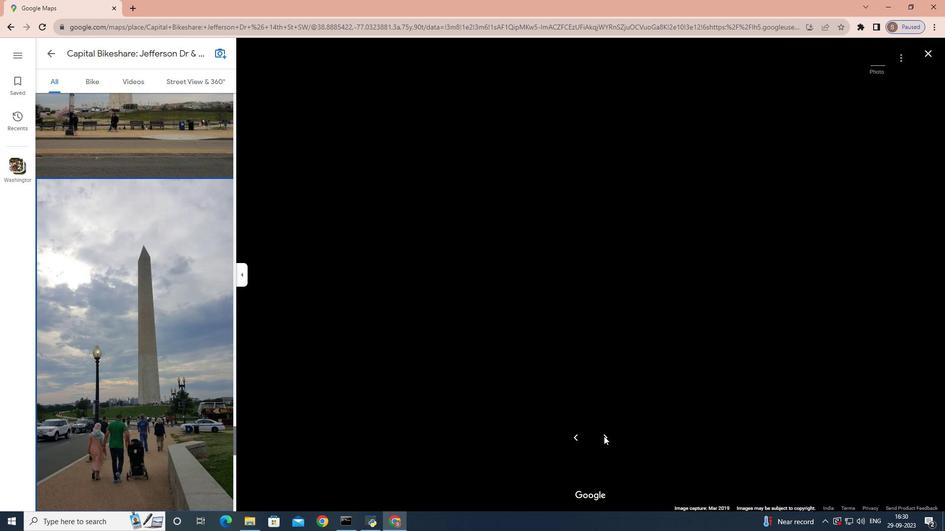 
Action: Mouse pressed left at (604, 436)
Screenshot: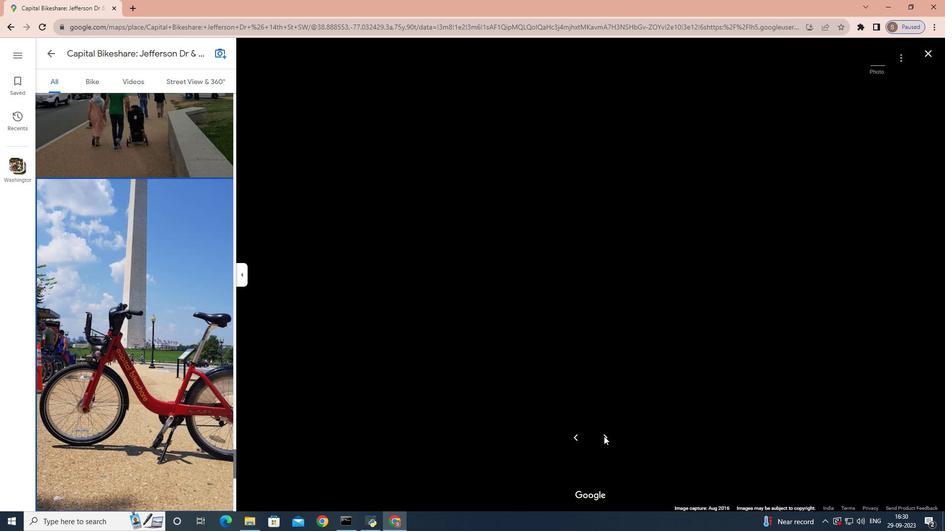 
Action: Mouse pressed left at (604, 436)
Screenshot: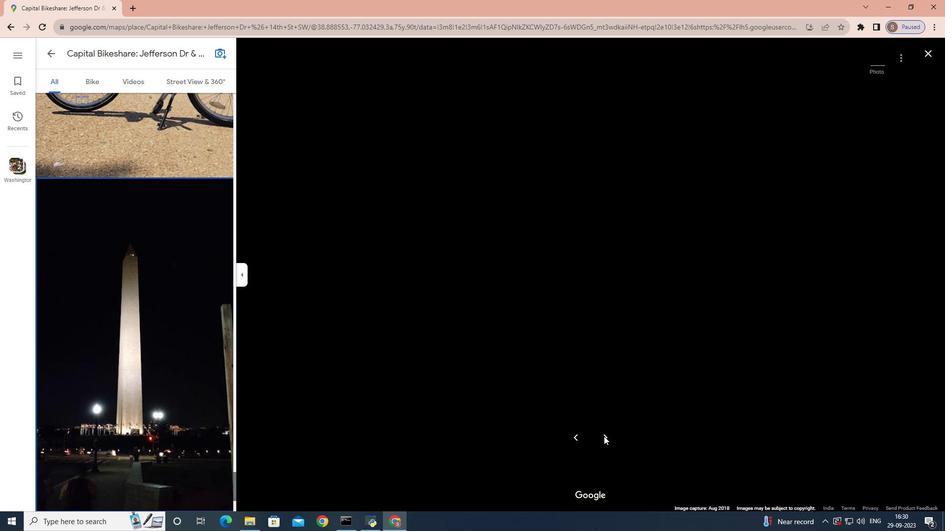 
Action: Mouse pressed left at (604, 436)
Screenshot: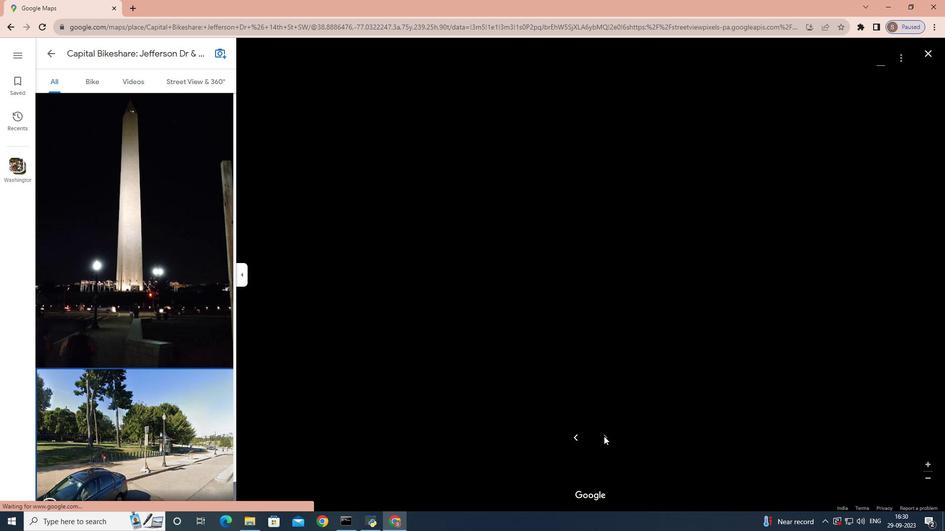 
Action: Mouse pressed left at (604, 436)
Screenshot: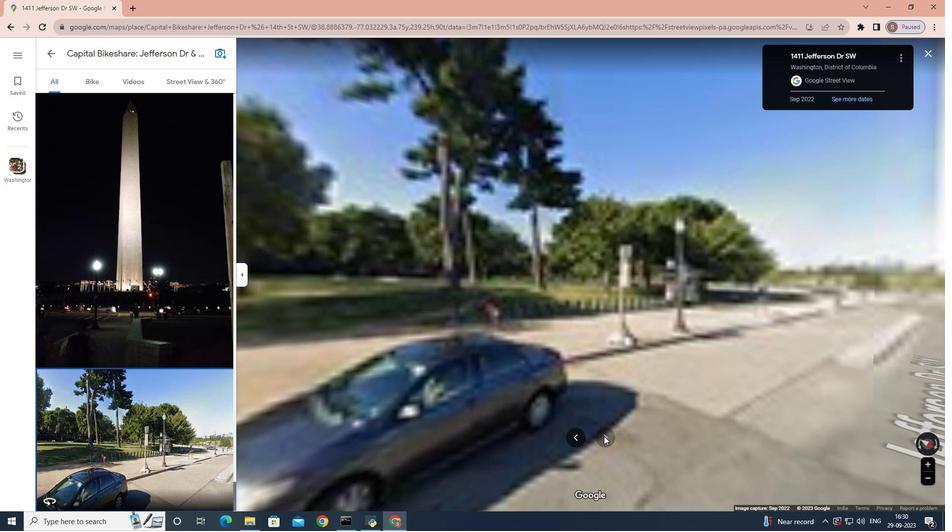 
Action: Mouse pressed left at (604, 436)
Screenshot: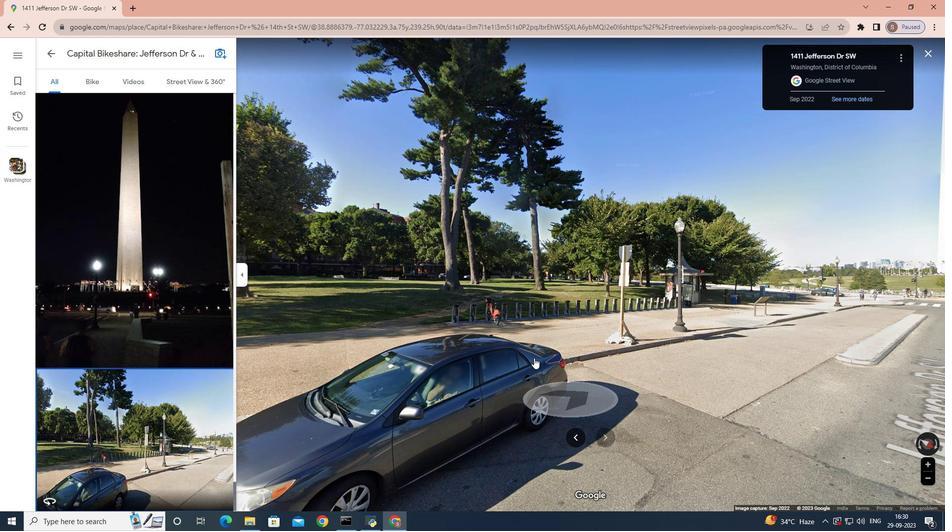 
Action: Mouse moved to (198, 88)
Screenshot: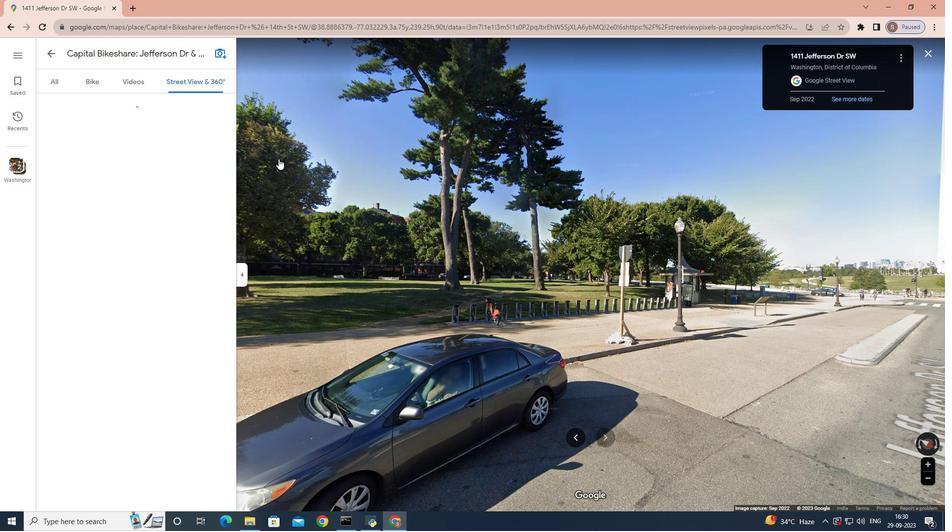 
Action: Mouse pressed left at (198, 88)
Screenshot: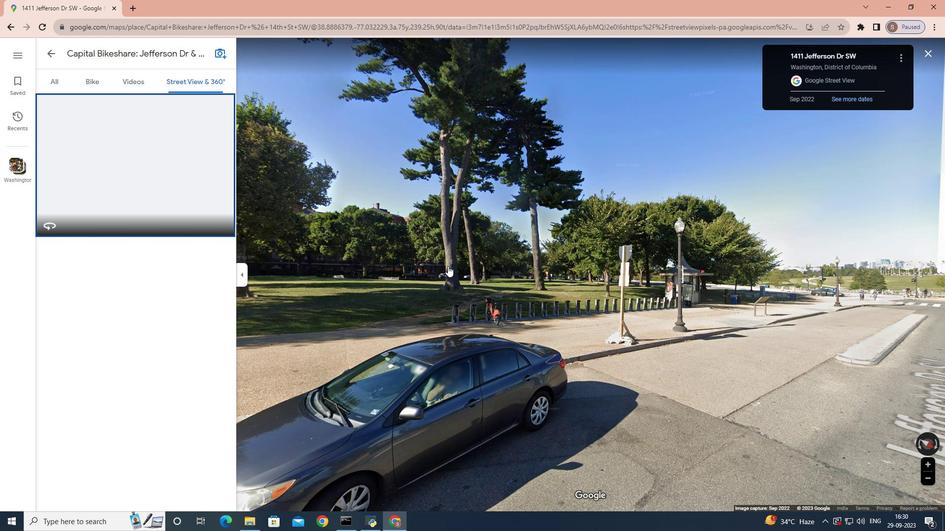 
Action: Mouse moved to (503, 404)
Screenshot: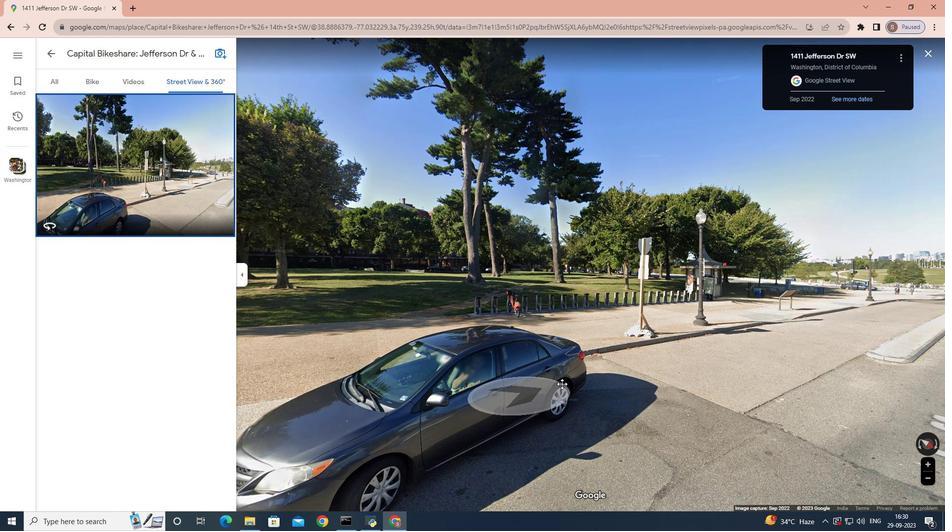 
Action: Mouse pressed left at (503, 404)
Screenshot: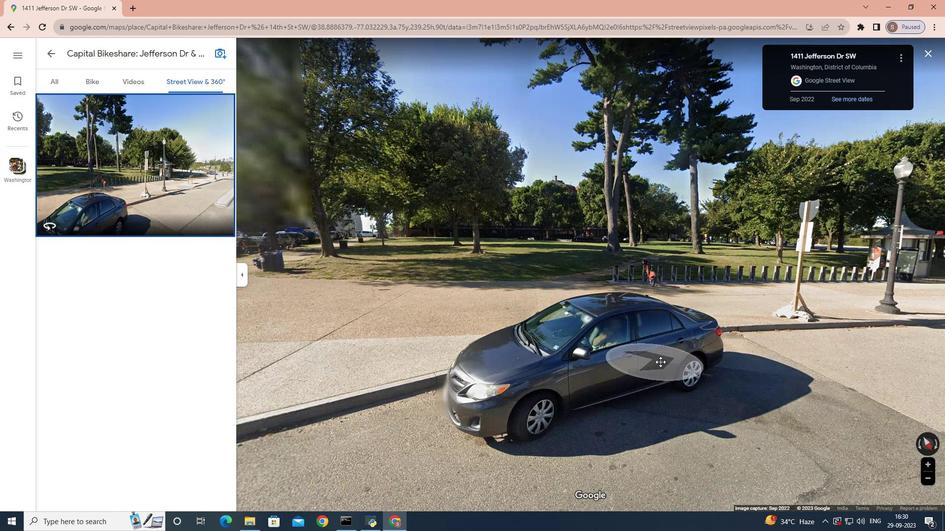 
Action: Mouse moved to (277, 328)
Screenshot: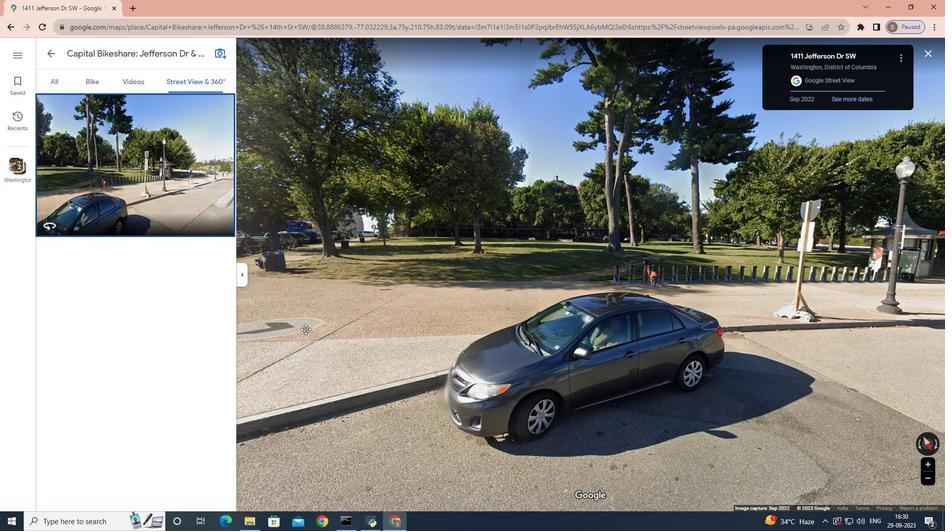 
Action: Mouse pressed left at (277, 328)
Screenshot: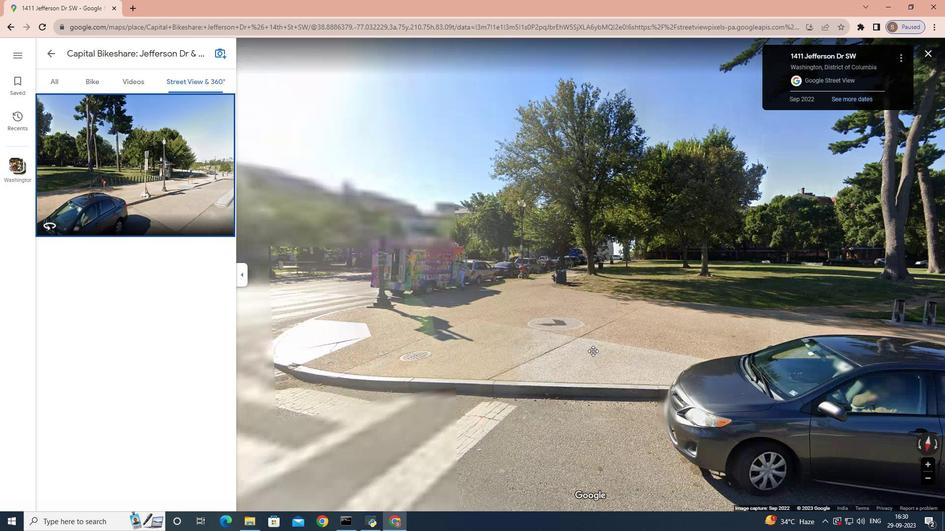 
Action: Mouse moved to (369, 322)
Screenshot: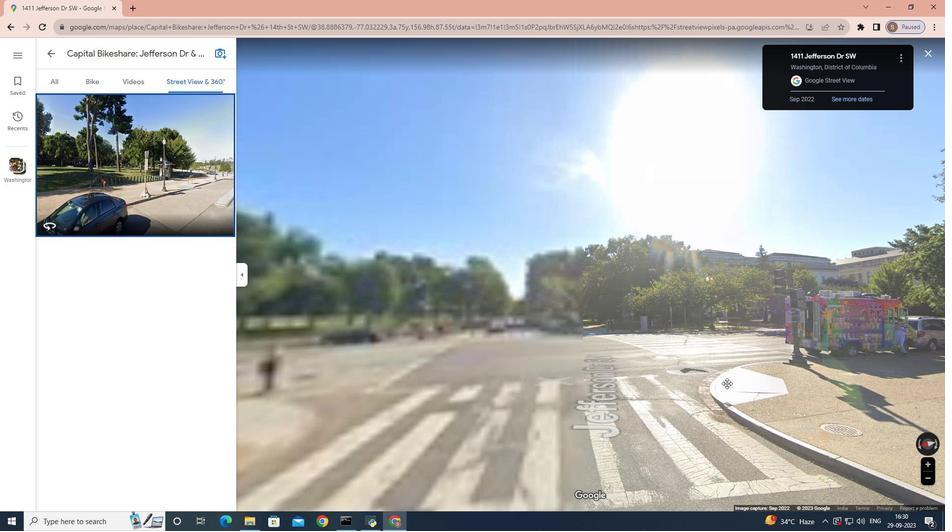 
Action: Mouse pressed left at (369, 322)
Screenshot: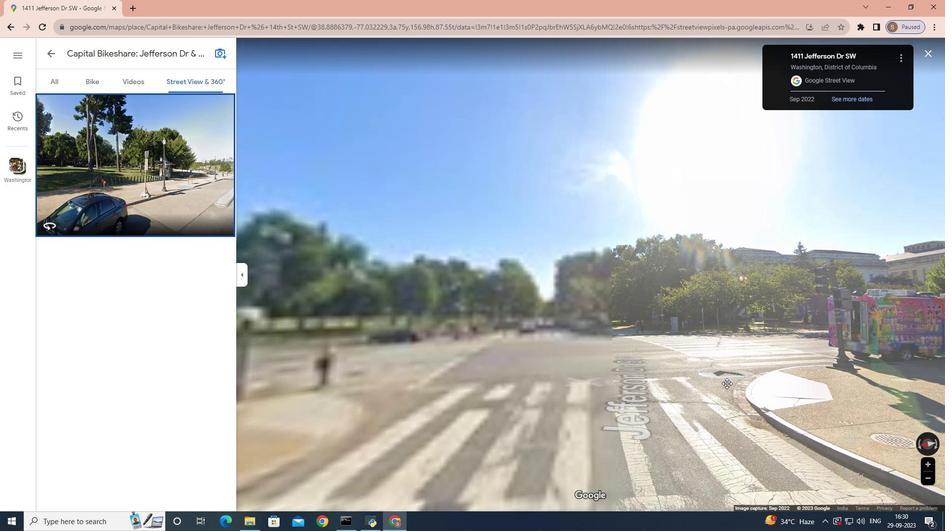 
Action: Mouse moved to (413, 363)
Screenshot: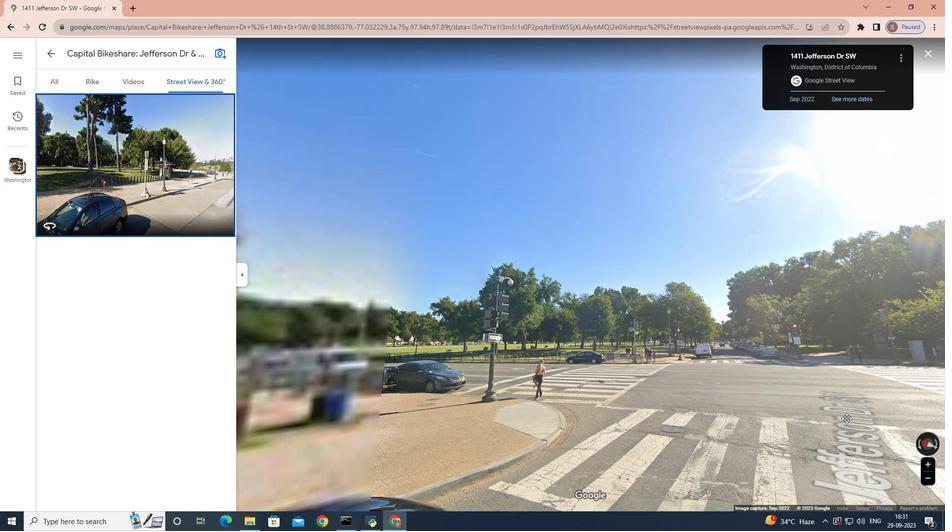 
Action: Mouse pressed left at (413, 363)
Screenshot: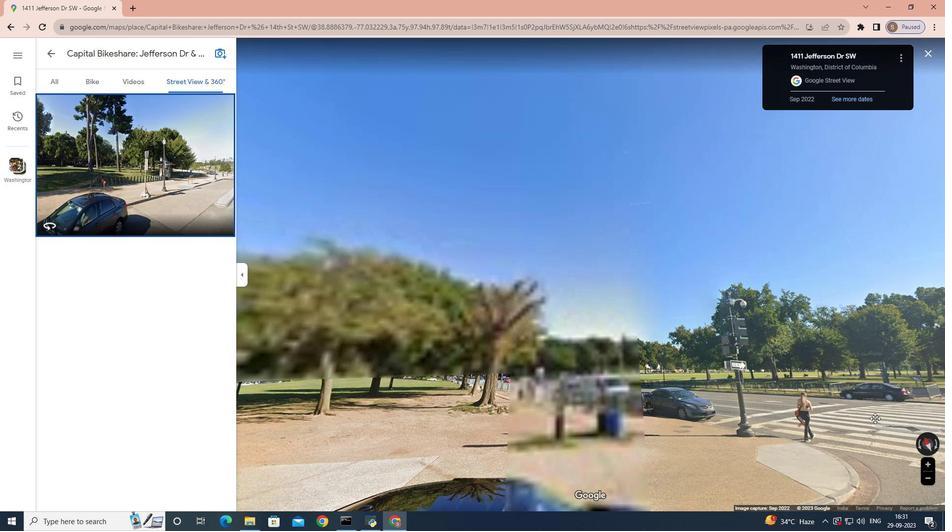 
Action: Mouse moved to (561, 397)
Screenshot: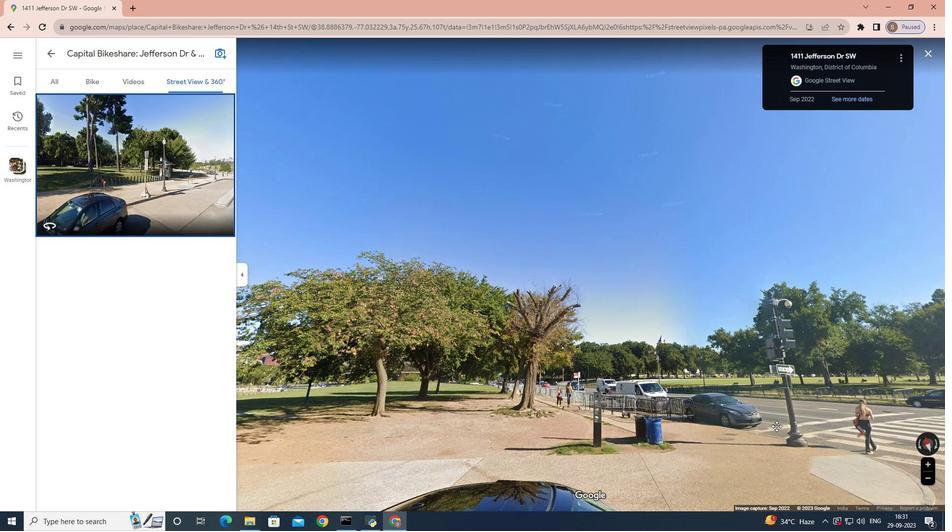 
Action: Mouse pressed left at (561, 397)
Screenshot: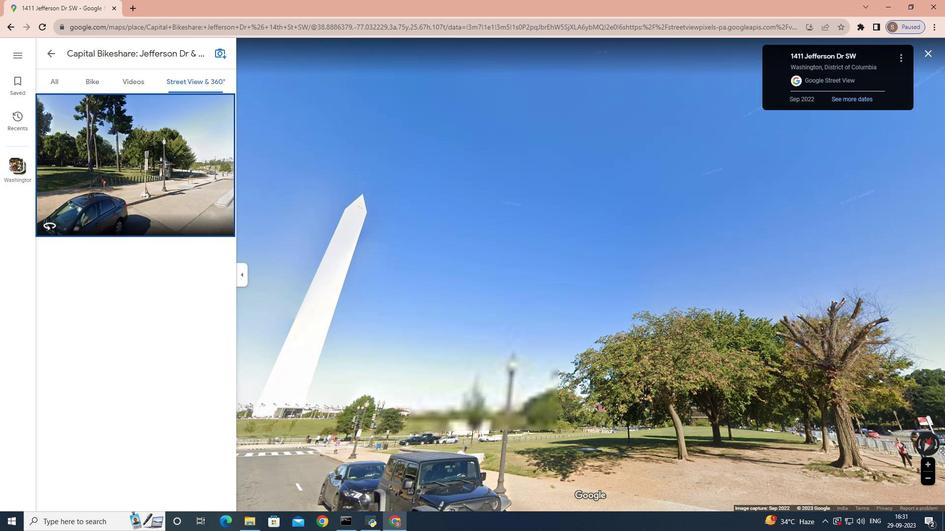 
Action: Mouse moved to (529, 409)
Screenshot: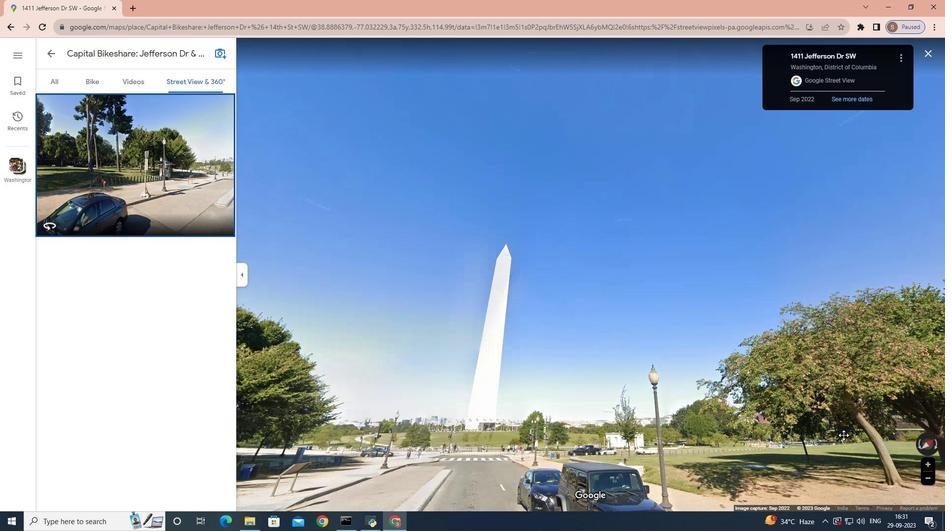 
Action: Mouse pressed left at (529, 409)
Screenshot: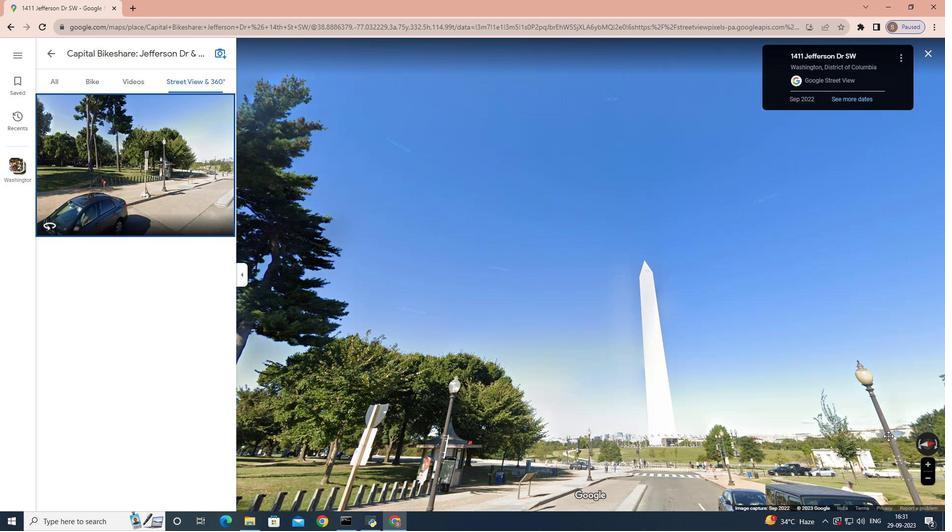 
Action: Mouse moved to (611, 414)
Screenshot: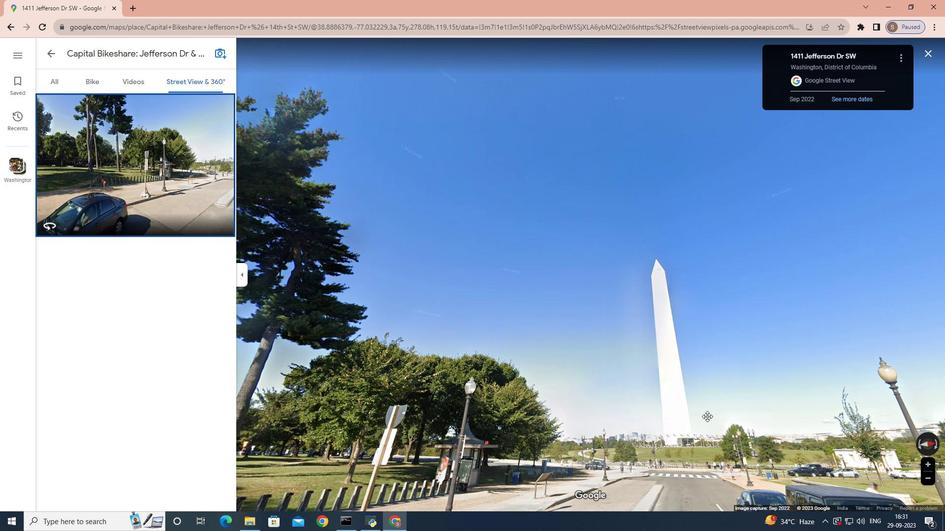 
Action: Mouse pressed left at (611, 414)
Screenshot: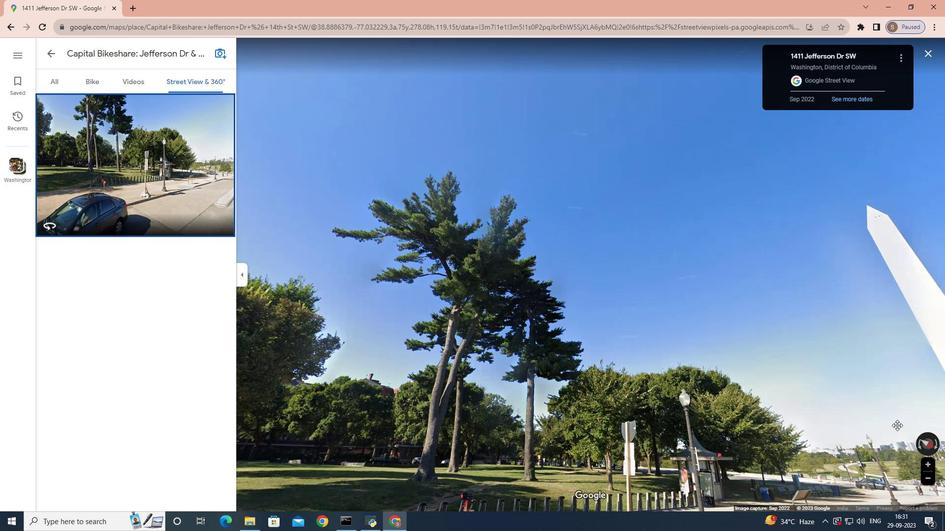 
Action: Mouse moved to (51, 50)
Screenshot: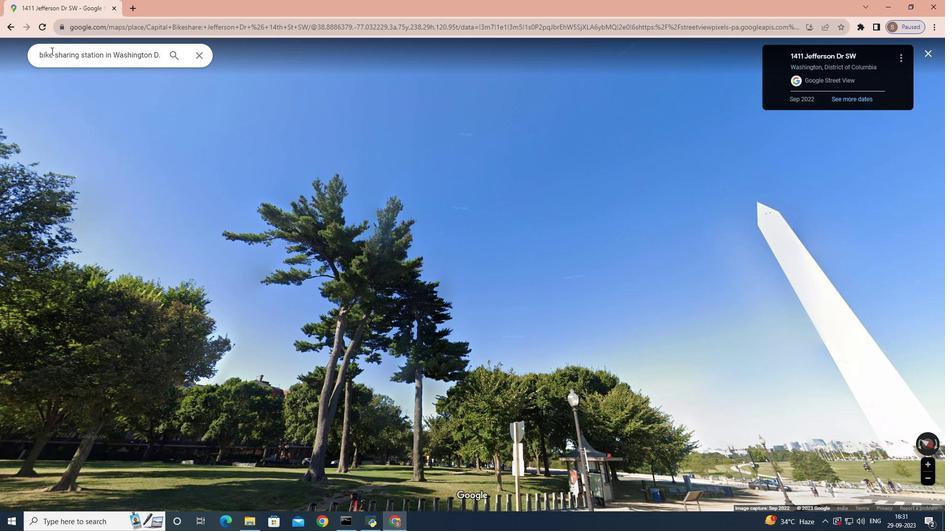 
Action: Mouse pressed left at (51, 50)
Screenshot: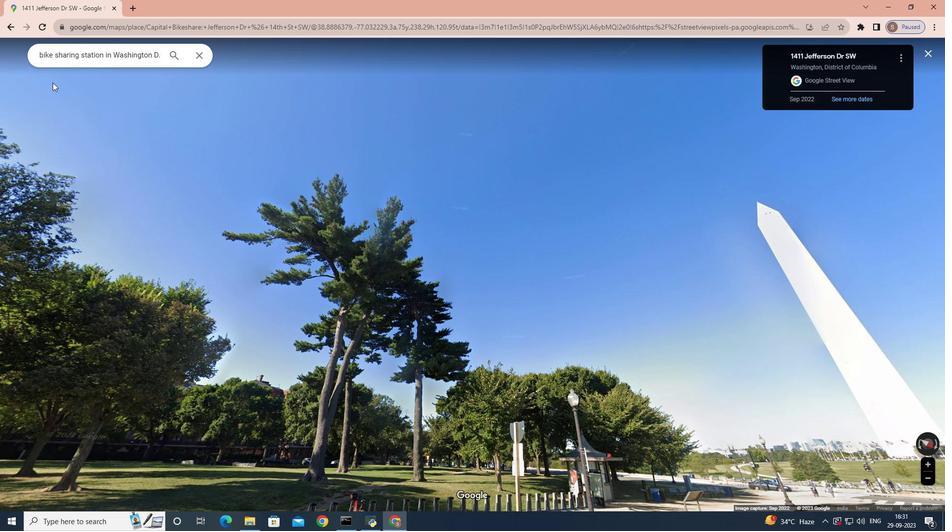 
Action: Mouse moved to (82, 254)
Screenshot: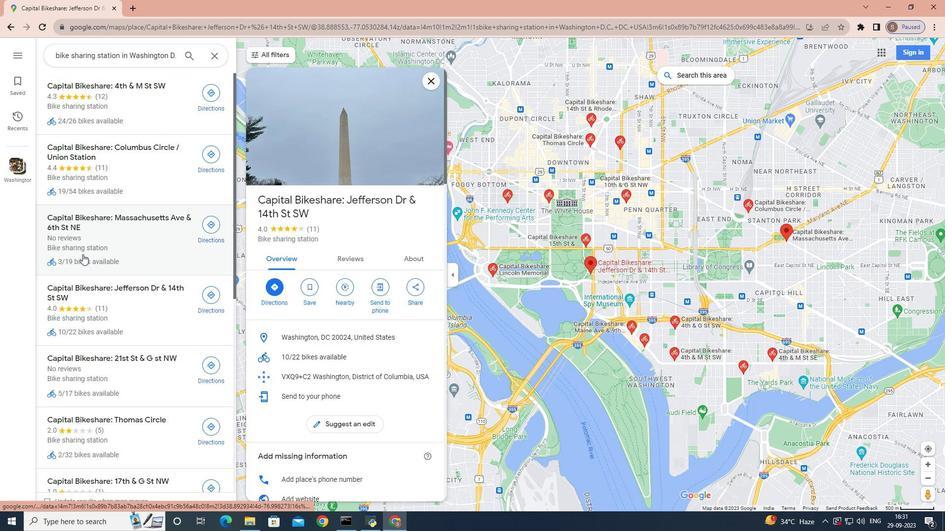 
Action: Mouse scrolled (82, 254) with delta (0, 0)
Screenshot: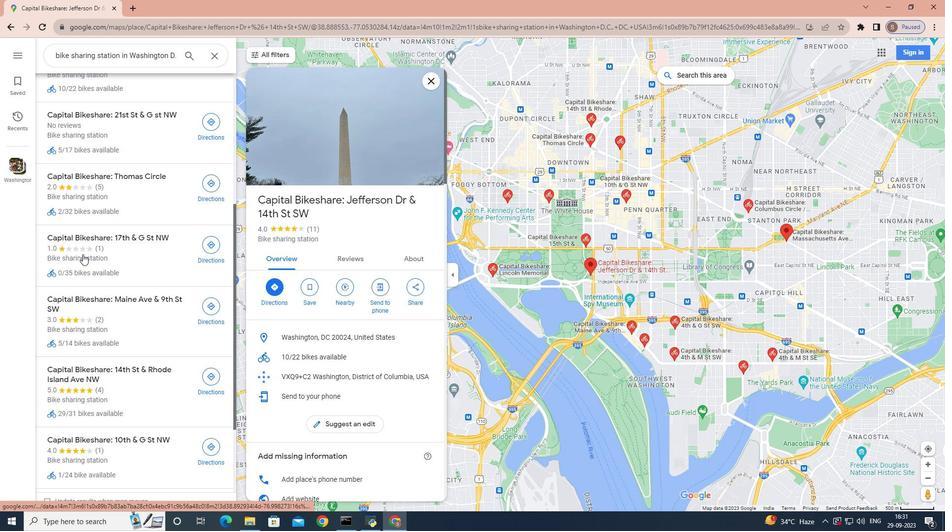 
Action: Mouse scrolled (82, 254) with delta (0, 0)
Screenshot: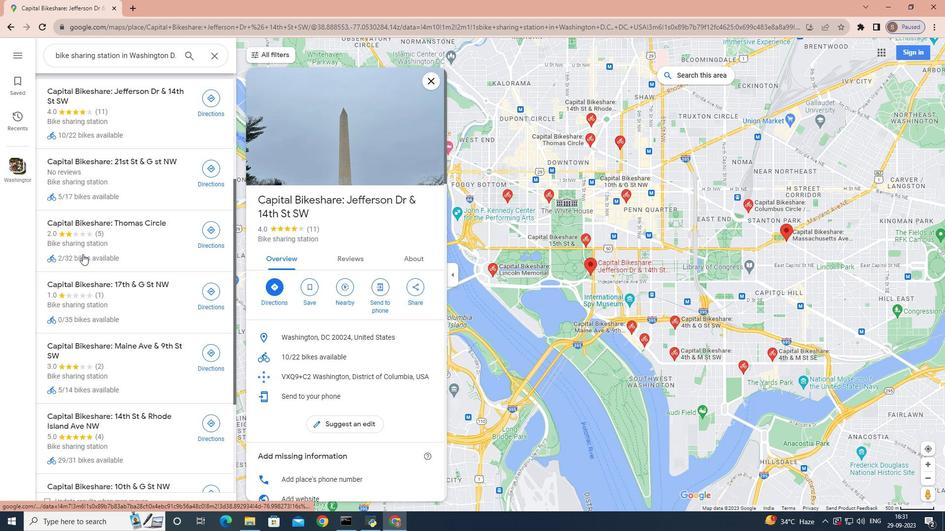 
Action: Mouse scrolled (82, 254) with delta (0, 0)
Screenshot: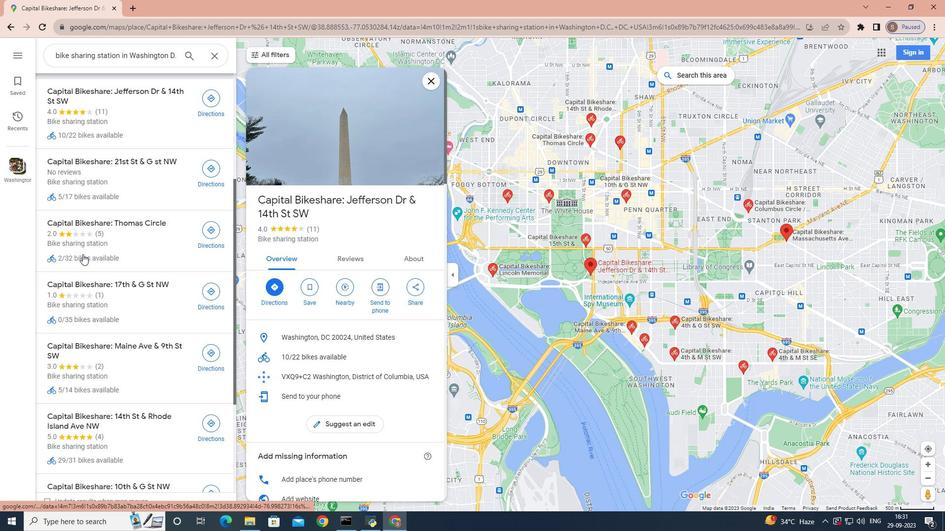
Action: Mouse scrolled (82, 254) with delta (0, 0)
Screenshot: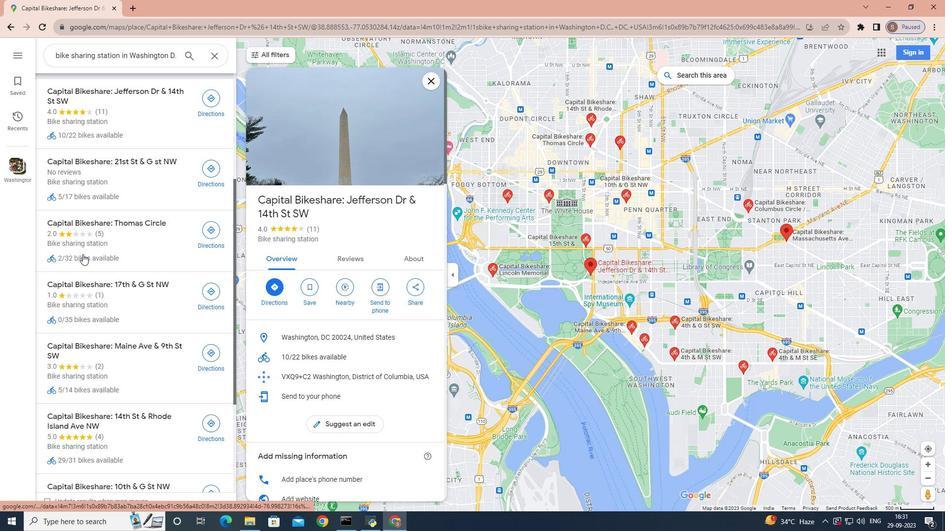 
Action: Mouse scrolled (82, 254) with delta (0, 0)
Screenshot: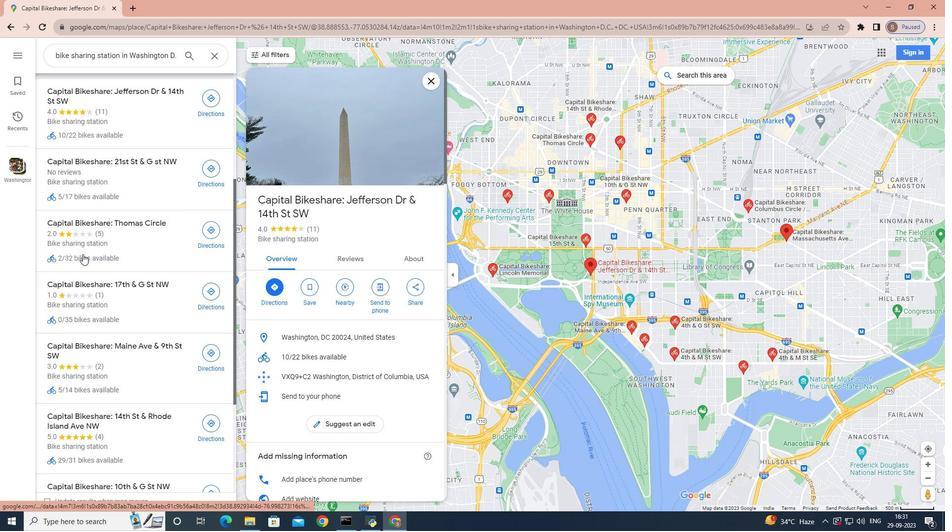 
Action: Mouse scrolled (82, 255) with delta (0, 0)
Screenshot: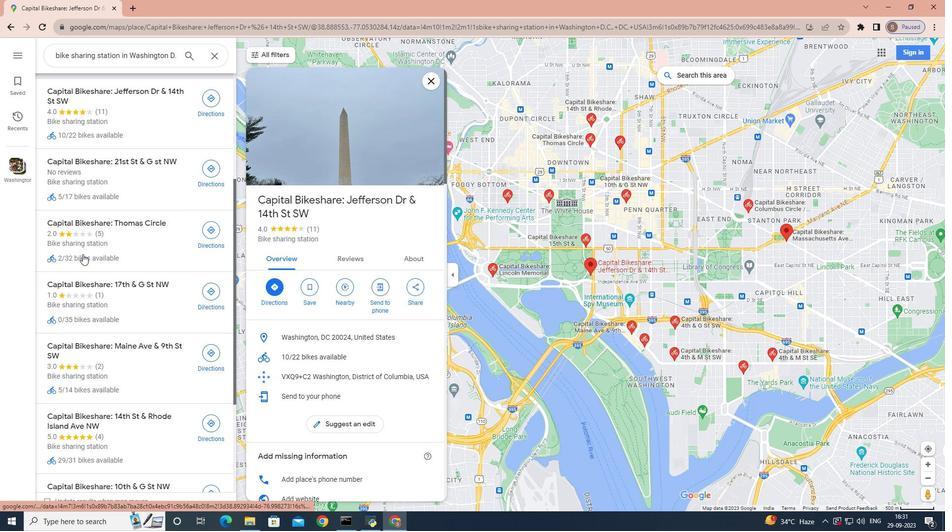 
Action: Mouse scrolled (82, 254) with delta (0, 0)
Screenshot: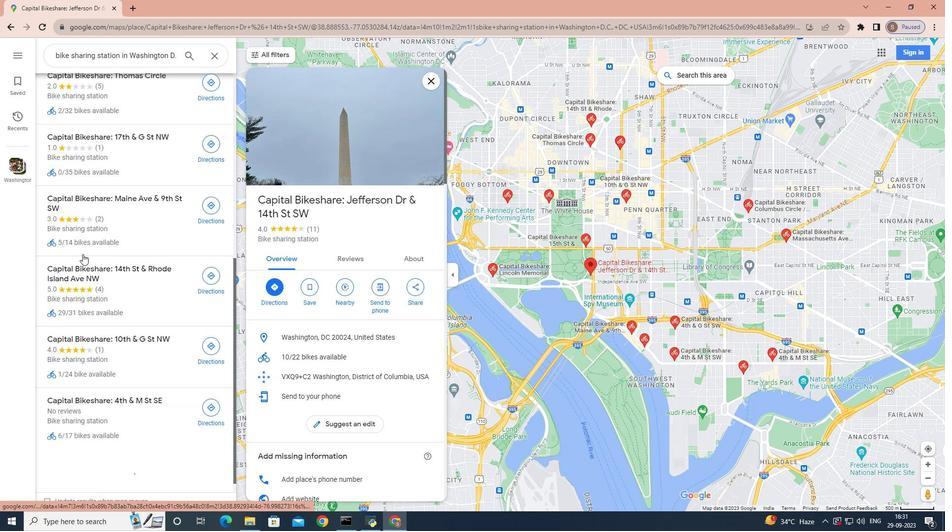 
Action: Mouse scrolled (82, 254) with delta (0, 0)
Screenshot: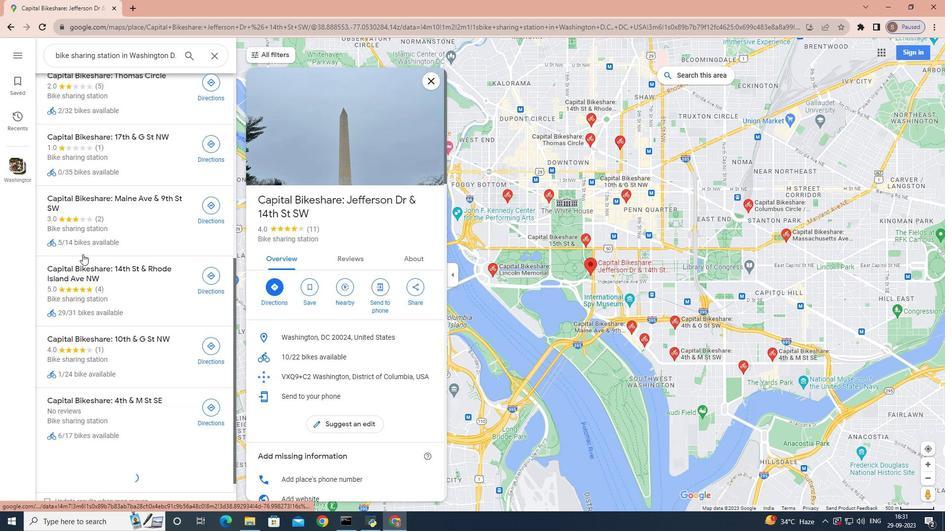 
Action: Mouse scrolled (82, 254) with delta (0, 0)
Screenshot: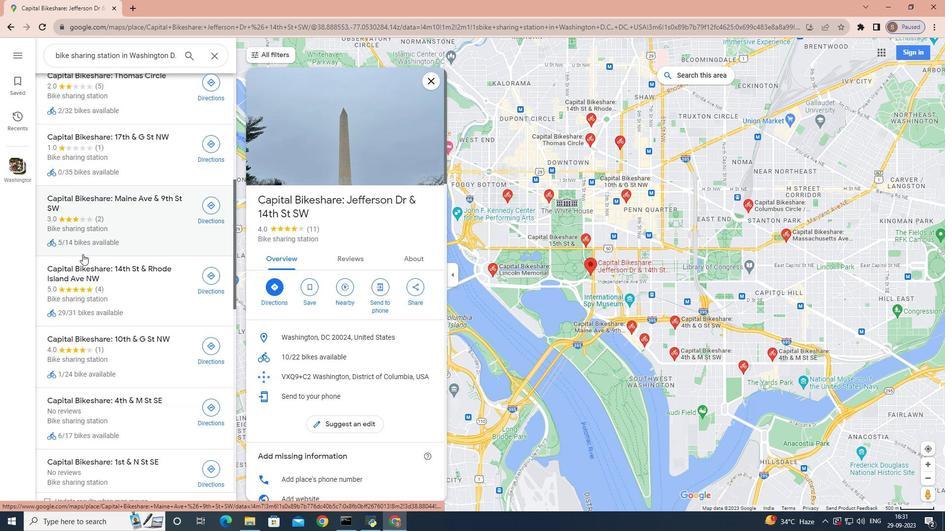 
Action: Mouse moved to (90, 242)
Screenshot: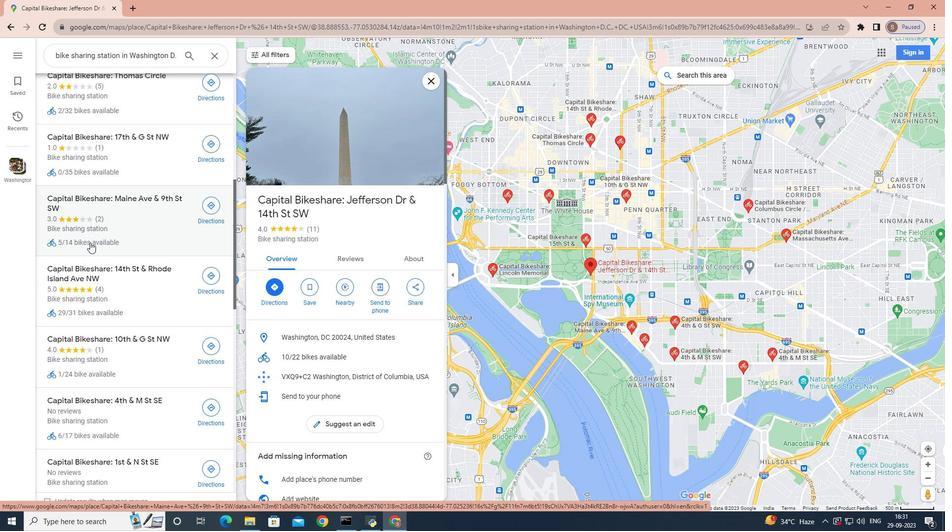 
Action: Mouse pressed left at (90, 242)
Screenshot: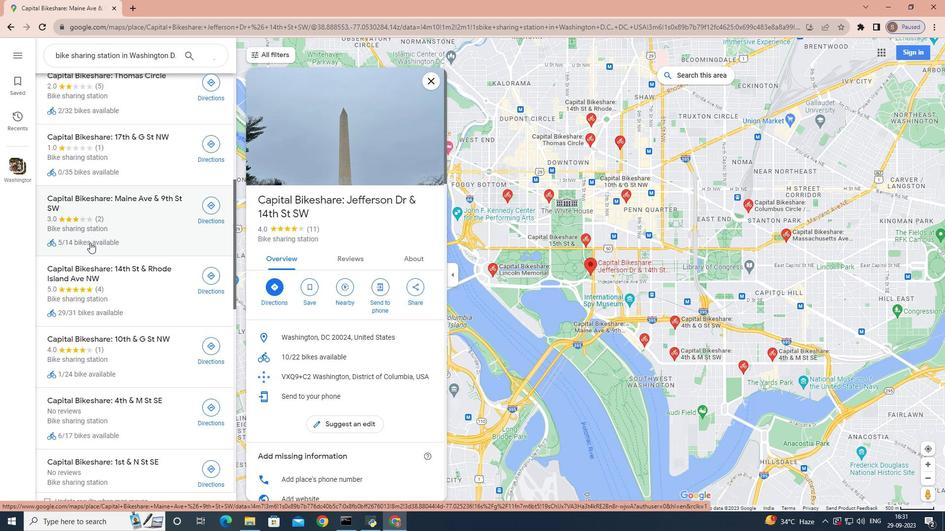 
Action: Mouse moved to (355, 195)
Screenshot: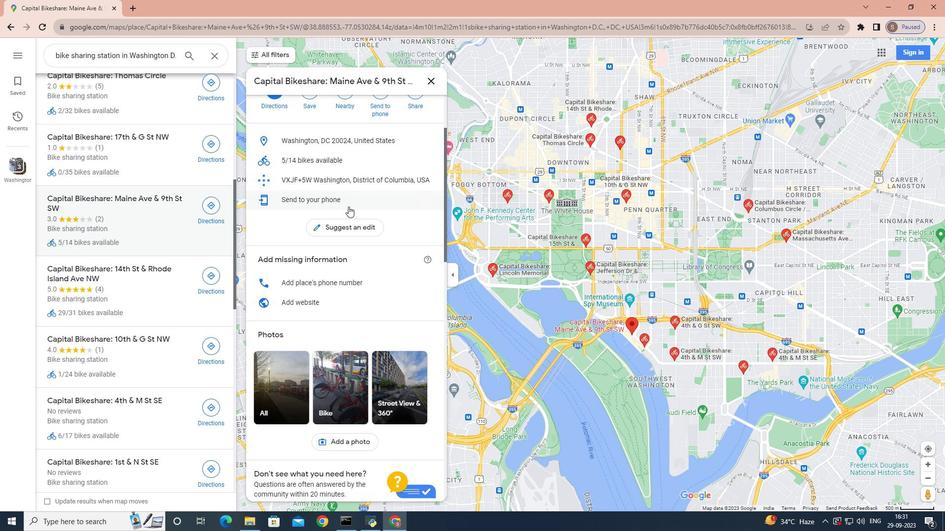 
Action: Mouse scrolled (355, 195) with delta (0, 0)
Screenshot: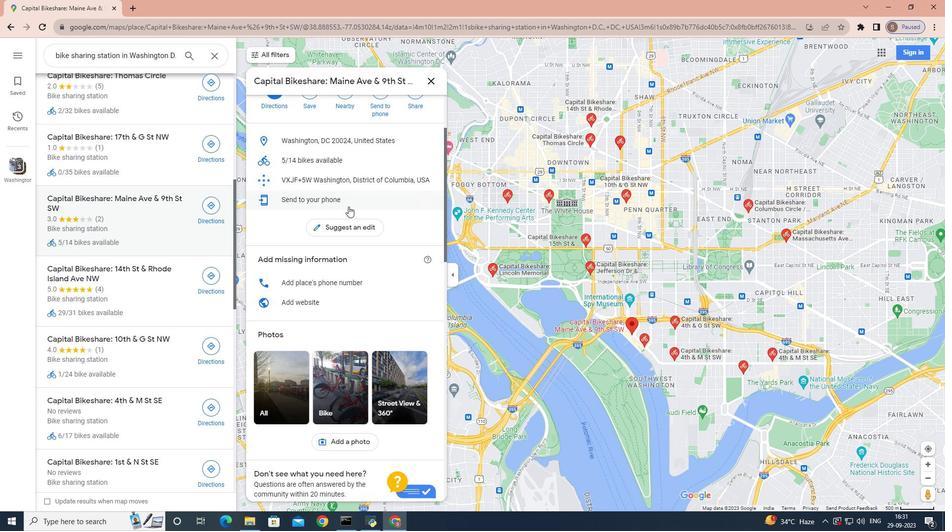 
Action: Mouse moved to (353, 198)
Screenshot: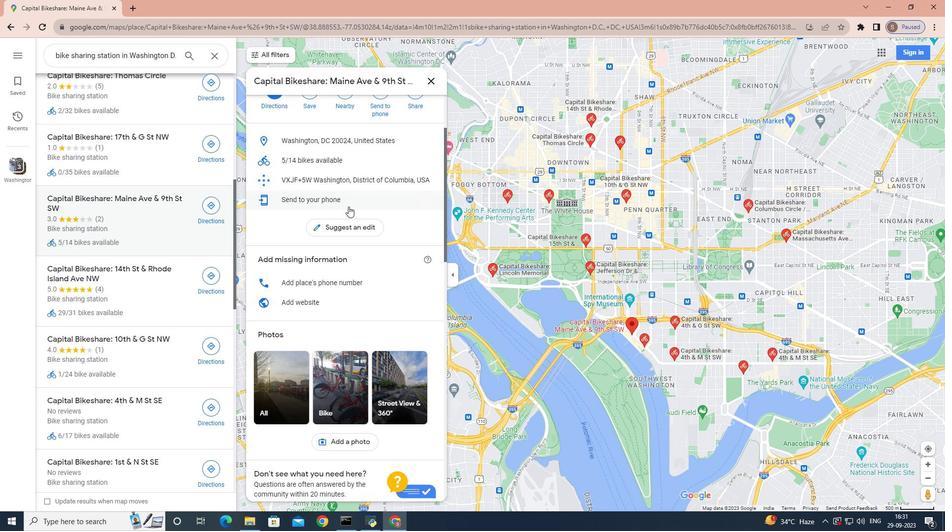 
Action: Mouse scrolled (353, 197) with delta (0, 0)
Screenshot: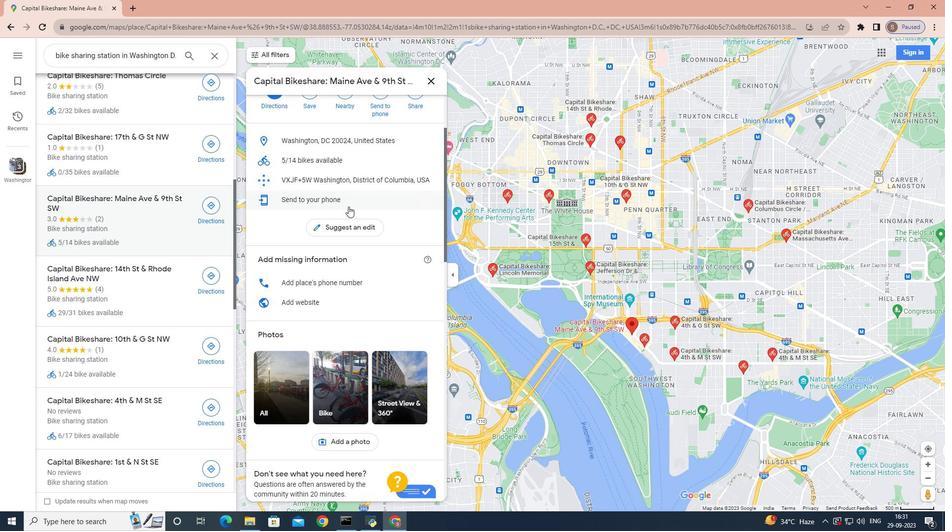 
Action: Mouse moved to (352, 201)
Screenshot: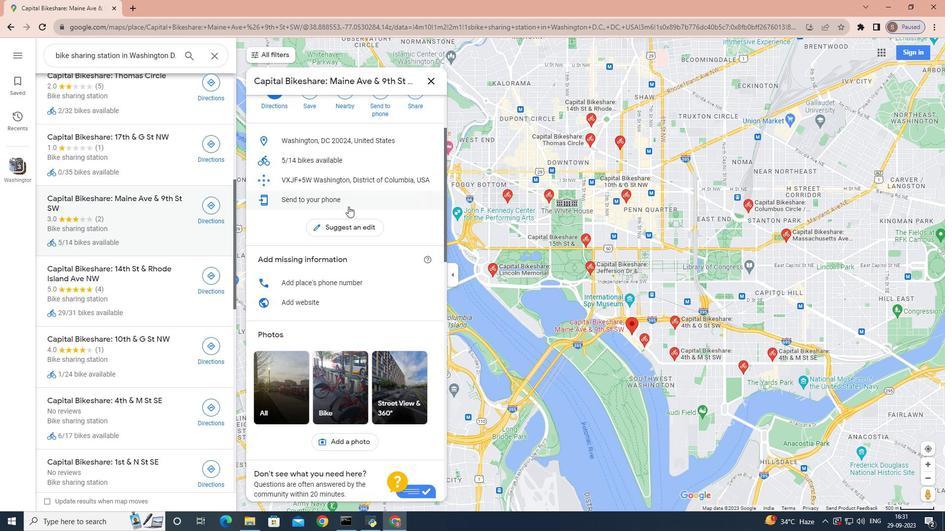 
Action: Mouse scrolled (352, 200) with delta (0, 0)
Screenshot: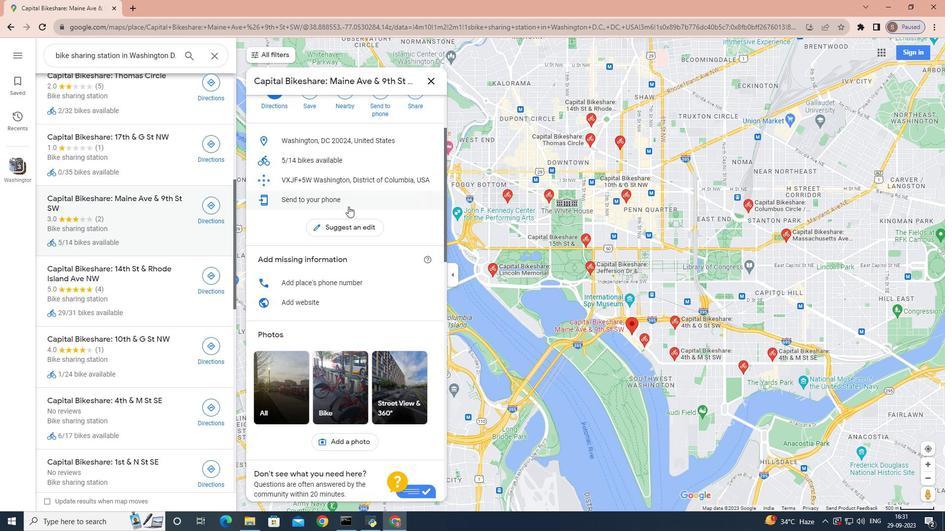 
Action: Mouse moved to (349, 204)
Screenshot: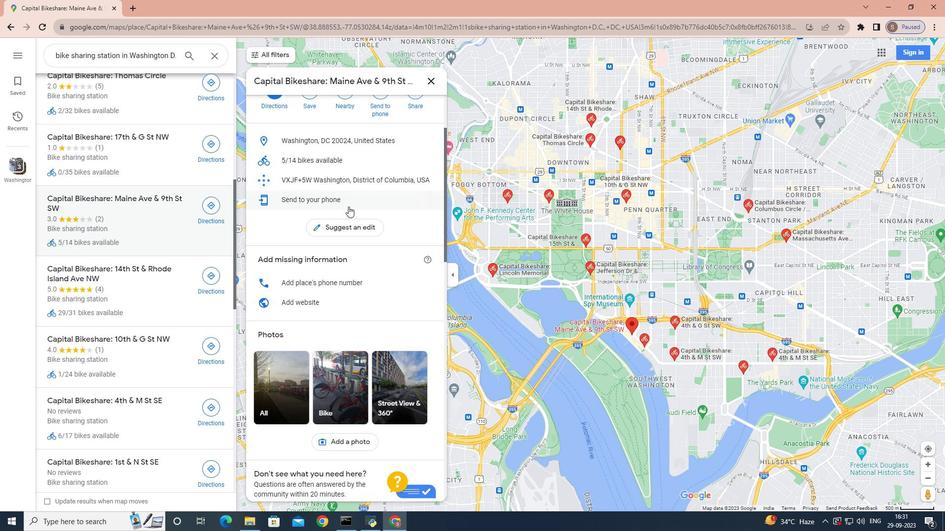 
Action: Mouse scrolled (349, 204) with delta (0, 0)
Screenshot: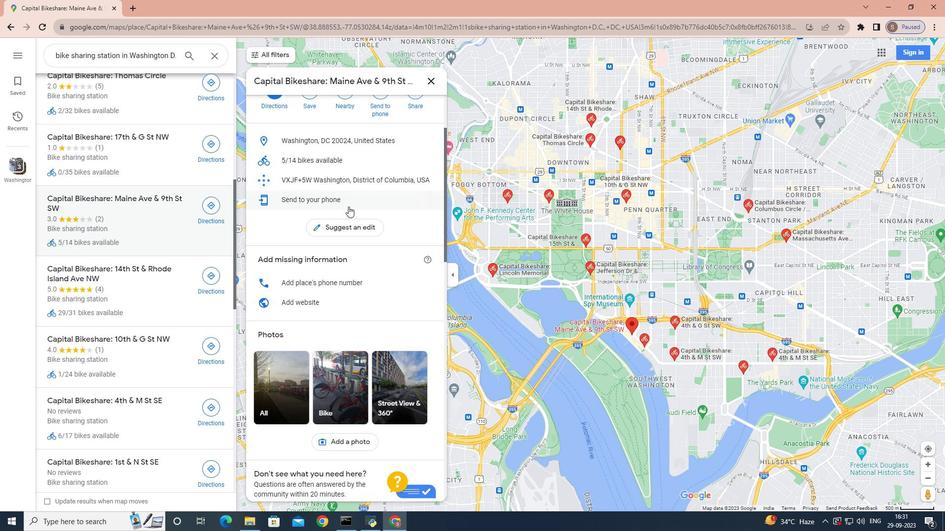 
Action: Mouse moved to (348, 206)
Screenshot: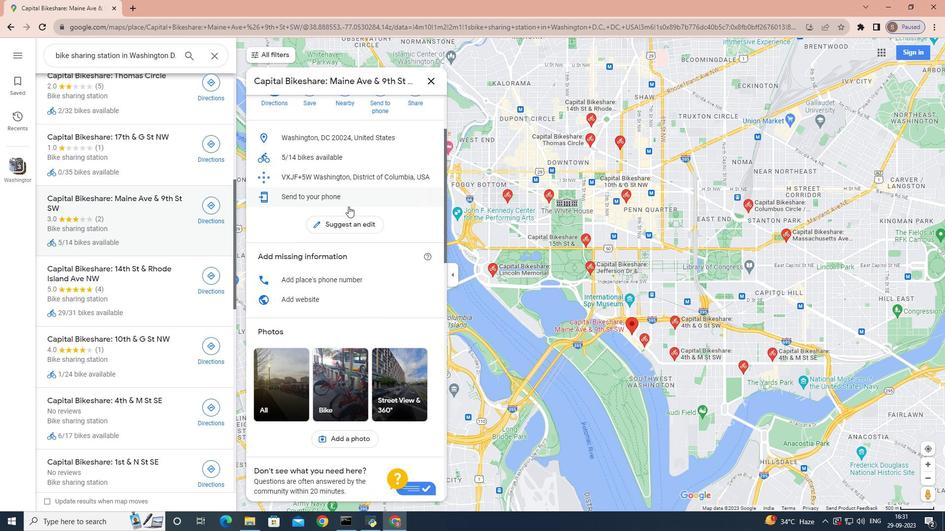 
Action: Mouse scrolled (348, 206) with delta (0, 0)
Screenshot: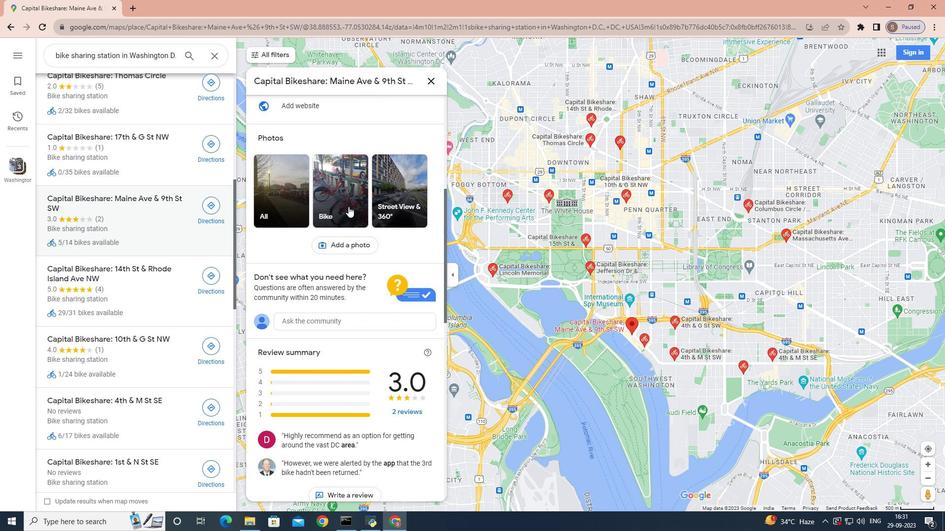 
Action: Mouse scrolled (348, 206) with delta (0, 0)
Screenshot: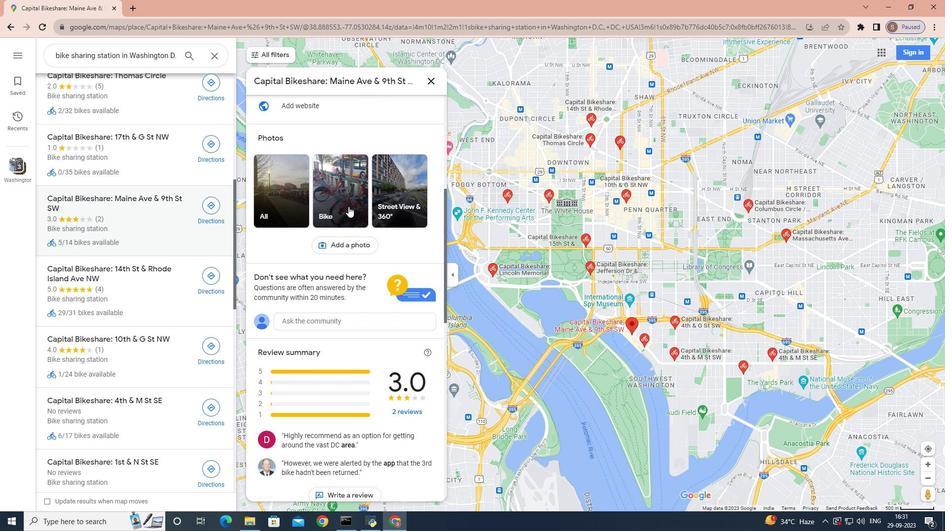 
Action: Mouse scrolled (348, 206) with delta (0, 0)
Screenshot: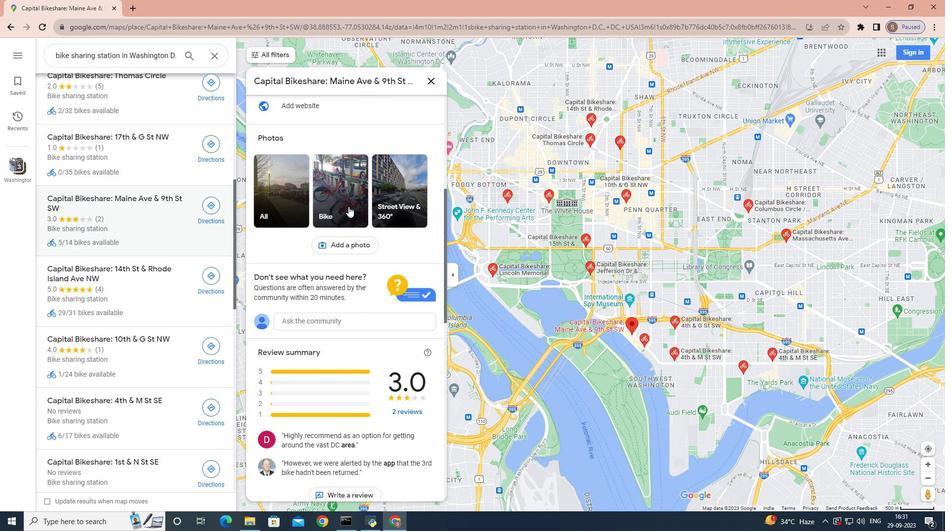 
Action: Mouse scrolled (348, 206) with delta (0, 0)
Screenshot: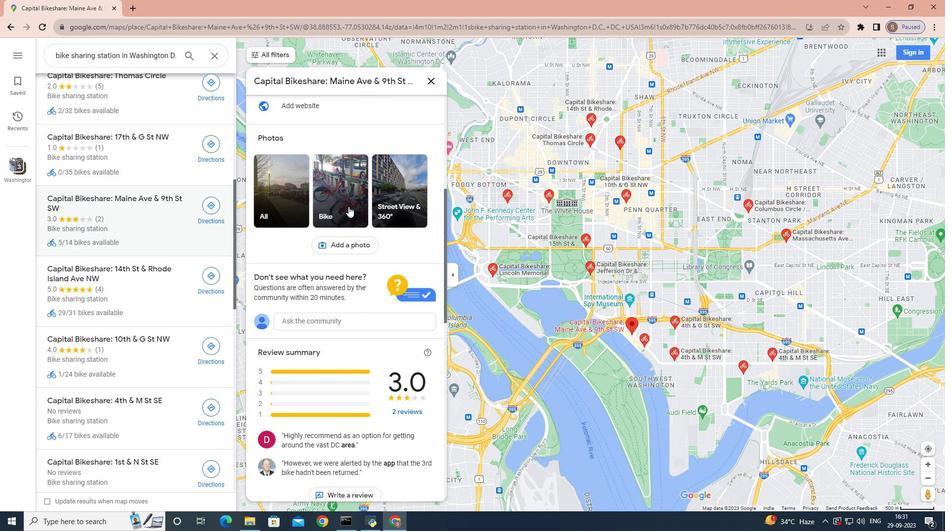 
Action: Mouse scrolled (348, 206) with delta (0, 0)
Screenshot: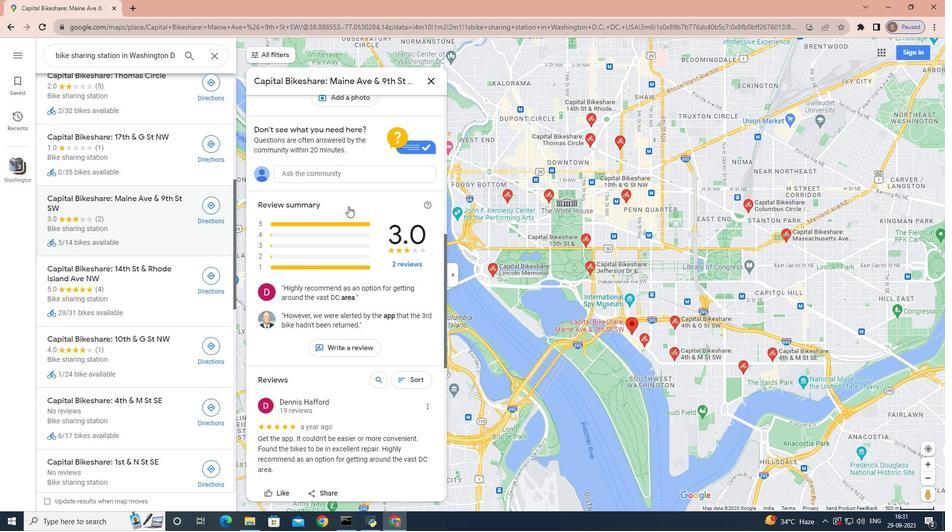
Action: Mouse scrolled (348, 206) with delta (0, 0)
Screenshot: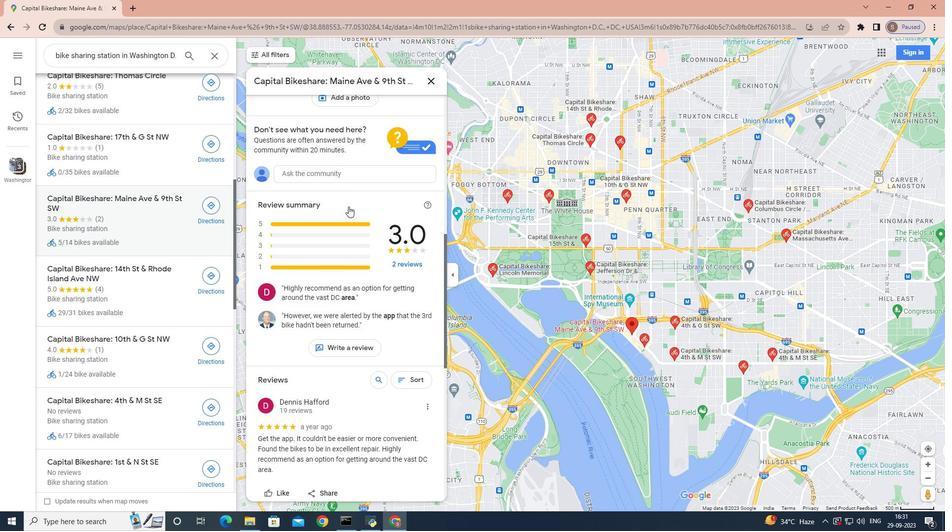 
Action: Mouse scrolled (348, 206) with delta (0, 0)
Screenshot: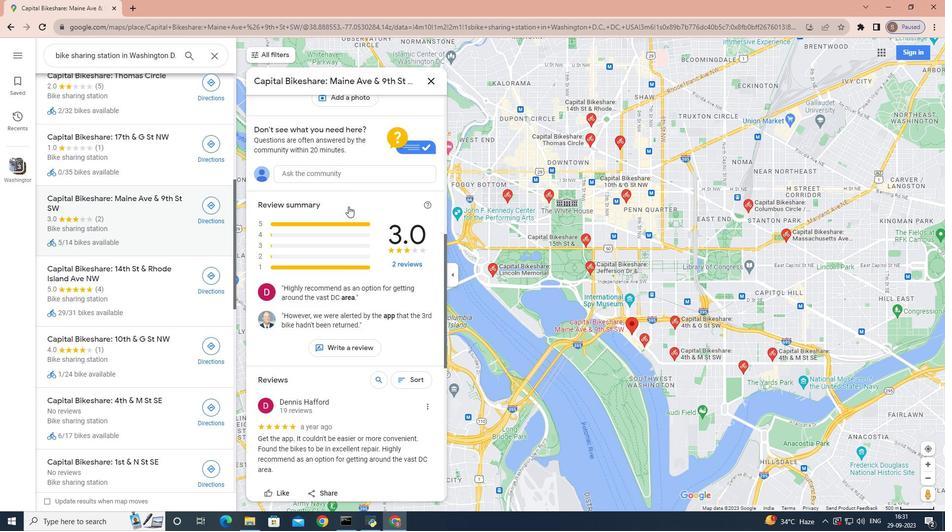 
Action: Mouse scrolled (348, 206) with delta (0, 0)
Screenshot: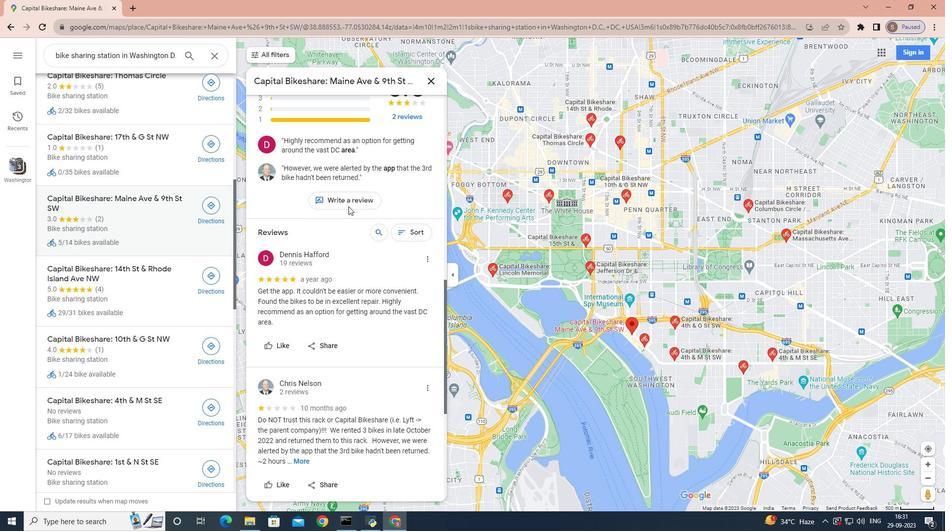 
Action: Mouse scrolled (348, 206) with delta (0, 0)
Screenshot: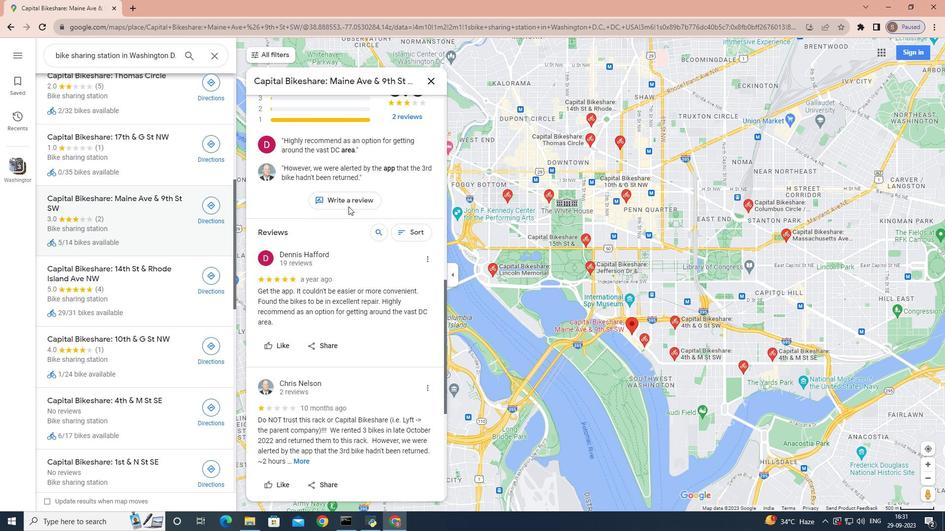 
Action: Mouse scrolled (348, 206) with delta (0, 0)
Screenshot: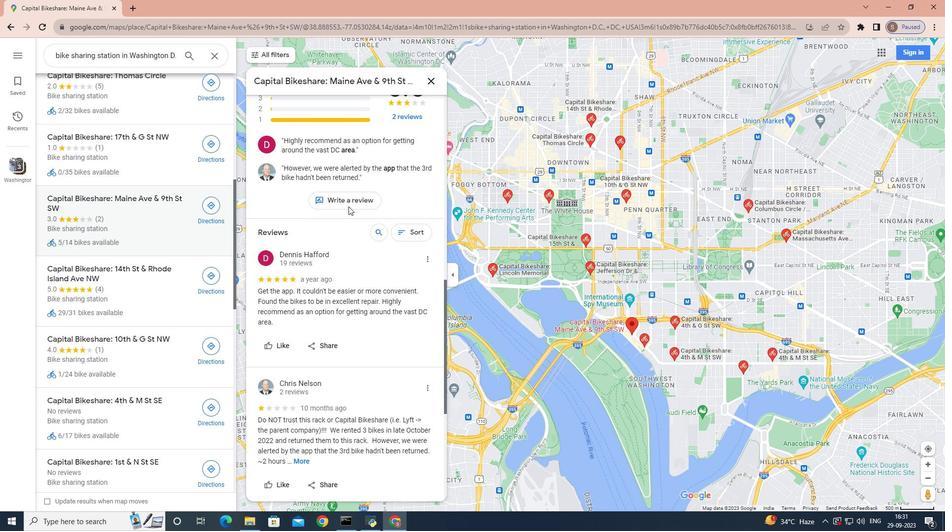 
Action: Mouse scrolled (348, 206) with delta (0, 0)
Screenshot: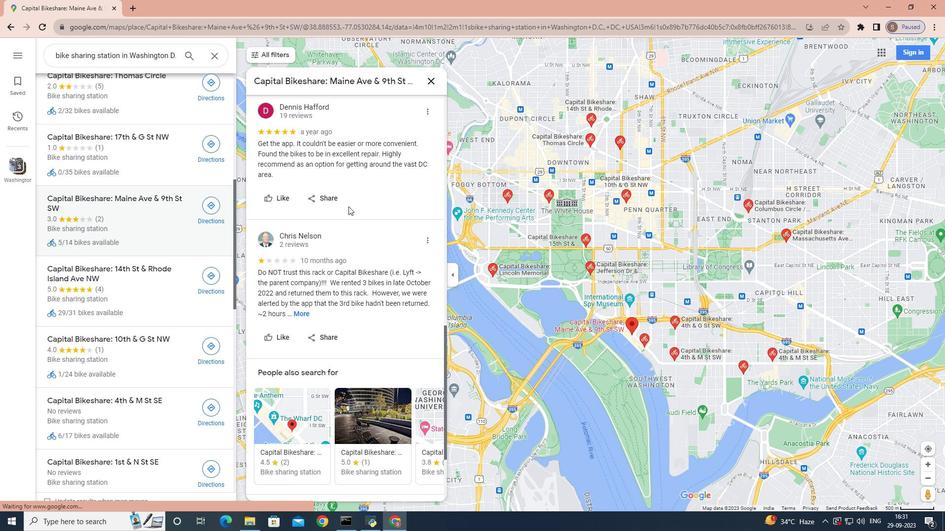
Action: Mouse scrolled (348, 206) with delta (0, 0)
Screenshot: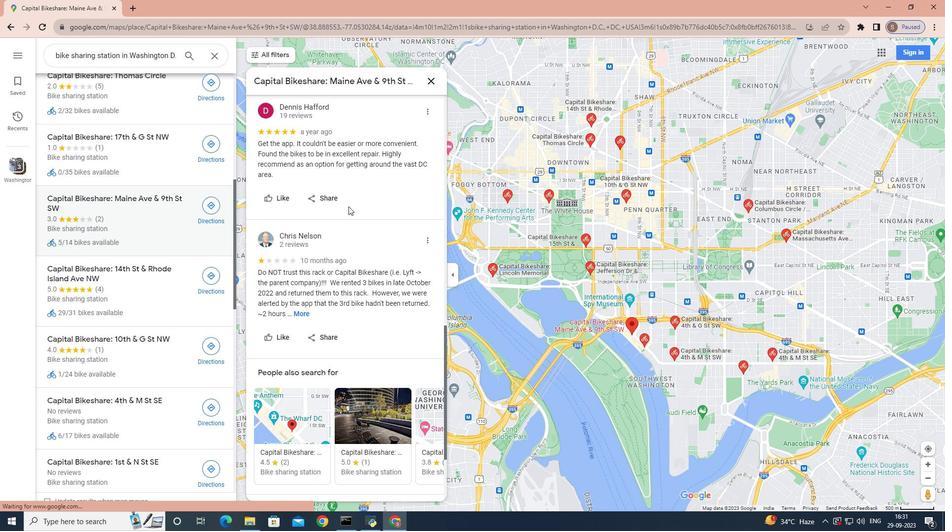 
Action: Mouse scrolled (348, 206) with delta (0, 0)
Screenshot: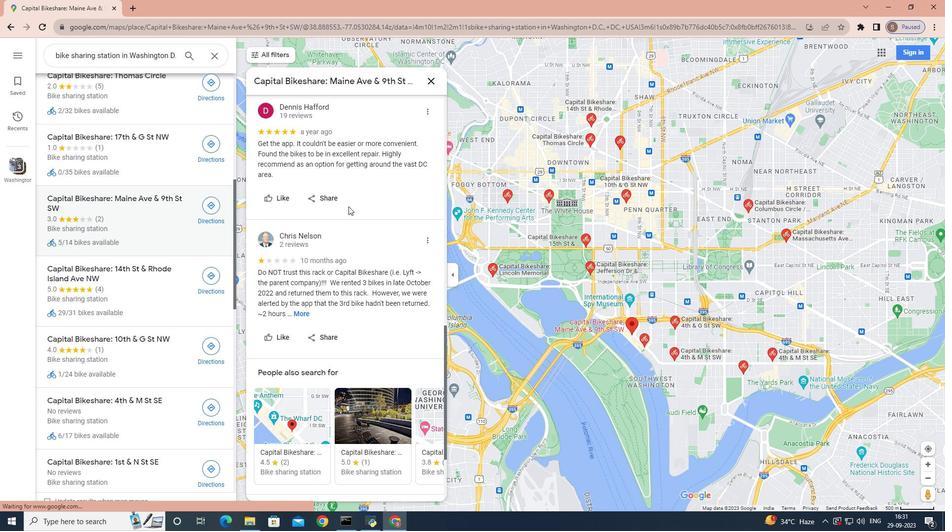 
Action: Mouse moved to (303, 308)
Screenshot: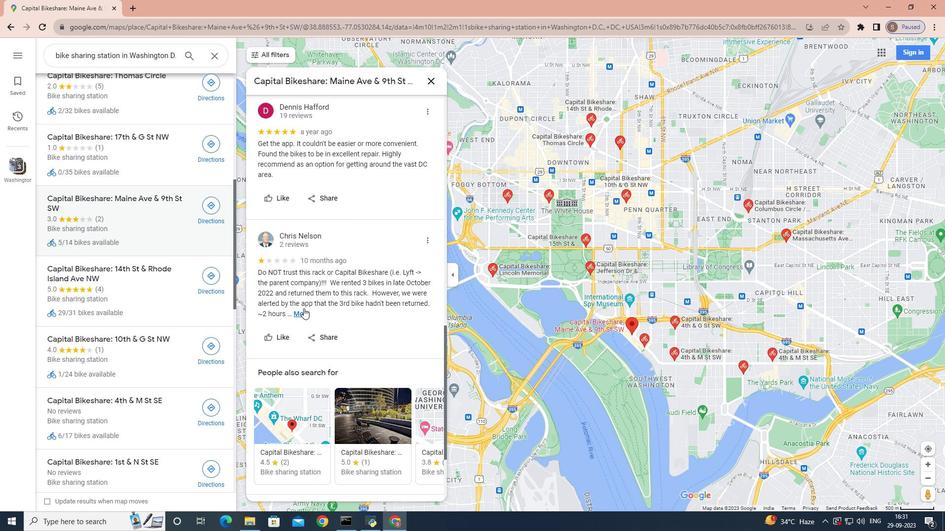 
Action: Mouse pressed left at (303, 308)
Screenshot: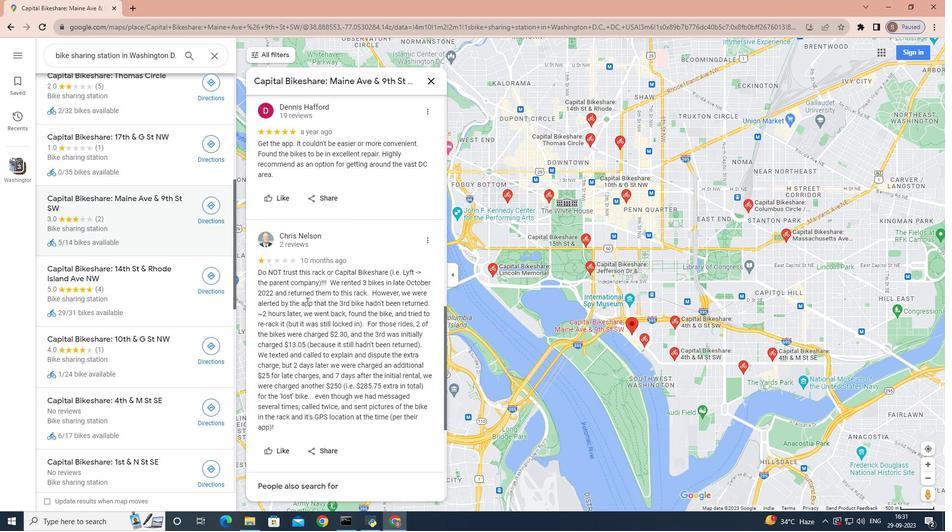 
Action: Mouse moved to (313, 293)
Screenshot: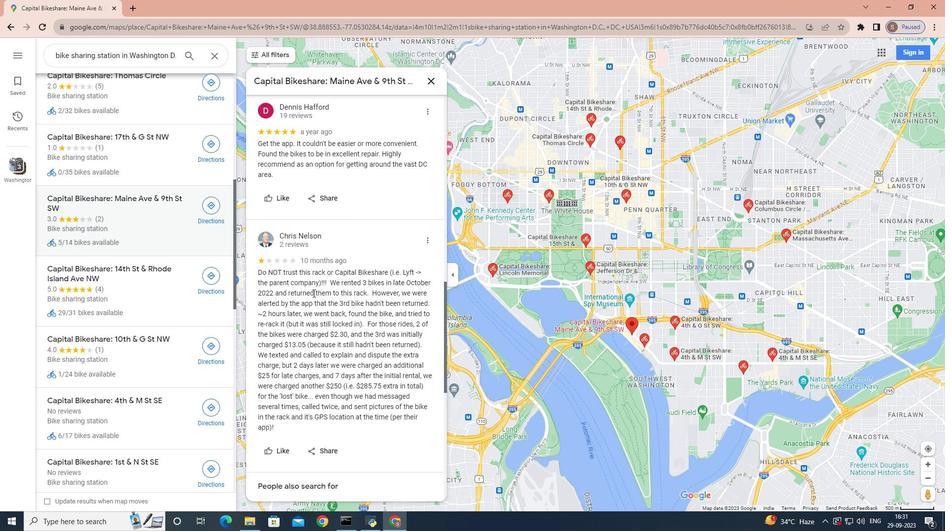 
Action: Mouse scrolled (313, 294) with delta (0, 0)
Screenshot: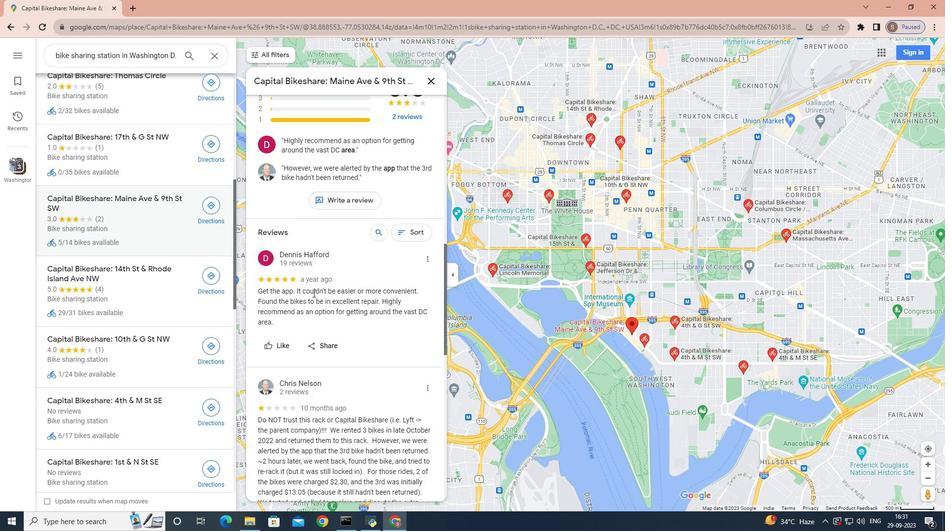 
Action: Mouse scrolled (313, 294) with delta (0, 0)
Screenshot: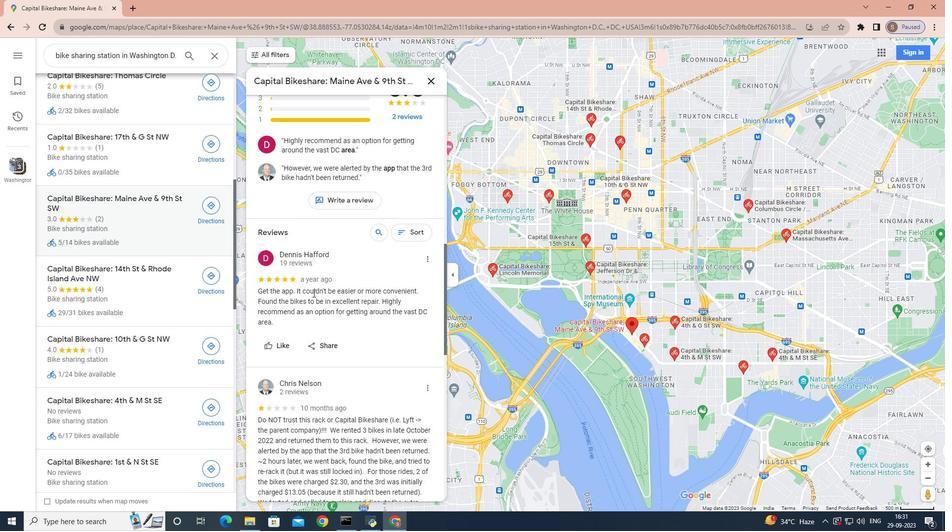 
Action: Mouse scrolled (313, 294) with delta (0, 0)
Screenshot: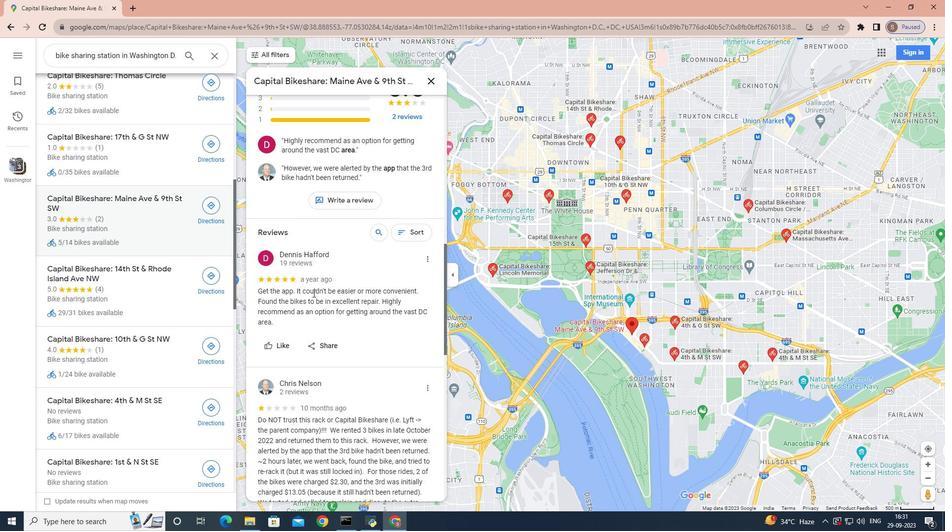 
Action: Mouse scrolled (313, 294) with delta (0, 0)
Screenshot: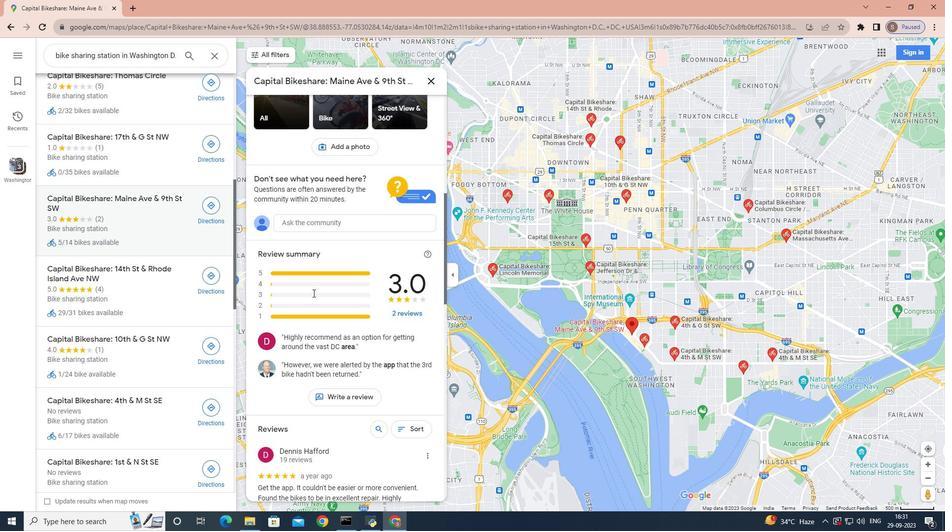 
Action: Mouse scrolled (313, 294) with delta (0, 0)
Screenshot: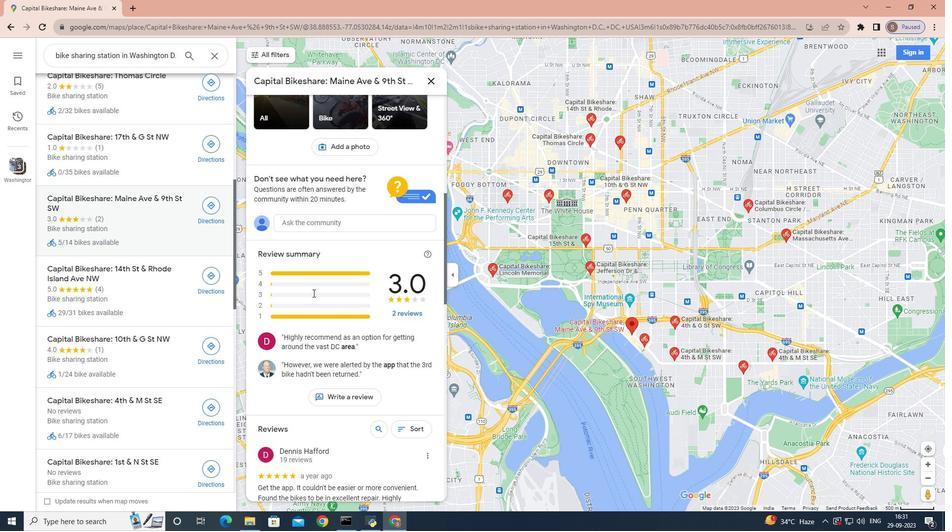 
Action: Mouse scrolled (313, 294) with delta (0, 0)
Screenshot: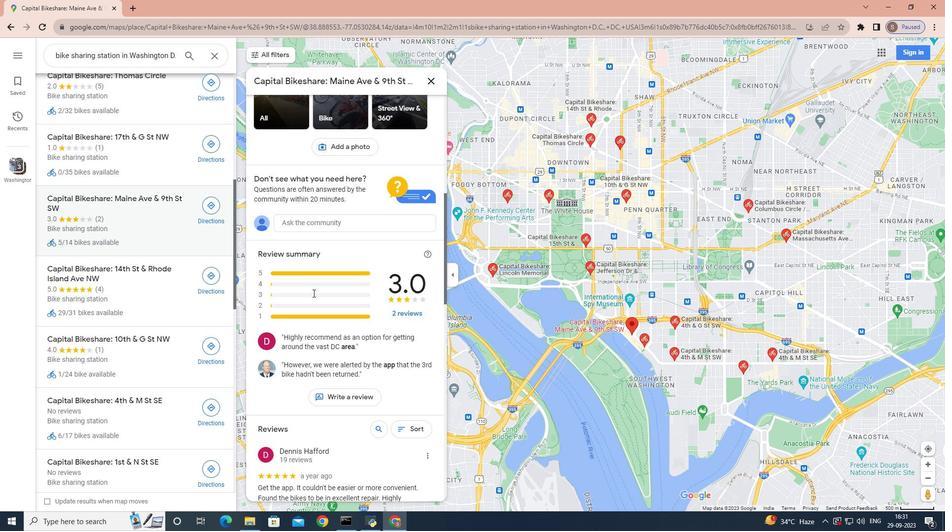 
Action: Mouse scrolled (313, 294) with delta (0, 0)
Screenshot: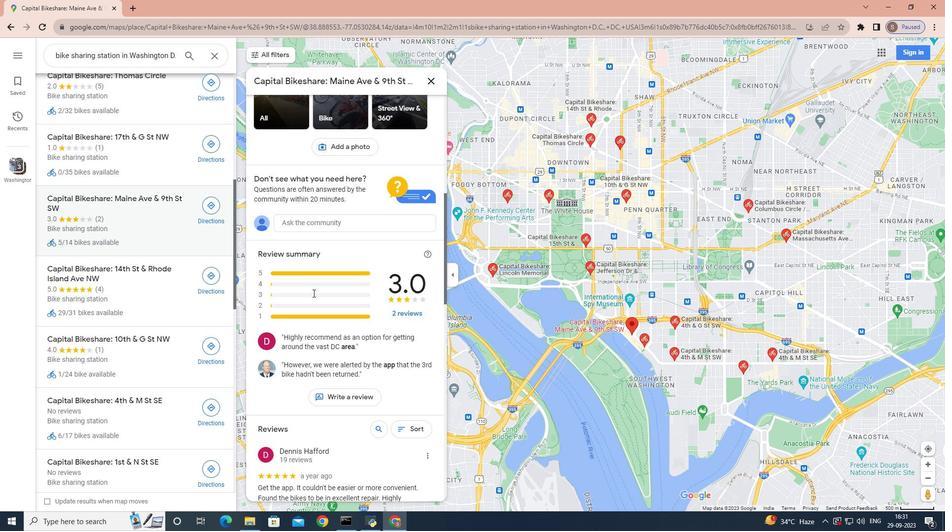 
Action: Mouse scrolled (313, 293) with delta (0, 0)
Screenshot: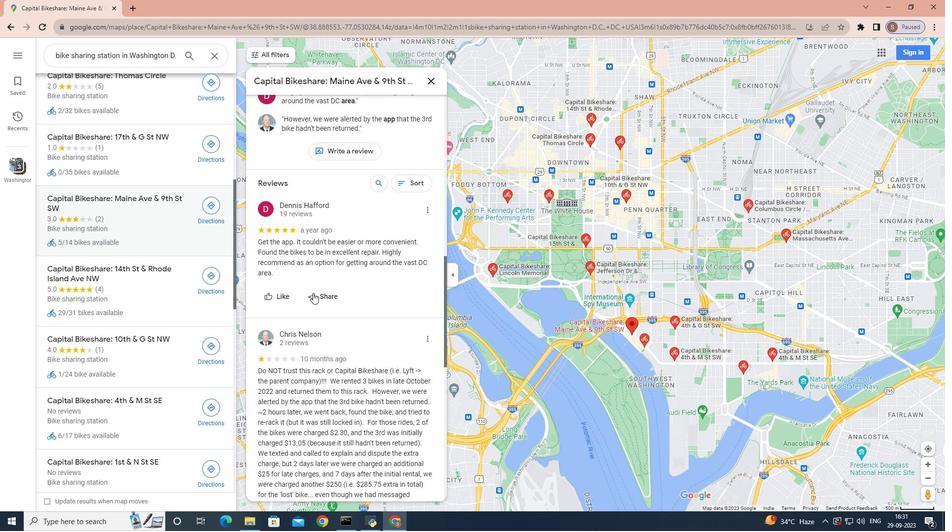 
Action: Mouse scrolled (313, 293) with delta (0, 0)
Screenshot: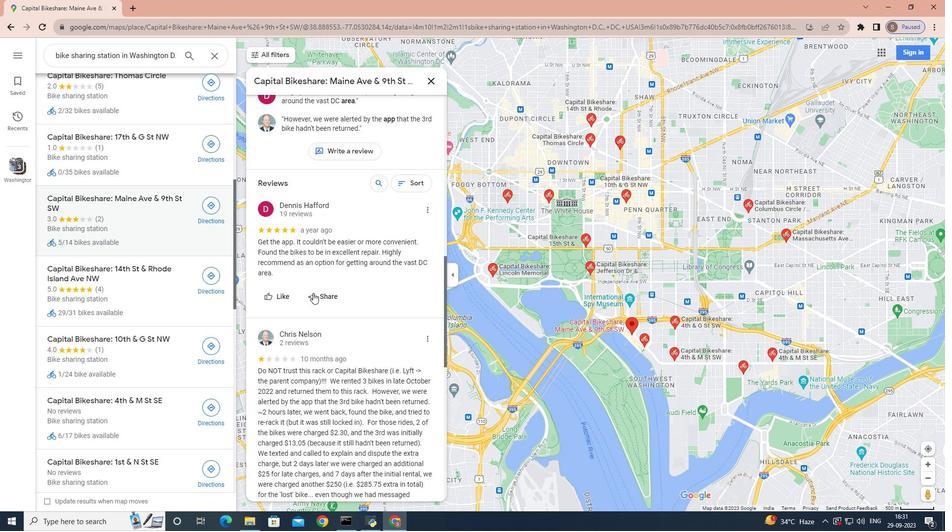 
Action: Mouse scrolled (313, 293) with delta (0, 0)
Screenshot: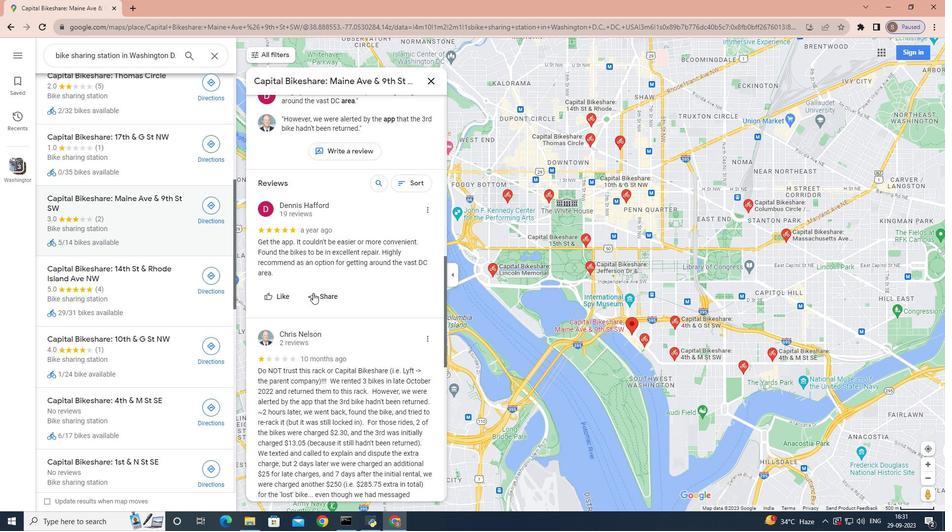 
Action: Mouse scrolled (313, 293) with delta (0, 0)
Screenshot: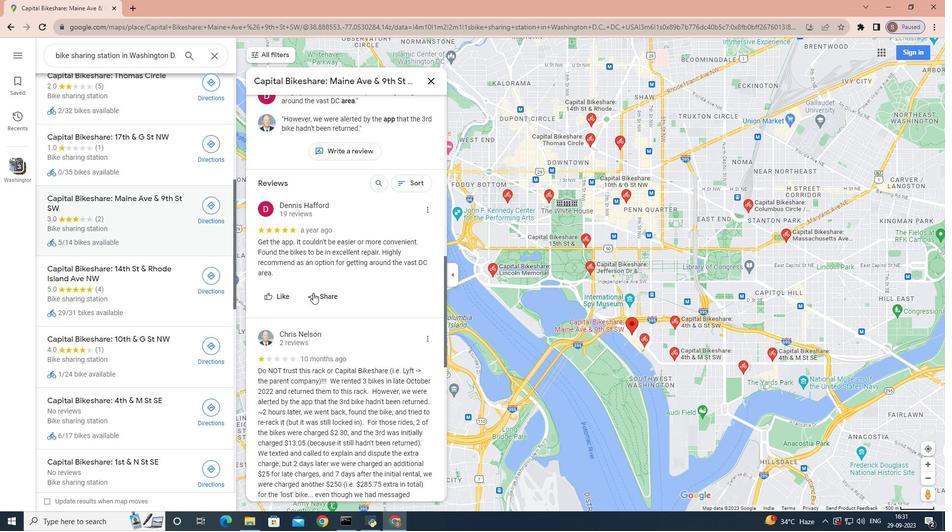 
Action: Mouse scrolled (313, 293) with delta (0, 0)
Screenshot: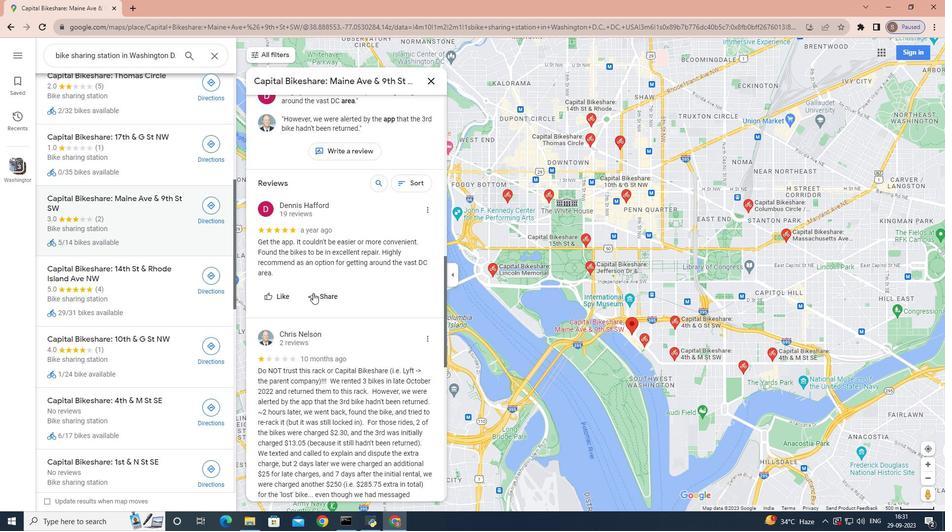 
Action: Mouse scrolled (313, 293) with delta (0, 0)
Screenshot: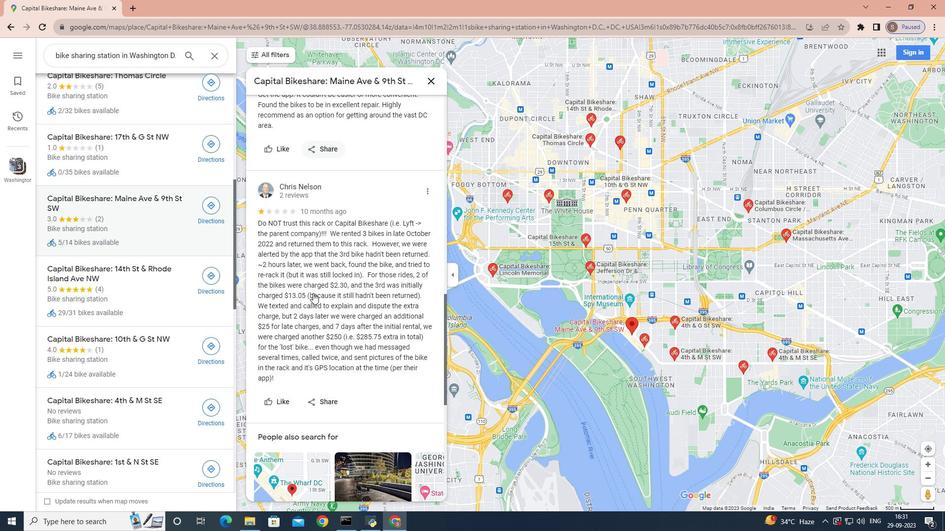
Action: Mouse scrolled (313, 293) with delta (0, 0)
Screenshot: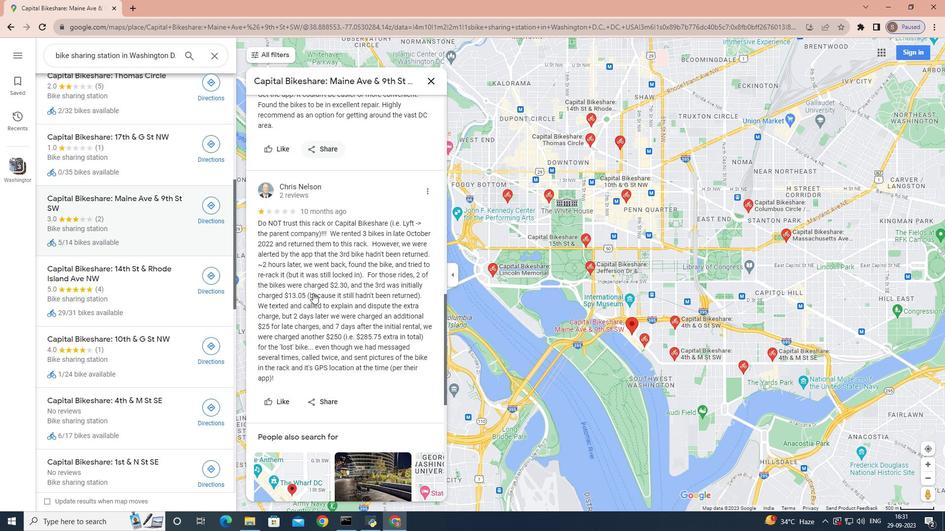 
Action: Mouse scrolled (313, 293) with delta (0, 0)
Screenshot: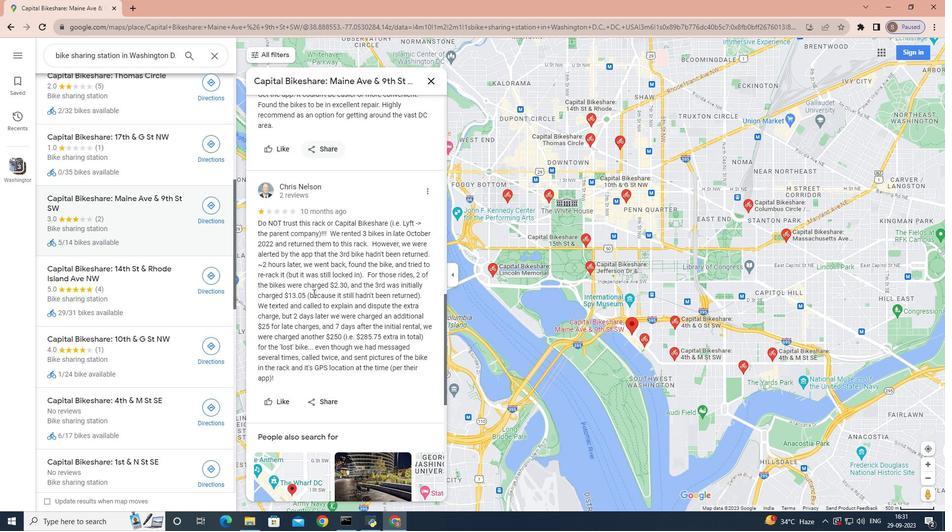 
Action: Mouse scrolled (313, 293) with delta (0, 0)
Screenshot: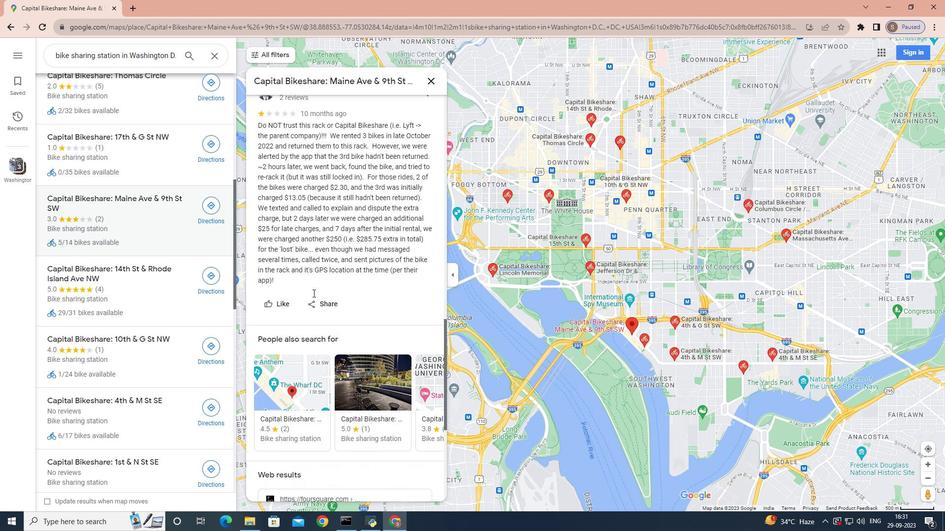 
Action: Mouse scrolled (313, 293) with delta (0, 0)
Screenshot: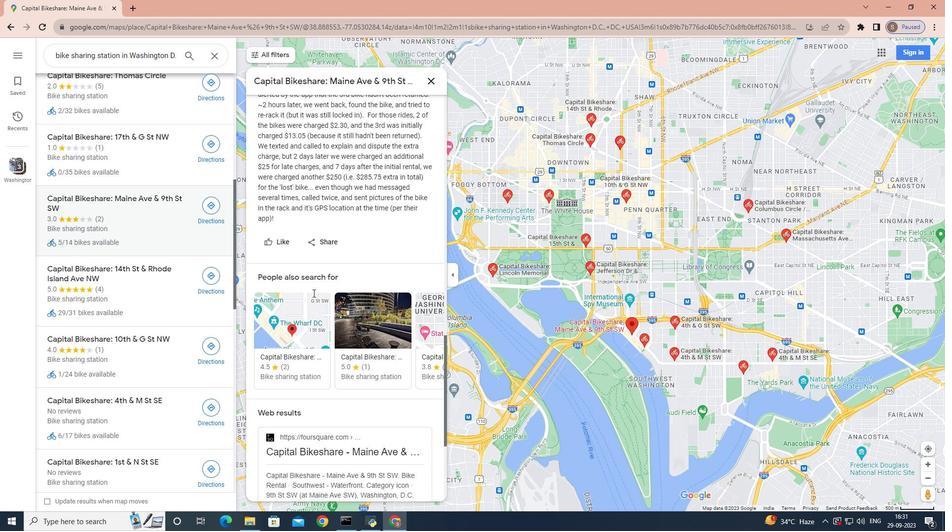 
Action: Mouse scrolled (313, 293) with delta (0, 0)
Screenshot: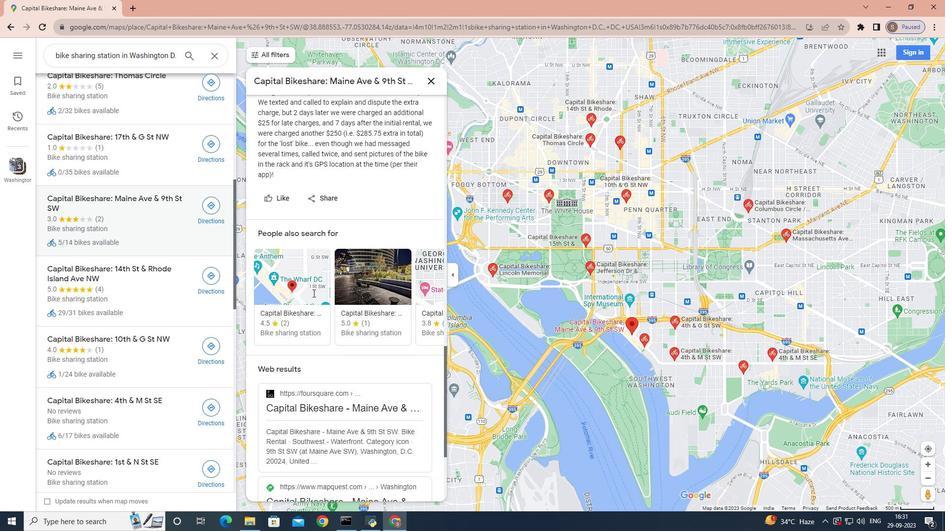 
Action: Mouse scrolled (313, 293) with delta (0, 0)
Screenshot: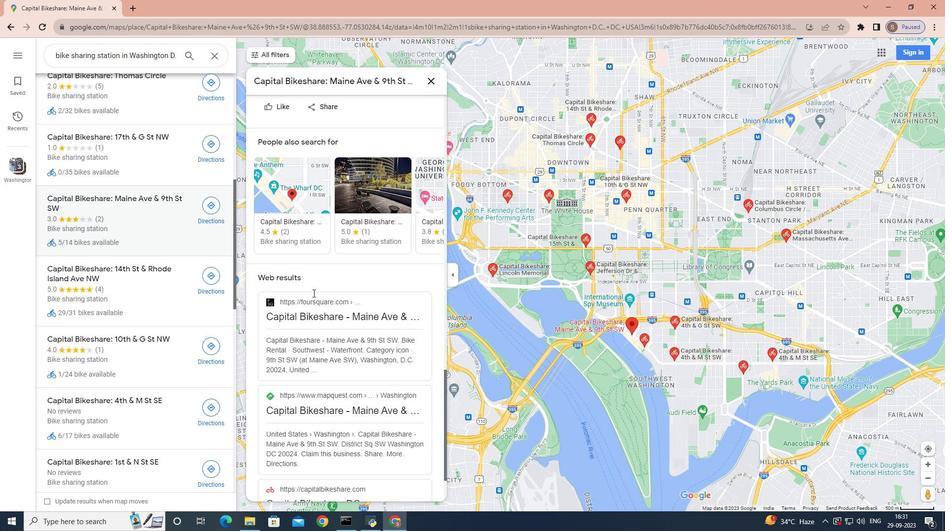 
Action: Mouse scrolled (313, 293) with delta (0, 0)
Screenshot: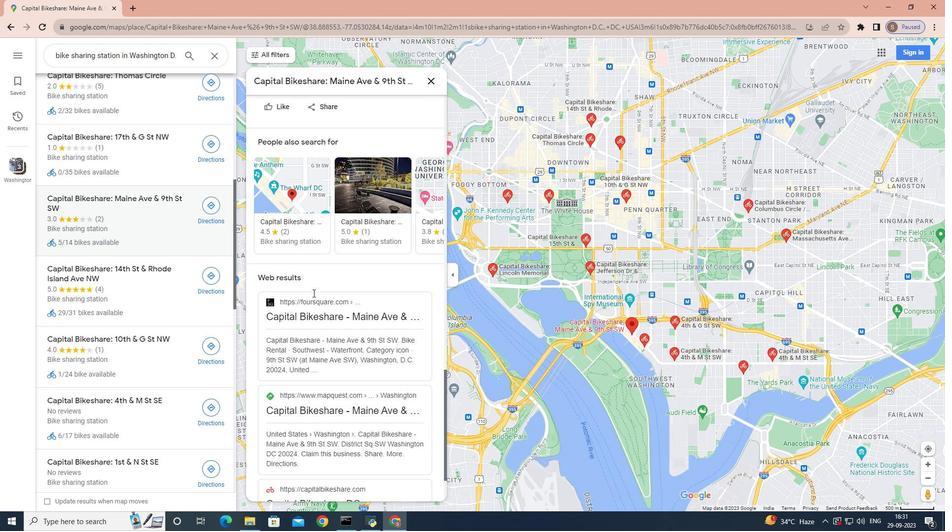 
Action: Mouse scrolled (313, 293) with delta (0, 0)
Screenshot: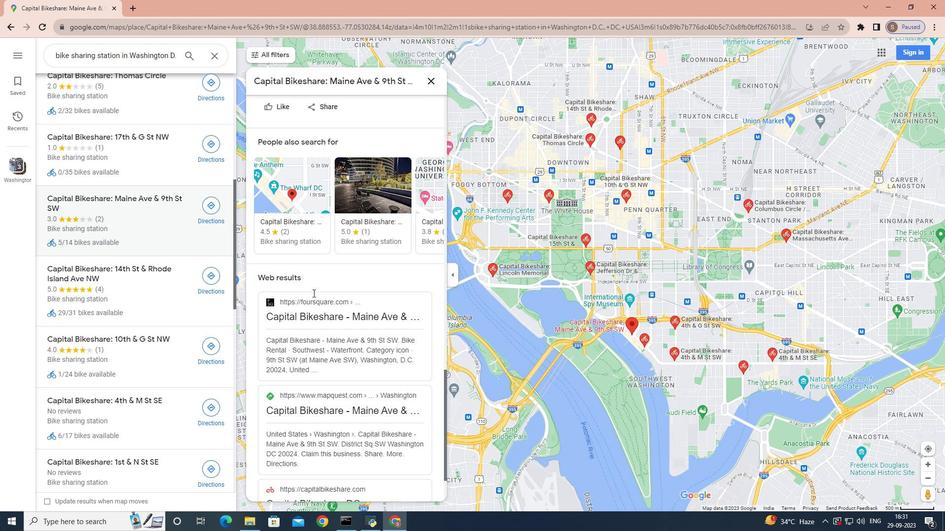 
Action: Mouse scrolled (313, 294) with delta (0, 0)
Screenshot: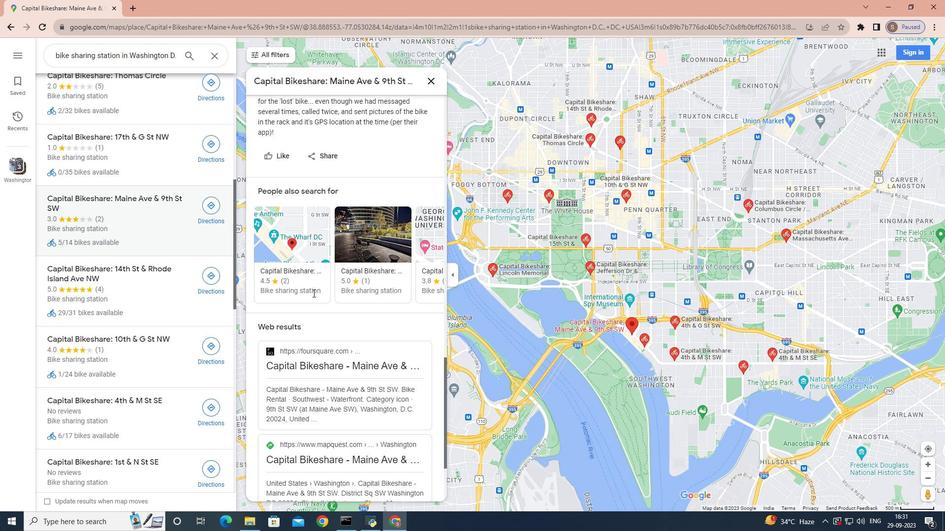 
Action: Mouse scrolled (313, 293) with delta (0, 0)
Screenshot: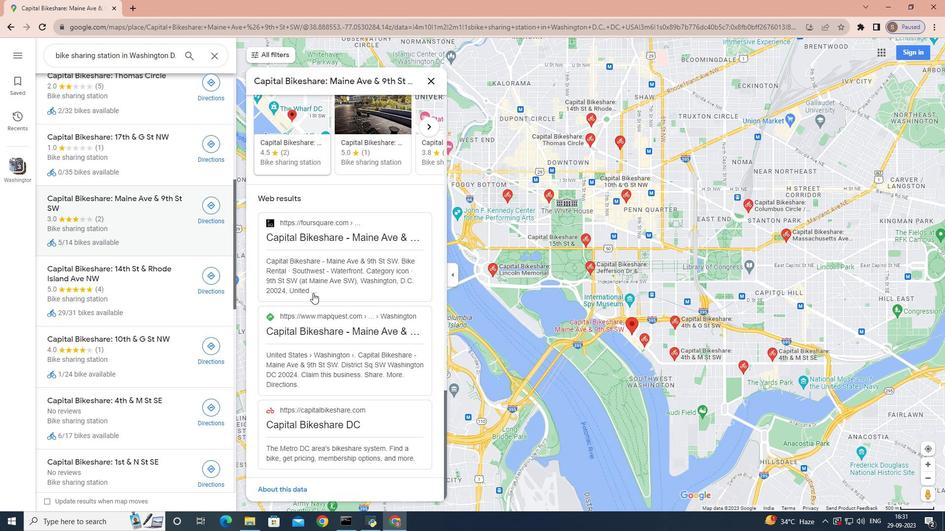 
Action: Mouse scrolled (313, 293) with delta (0, 0)
Screenshot: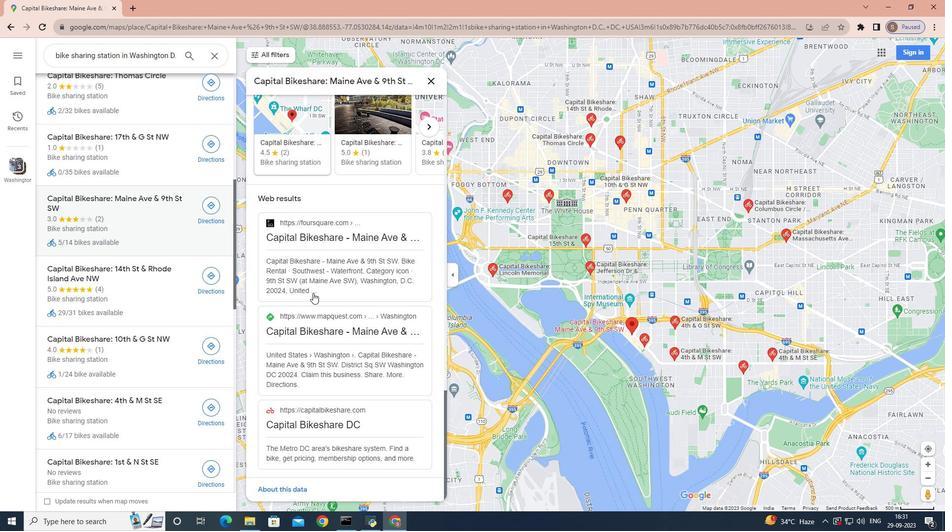 
Action: Mouse scrolled (313, 293) with delta (0, 0)
Screenshot: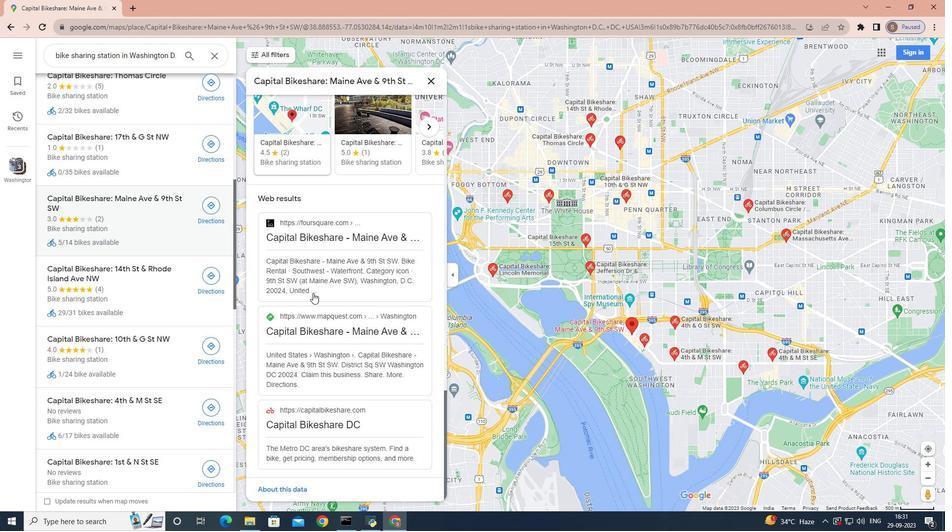 
Action: Mouse scrolled (313, 293) with delta (0, 0)
Screenshot: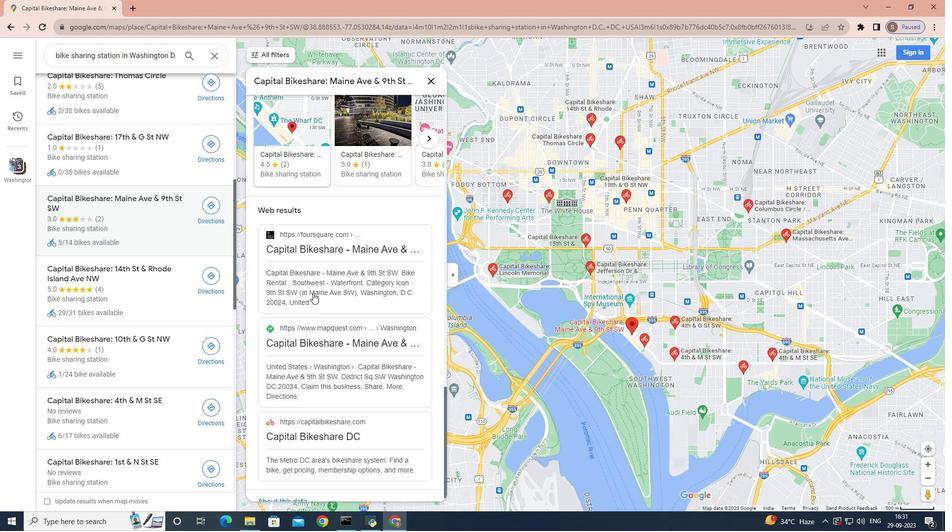 
Action: Mouse scrolled (313, 293) with delta (0, 0)
Screenshot: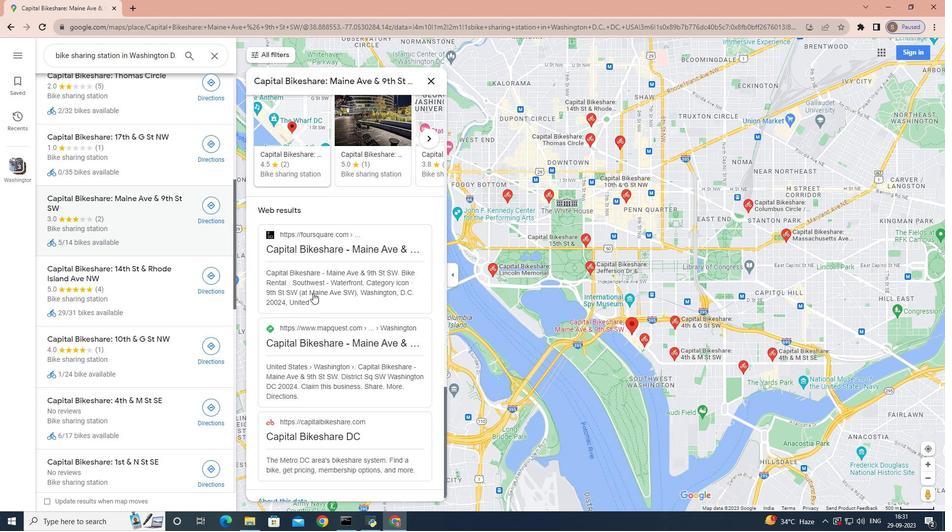 
Action: Mouse scrolled (313, 294) with delta (0, 0)
Screenshot: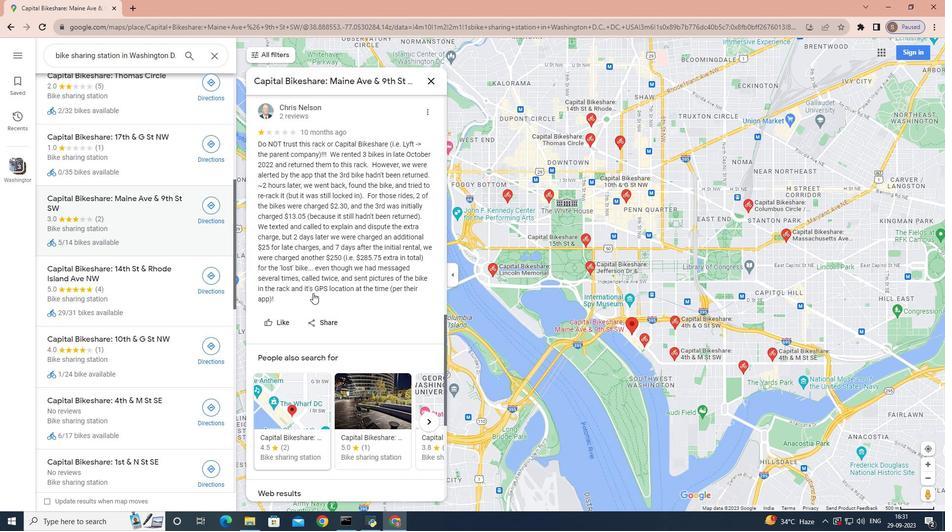 
Action: Mouse scrolled (313, 294) with delta (0, 0)
Screenshot: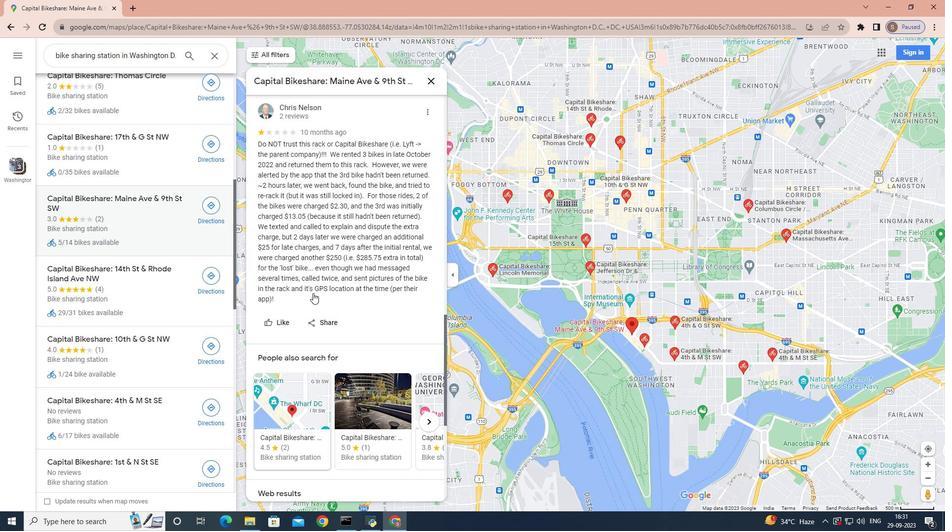 
Action: Mouse scrolled (313, 294) with delta (0, 0)
Screenshot: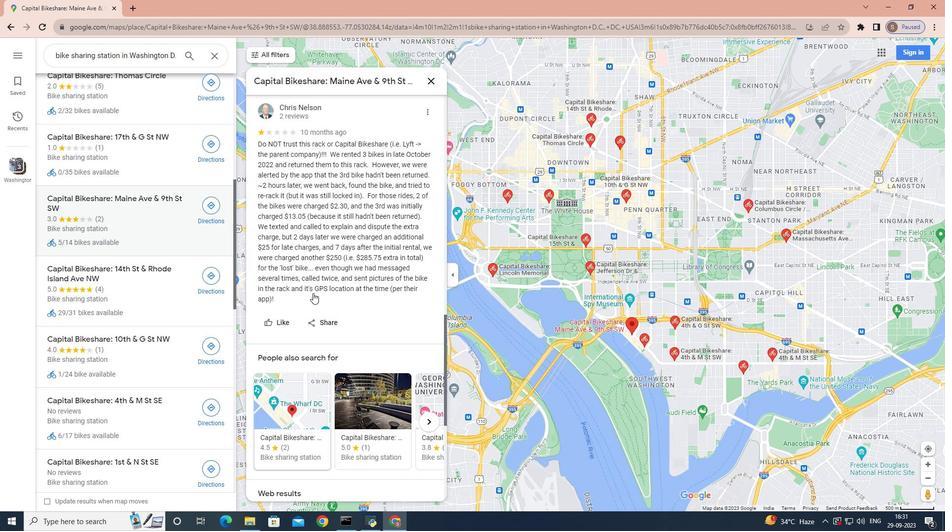 
Action: Mouse scrolled (313, 294) with delta (0, 0)
Screenshot: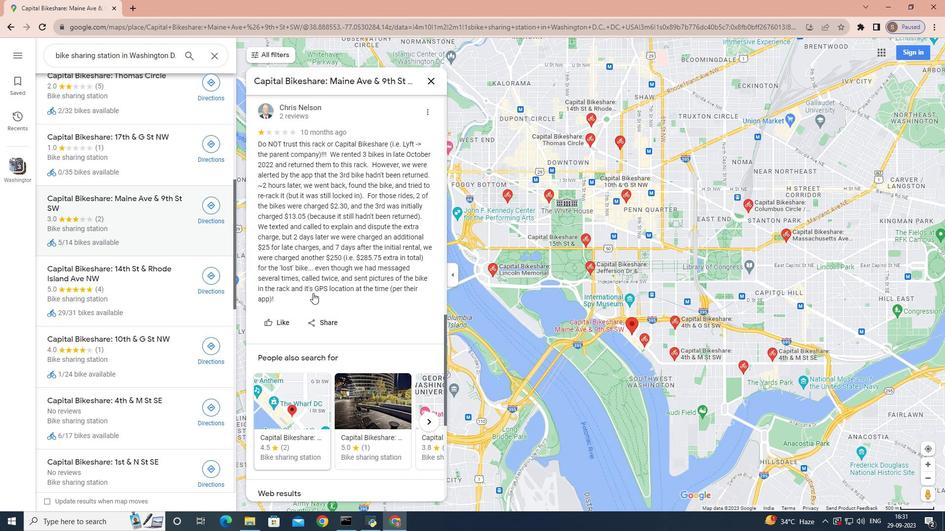 
Action: Mouse scrolled (313, 294) with delta (0, 0)
Screenshot: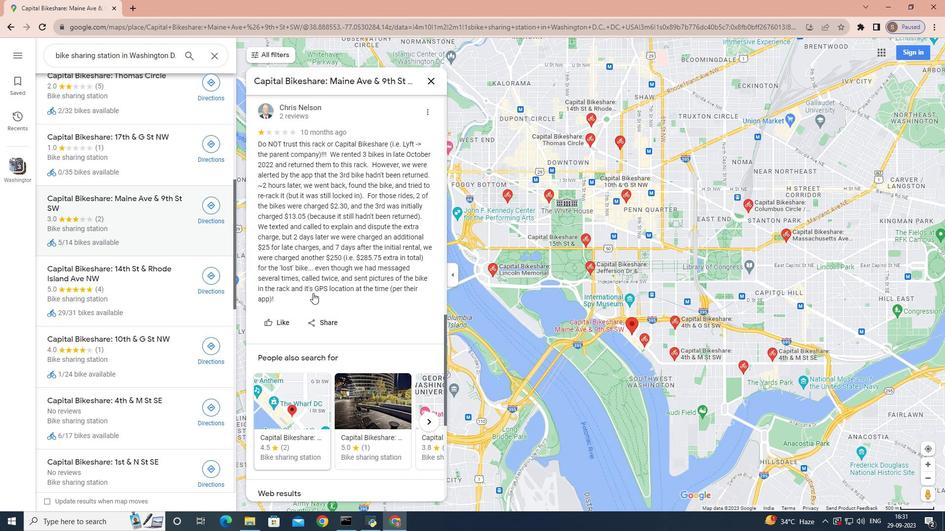 
Action: Mouse scrolled (313, 294) with delta (0, 0)
Screenshot: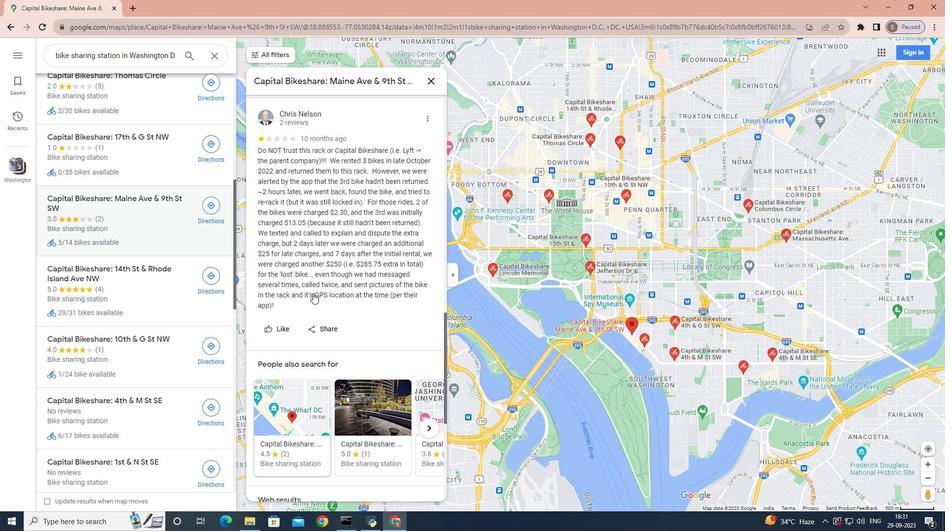 
Action: Mouse scrolled (313, 294) with delta (0, 0)
Screenshot: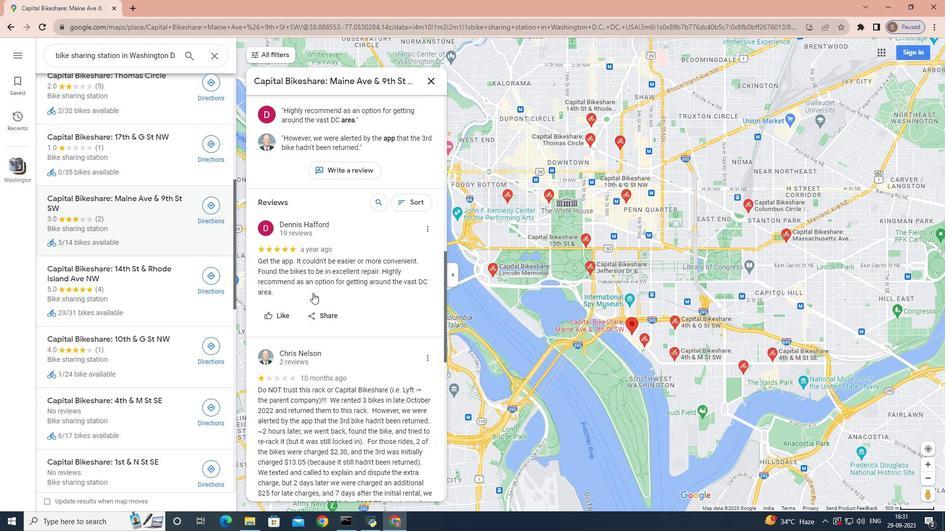 
Action: Mouse scrolled (313, 294) with delta (0, 0)
Screenshot: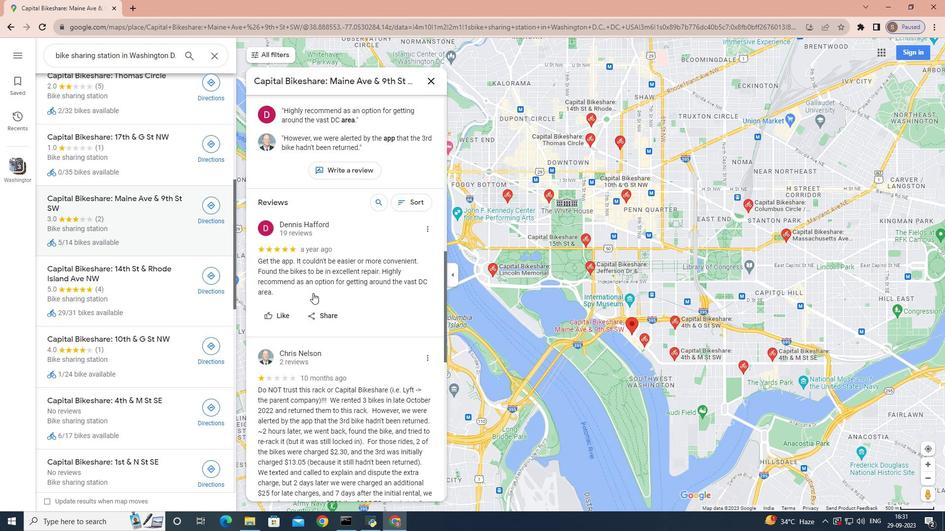 
Action: Mouse scrolled (313, 294) with delta (0, 0)
Screenshot: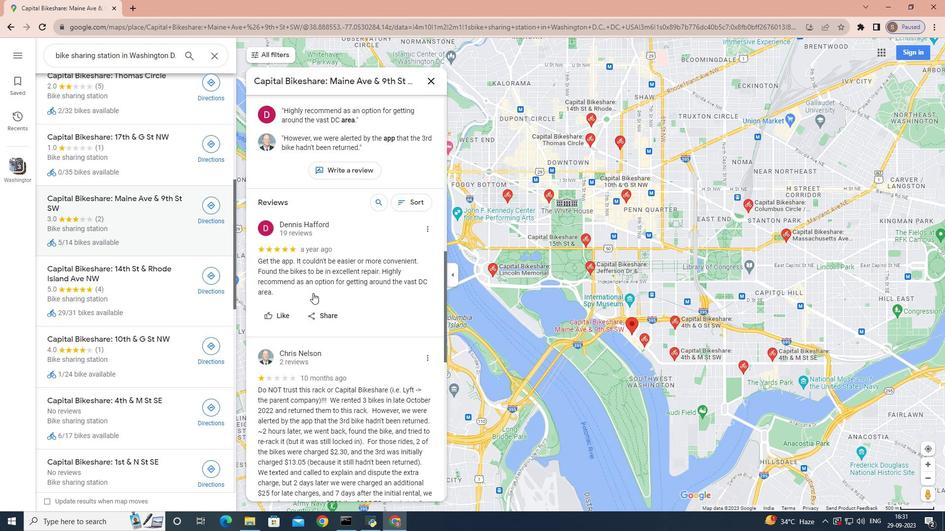 
Action: Mouse scrolled (313, 294) with delta (0, 0)
Screenshot: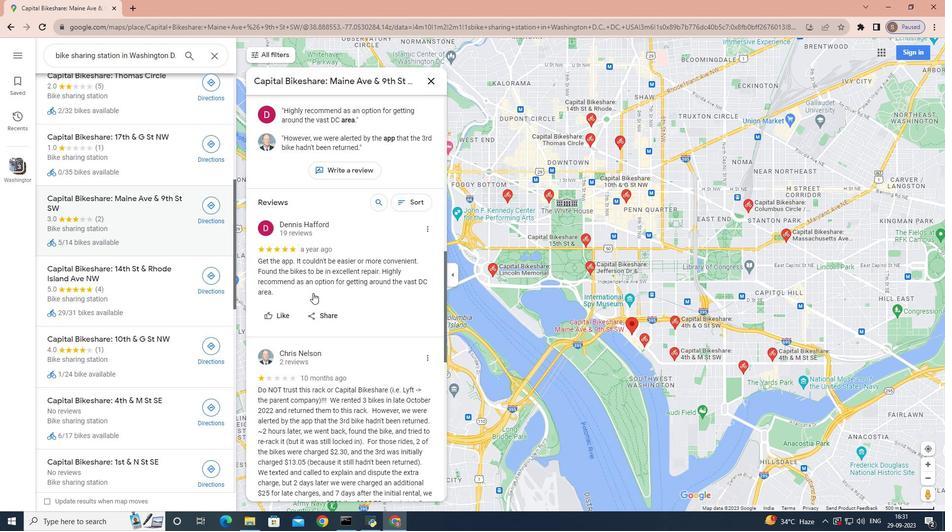 
Action: Mouse scrolled (313, 294) with delta (0, 0)
Screenshot: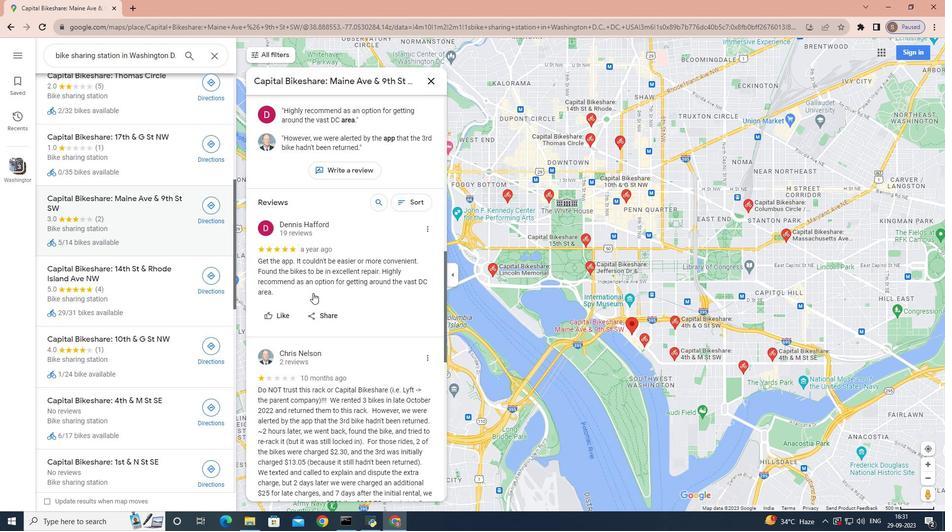 
Action: Mouse scrolled (313, 294) with delta (0, 0)
Screenshot: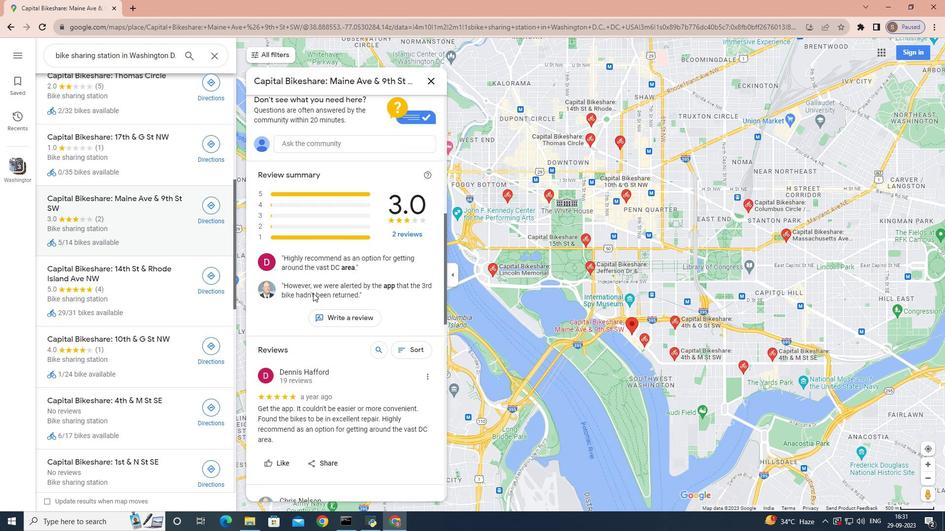 
Action: Mouse scrolled (313, 294) with delta (0, 0)
Screenshot: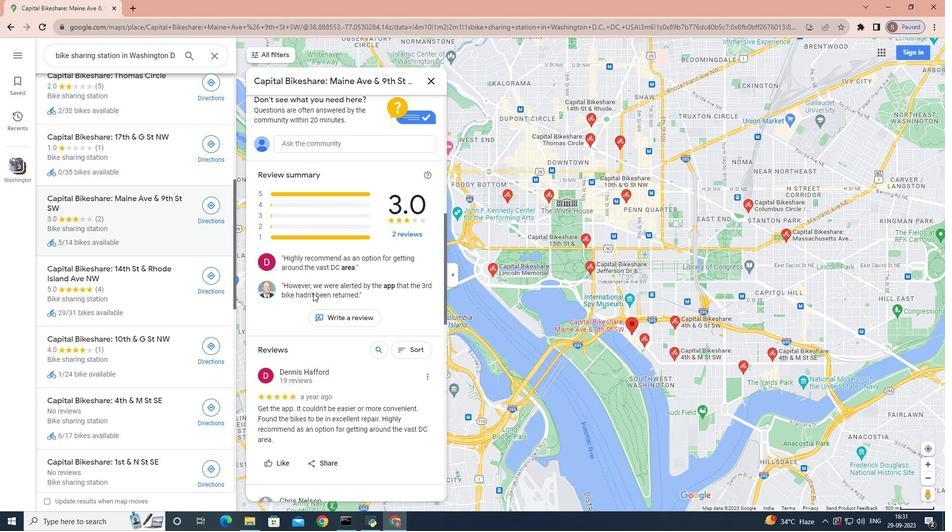 
Action: Mouse scrolled (313, 294) with delta (0, 0)
Screenshot: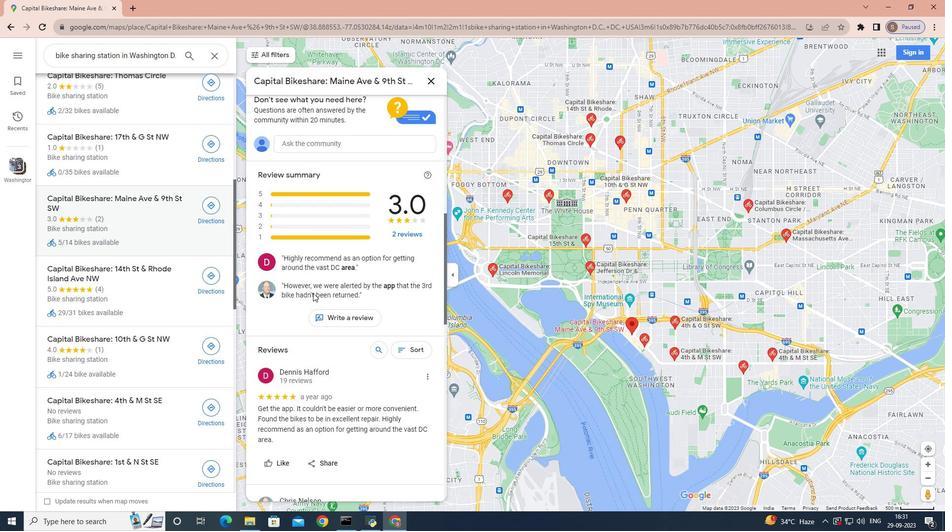 
Action: Mouse scrolled (313, 294) with delta (0, 0)
Screenshot: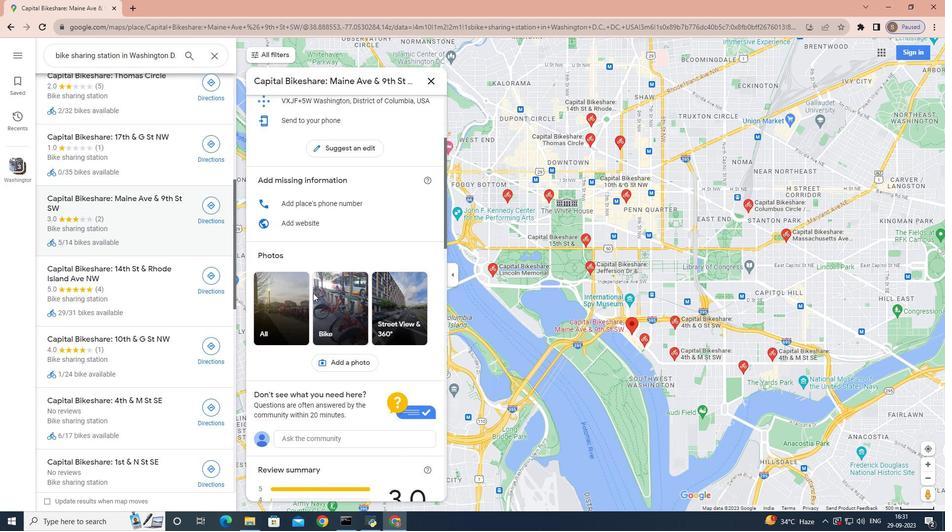 
Action: Mouse scrolled (313, 294) with delta (0, 0)
Screenshot: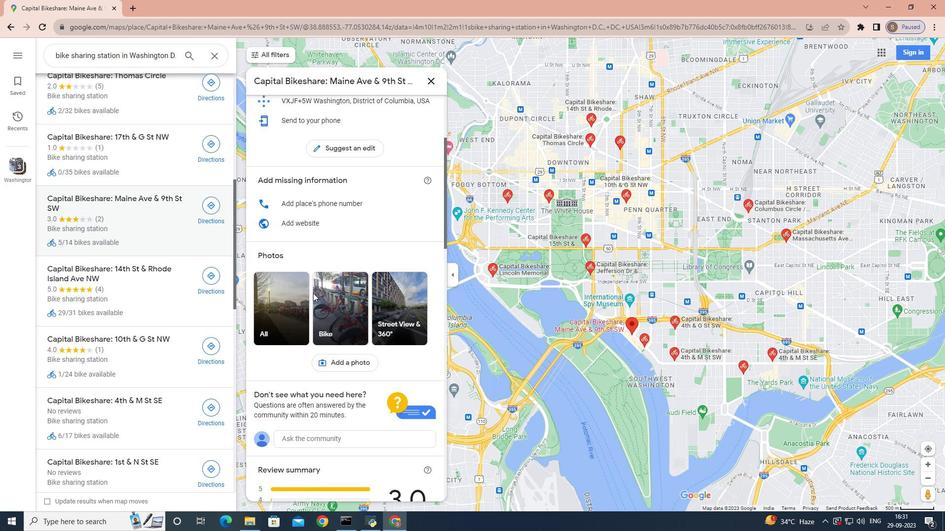 
Action: Mouse scrolled (313, 294) with delta (0, 0)
Screenshot: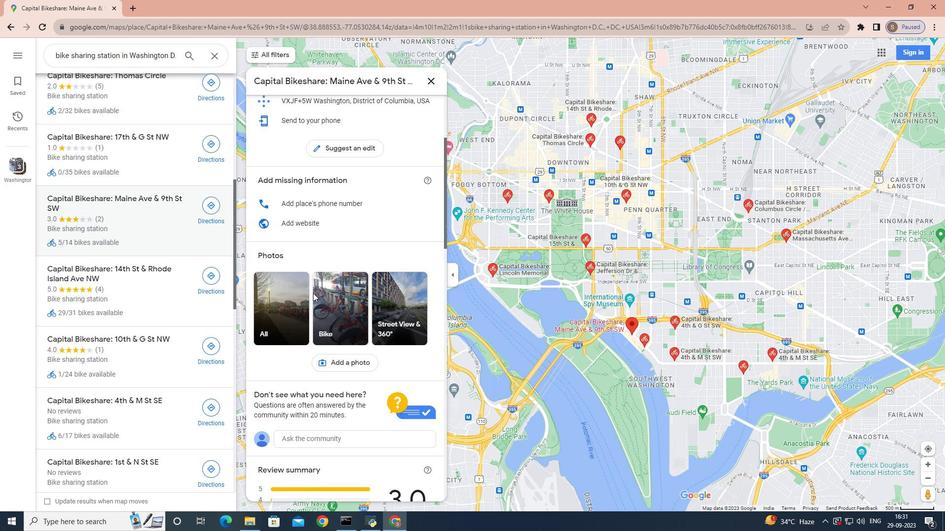 
Action: Mouse scrolled (313, 294) with delta (0, 0)
Screenshot: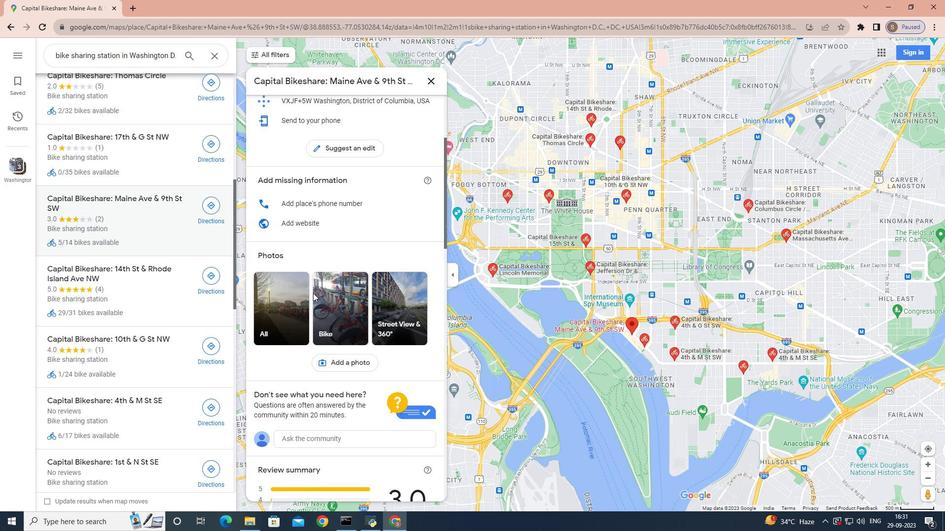 
Action: Mouse scrolled (313, 294) with delta (0, 0)
Screenshot: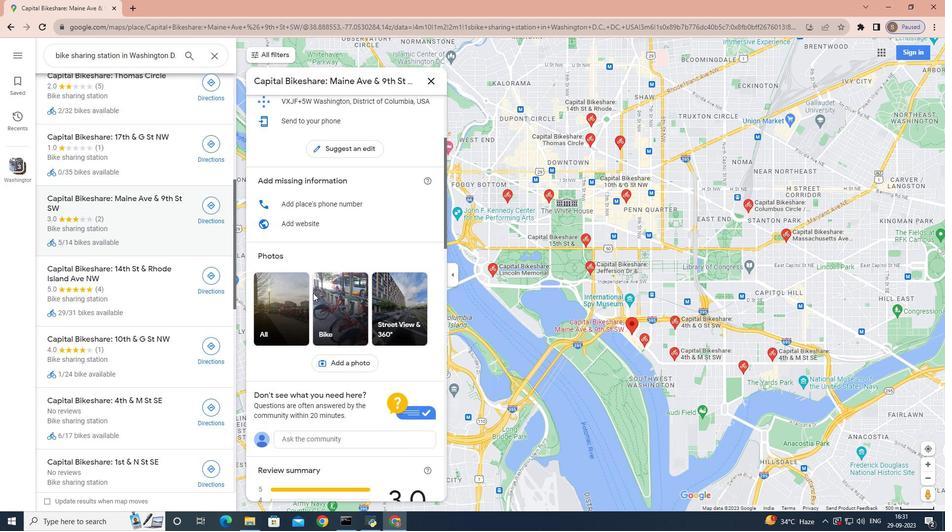 
Action: Mouse scrolled (313, 294) with delta (0, 0)
Screenshot: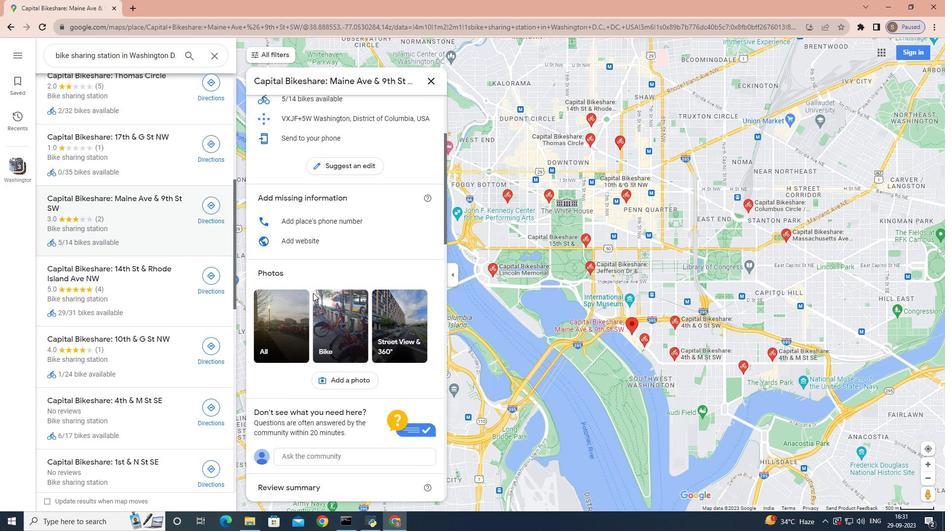 
Action: Mouse scrolled (313, 294) with delta (0, 0)
Screenshot: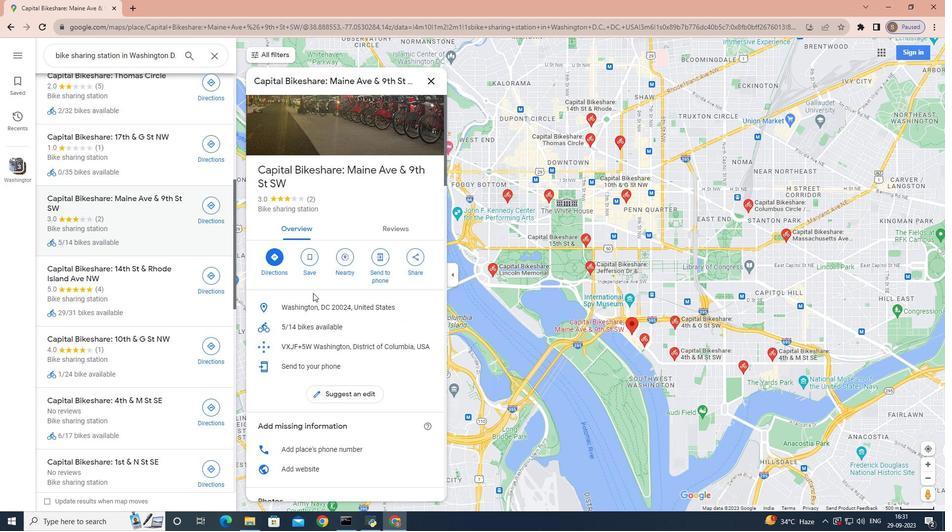 
Action: Mouse scrolled (313, 294) with delta (0, 0)
Screenshot: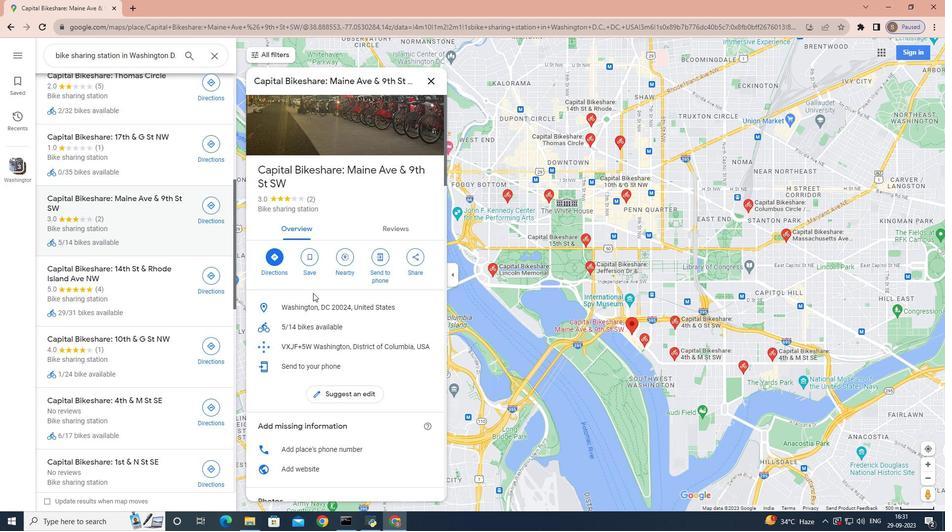 
Action: Mouse scrolled (313, 294) with delta (0, 0)
Screenshot: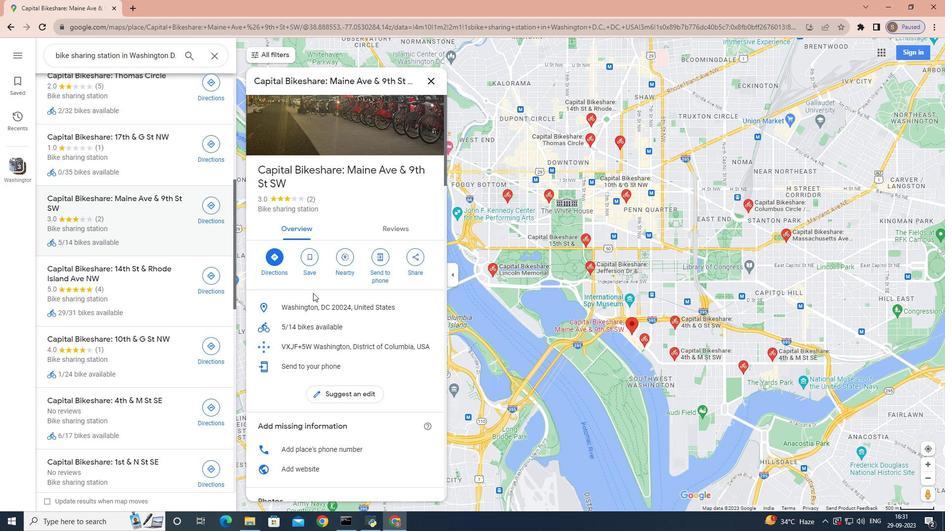 
Action: Mouse scrolled (313, 294) with delta (0, 0)
Screenshot: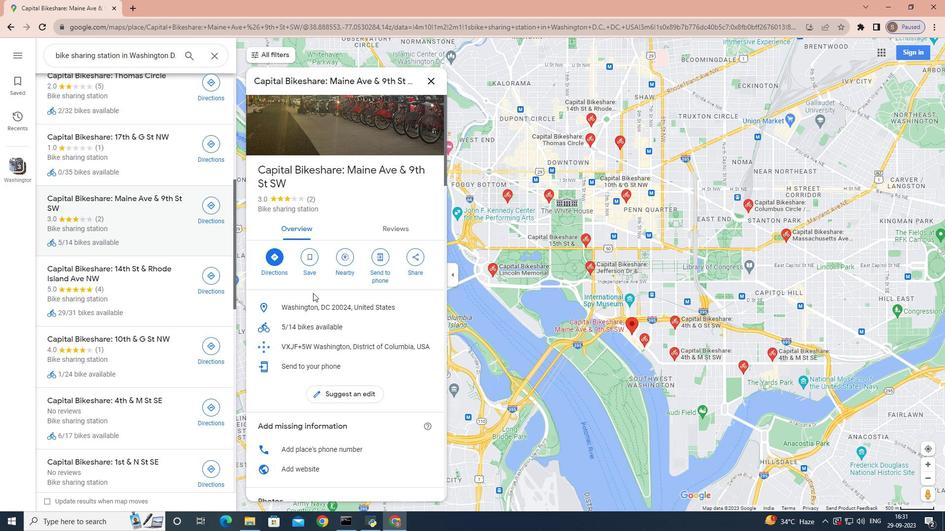 
Action: Mouse scrolled (313, 294) with delta (0, 0)
Screenshot: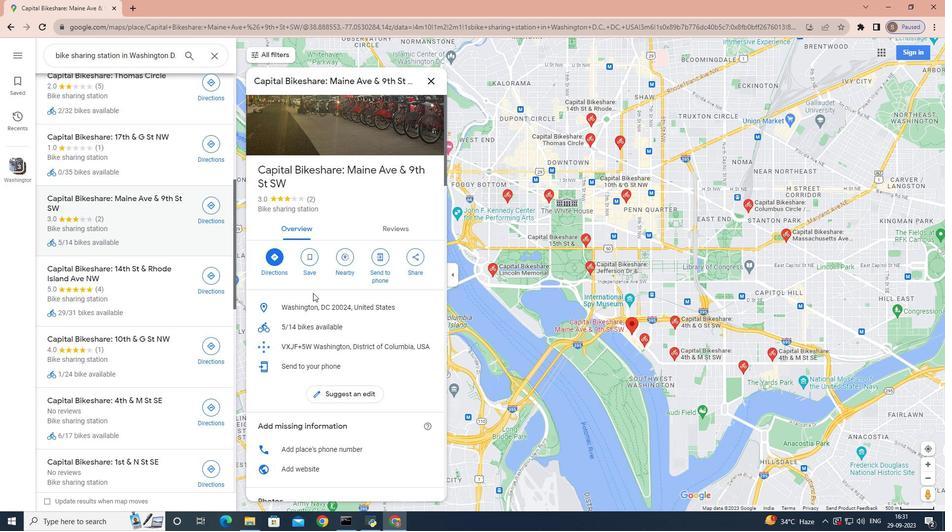 
Action: Mouse scrolled (313, 294) with delta (0, 0)
Screenshot: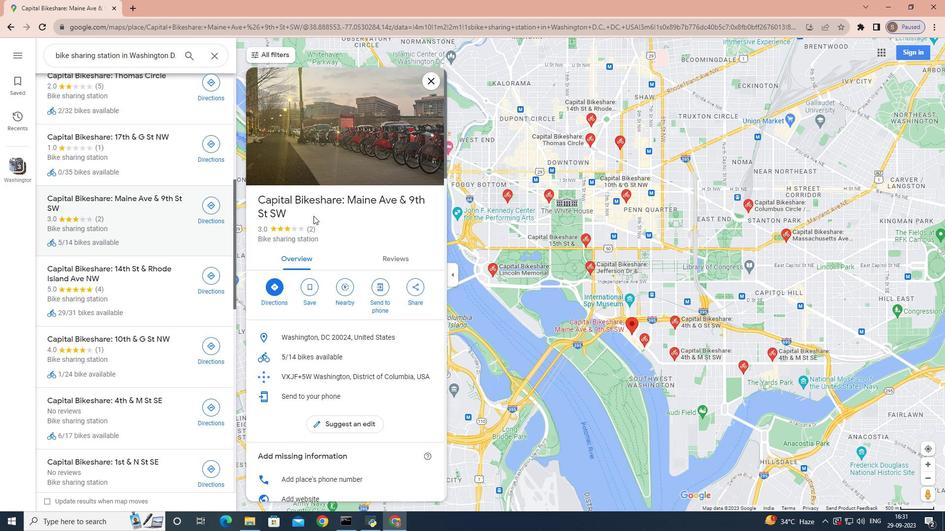 
Action: Mouse scrolled (313, 294) with delta (0, 0)
Screenshot: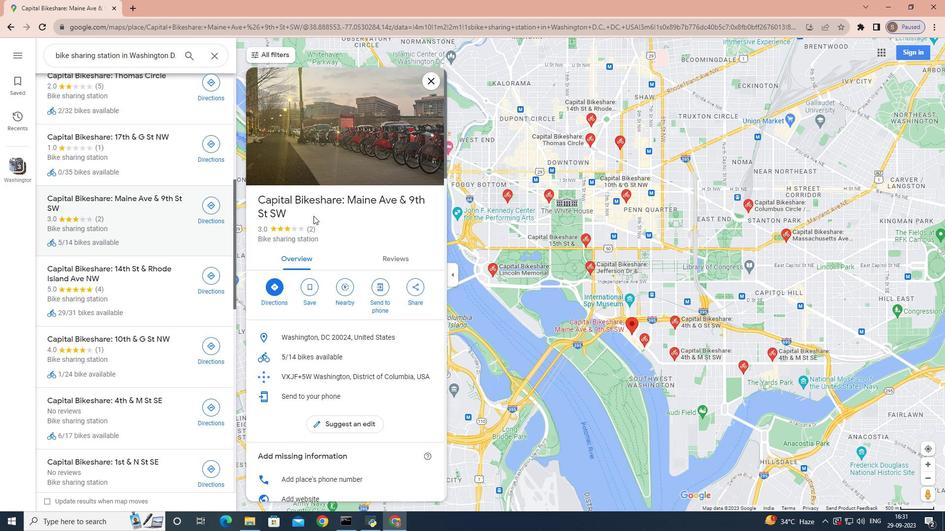 
Action: Mouse scrolled (313, 294) with delta (0, 0)
Screenshot: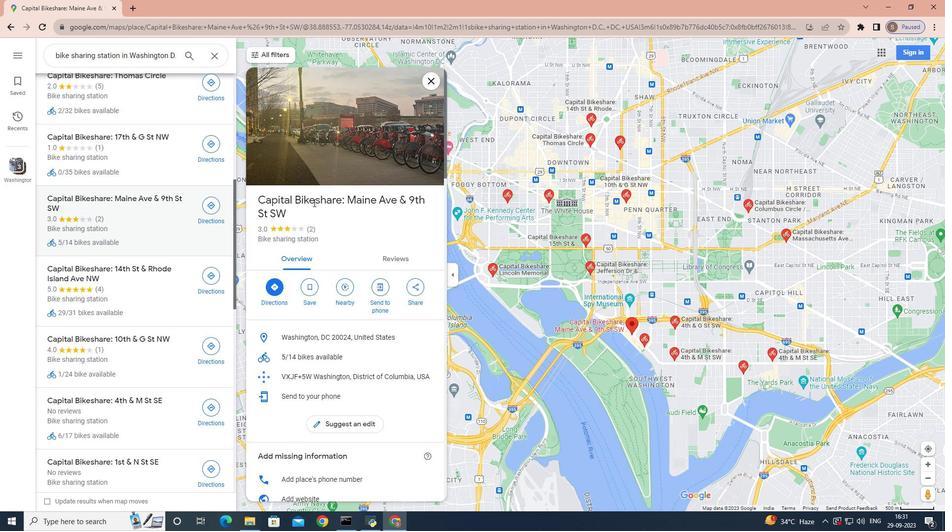 
Action: Mouse scrolled (313, 294) with delta (0, 0)
Screenshot: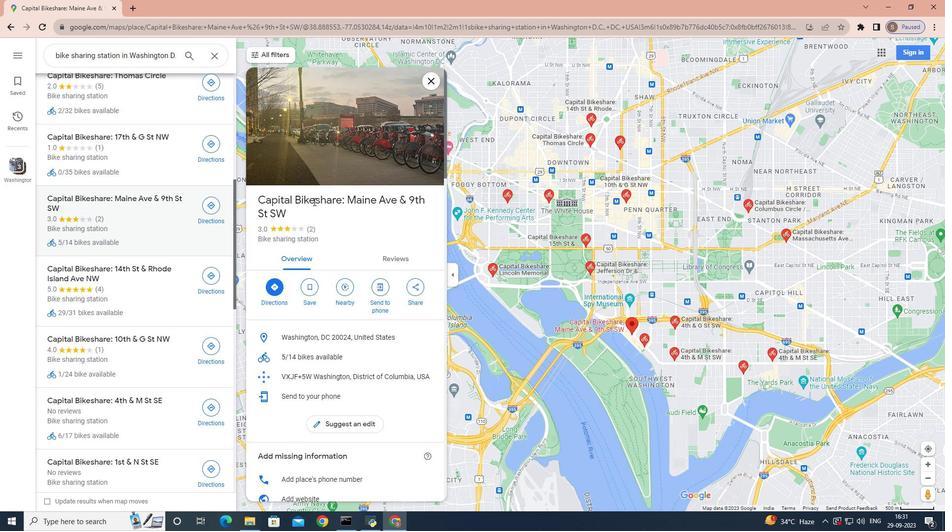 
Action: Mouse scrolled (313, 294) with delta (0, 0)
Screenshot: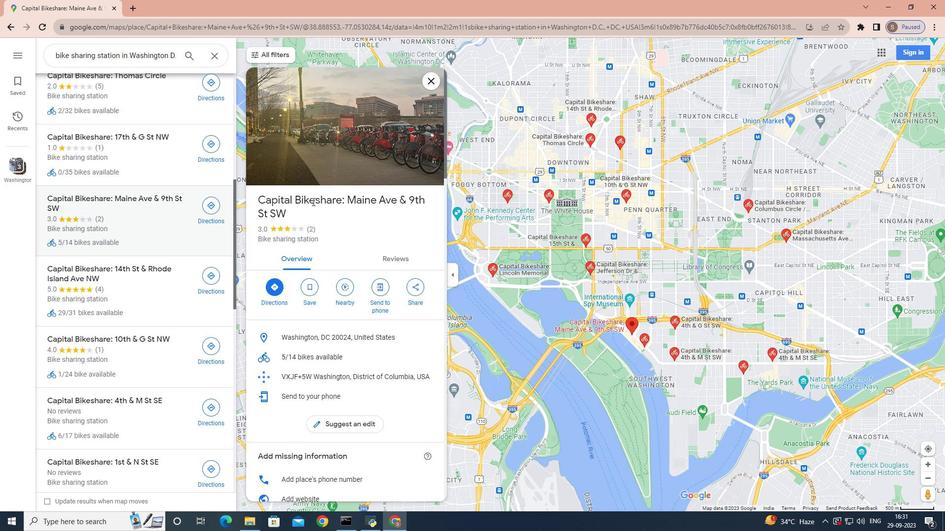
Action: Mouse moved to (307, 234)
